Task: Look for space in Alhaurín el Grande, Spain from 1st July, 2023 to 3rd July, 2023 for 1 adult in price range Rs.5000 to Rs.15000. Place can be private room with 1  bedroom having 1 bed and 1 bathroom. Property type can be house, flat, guest house, hotel. Amenities needed are: wifi. Booking option can be shelf check-in. Required host language is English.
Action: Mouse moved to (343, 154)
Screenshot: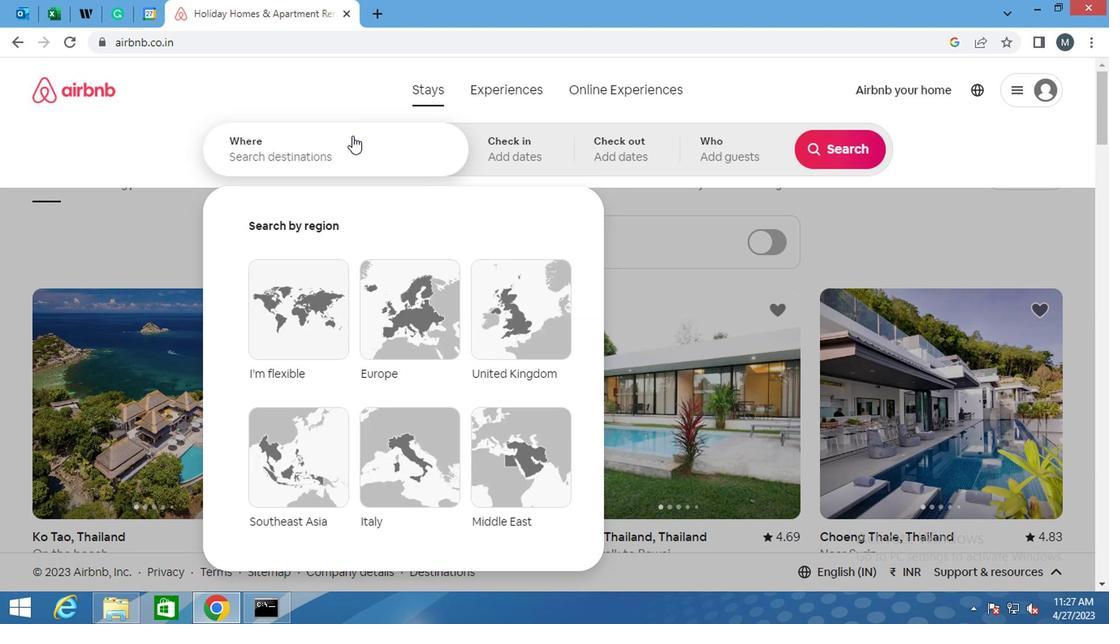
Action: Mouse pressed left at (343, 154)
Screenshot: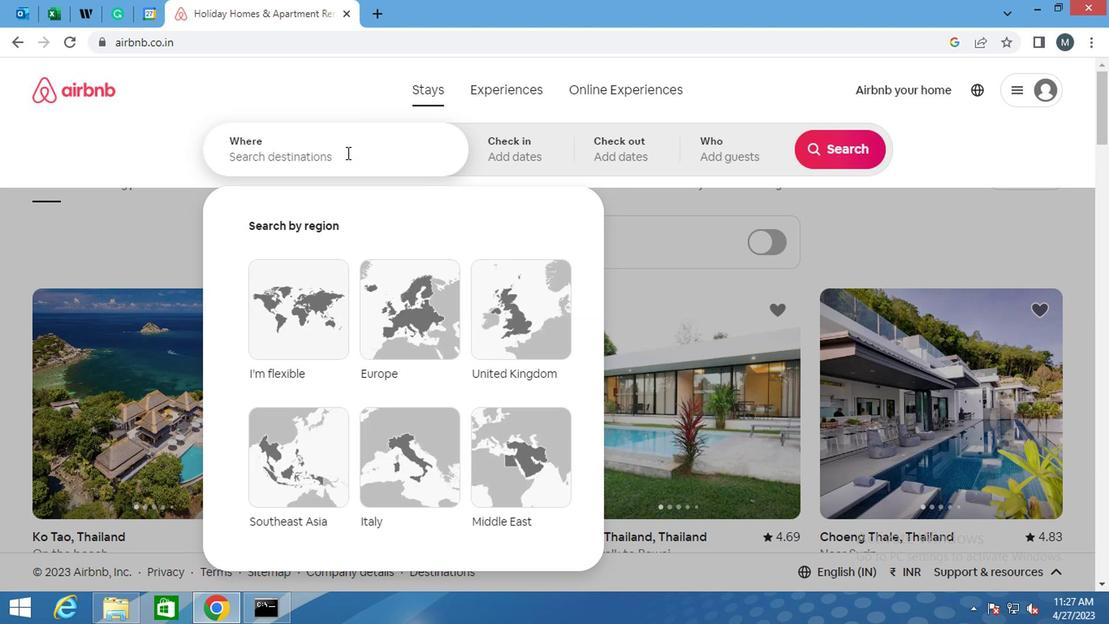 
Action: Mouse moved to (342, 154)
Screenshot: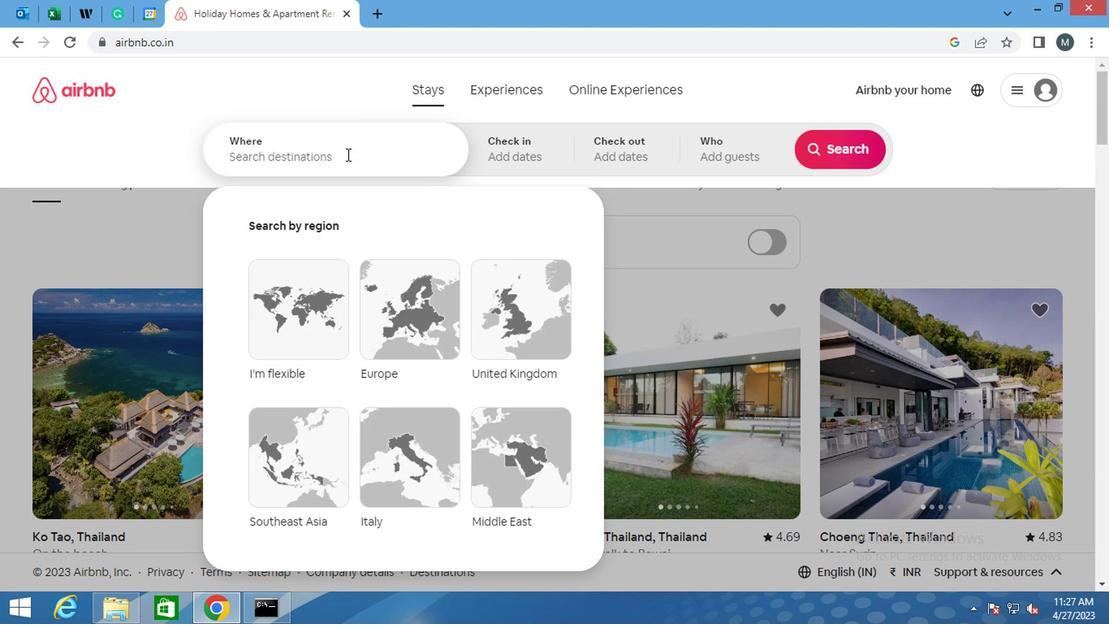 
Action: Key pressed <Key.shift>ALHAURIN<Key.space>EL<Key.space><Key.shift>GRANDE,<Key.space><Key.shift>SPAI
Screenshot: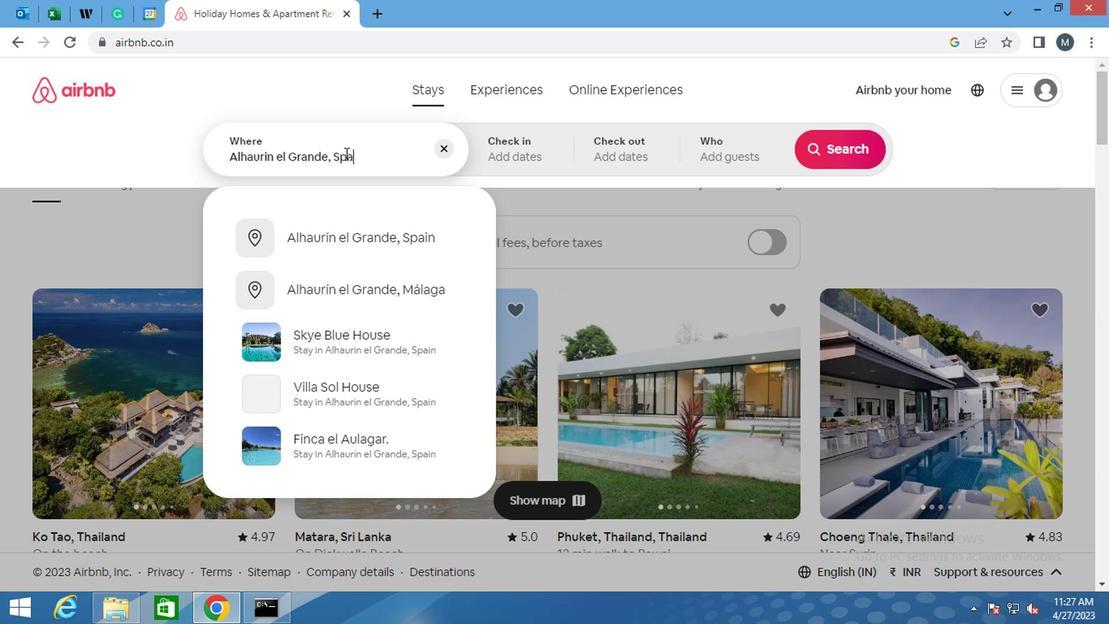 
Action: Mouse moved to (413, 235)
Screenshot: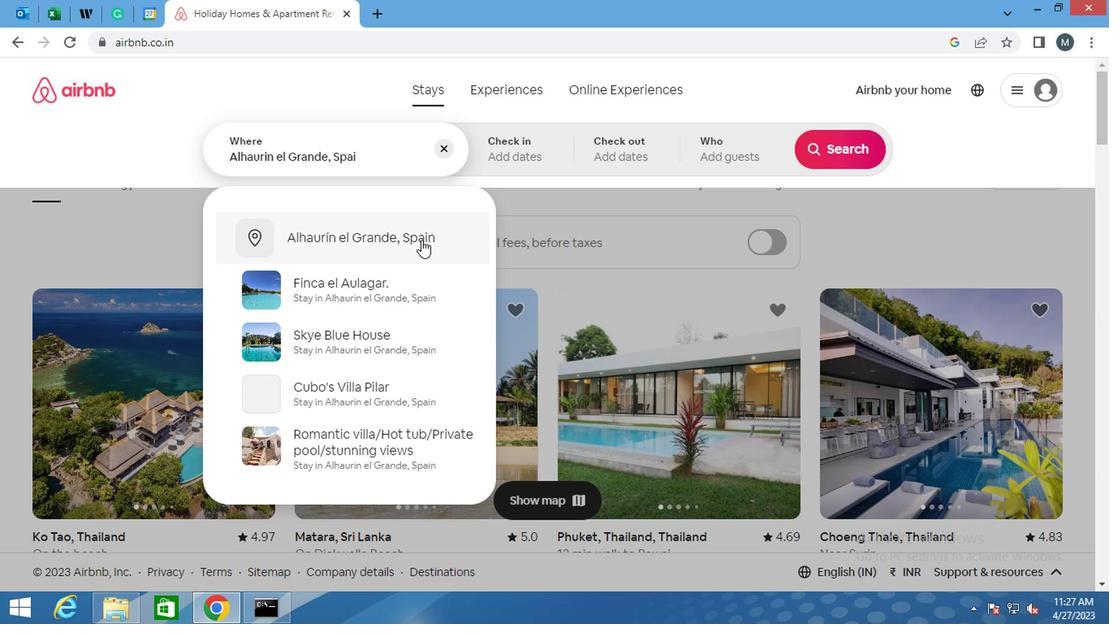 
Action: Mouse pressed left at (413, 235)
Screenshot: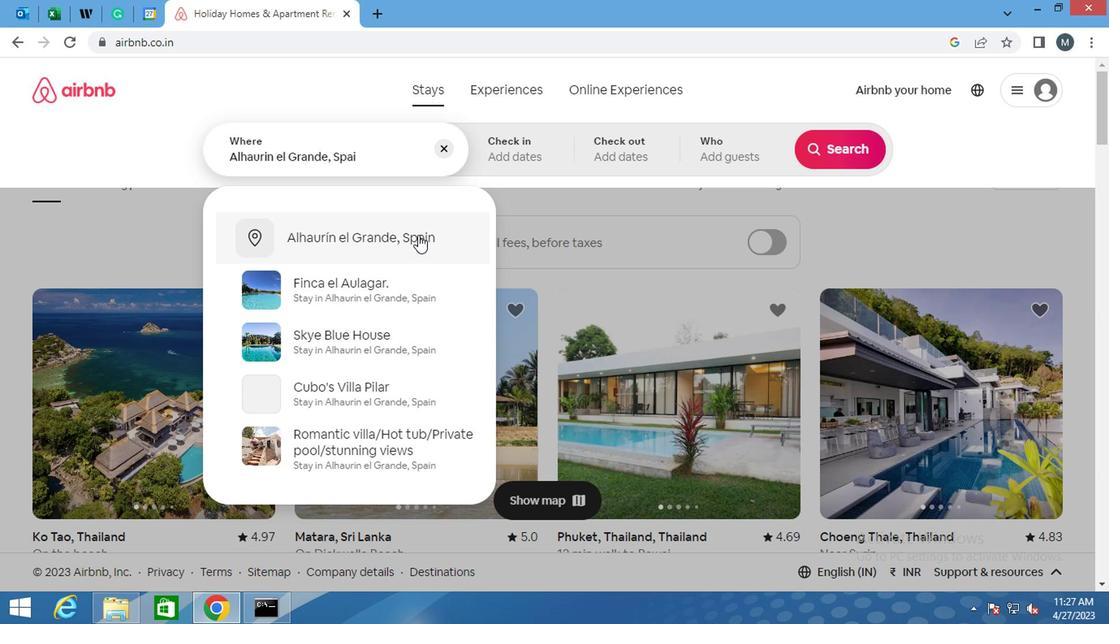 
Action: Mouse moved to (827, 284)
Screenshot: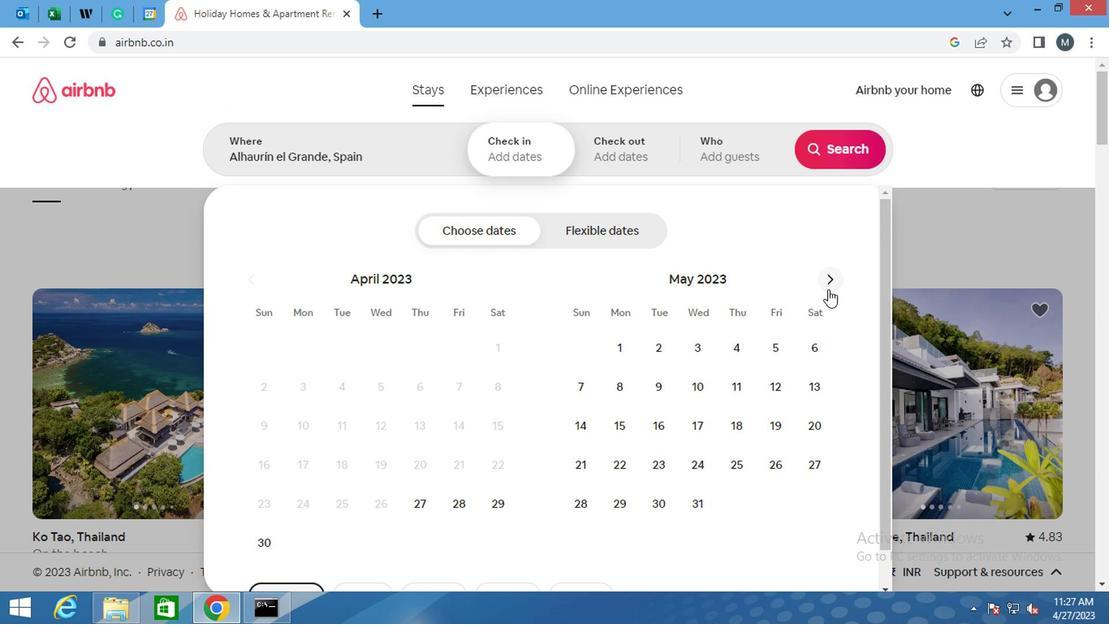 
Action: Mouse pressed left at (827, 284)
Screenshot: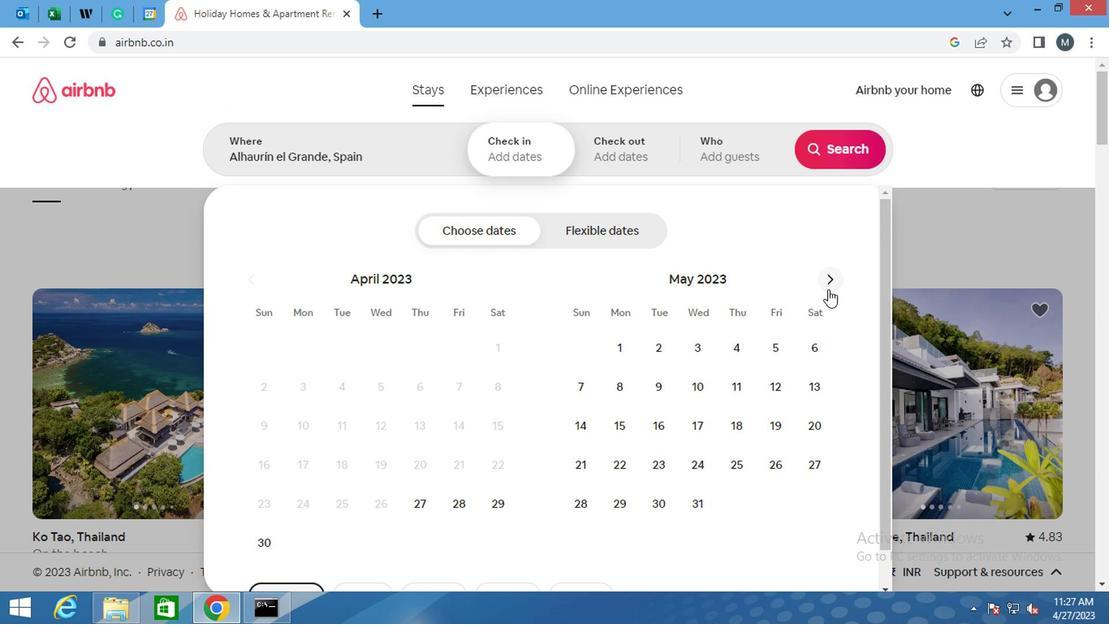 
Action: Mouse moved to (827, 283)
Screenshot: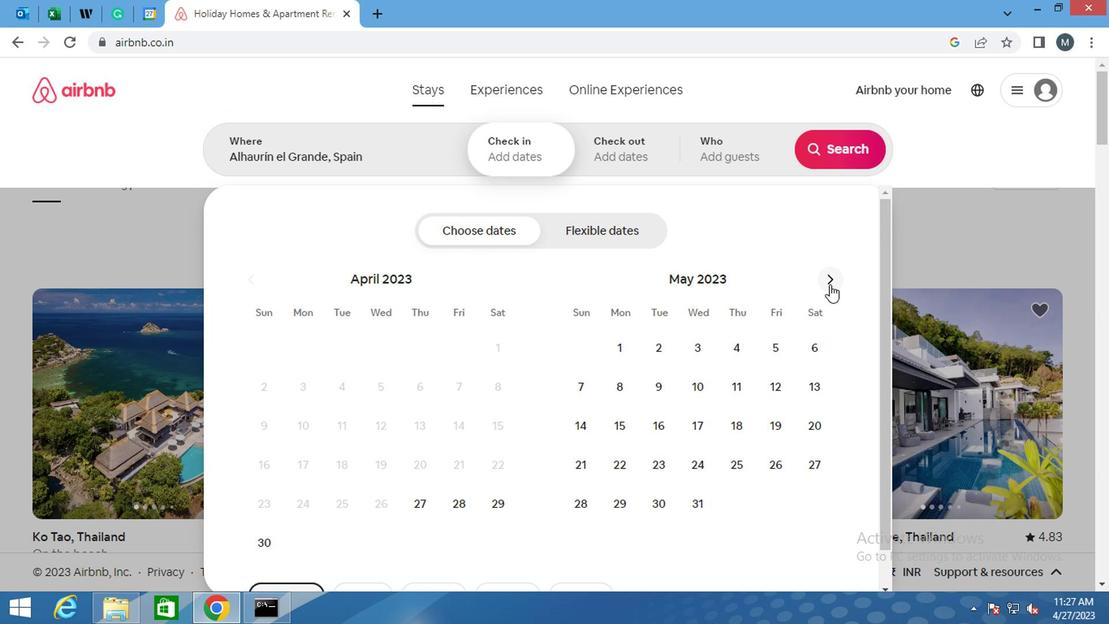 
Action: Mouse pressed left at (827, 283)
Screenshot: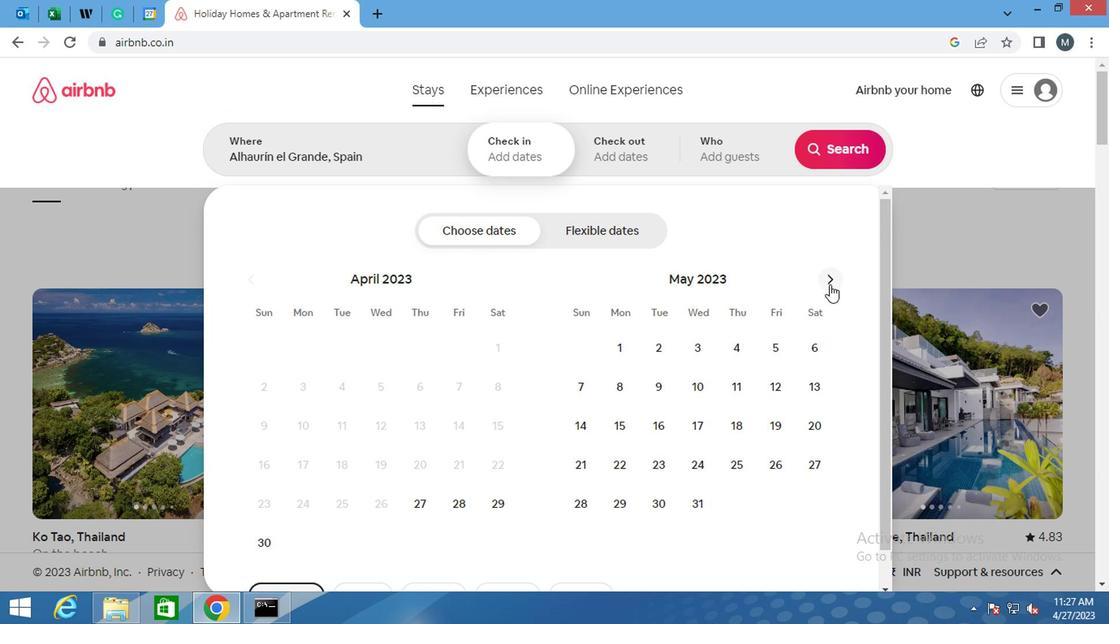 
Action: Mouse moved to (803, 350)
Screenshot: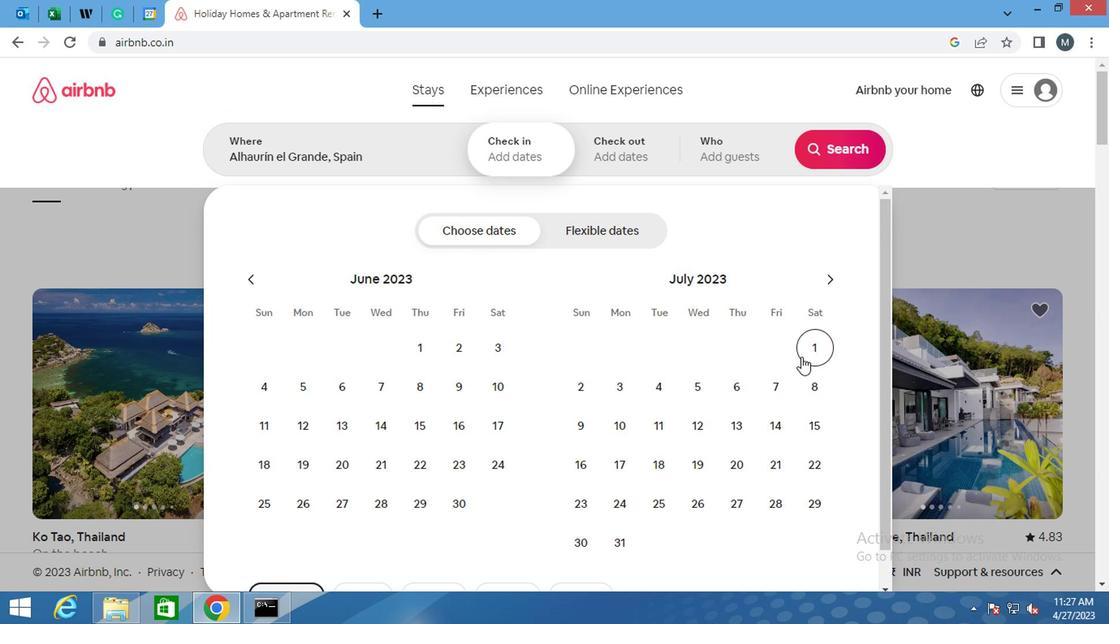 
Action: Mouse pressed left at (803, 350)
Screenshot: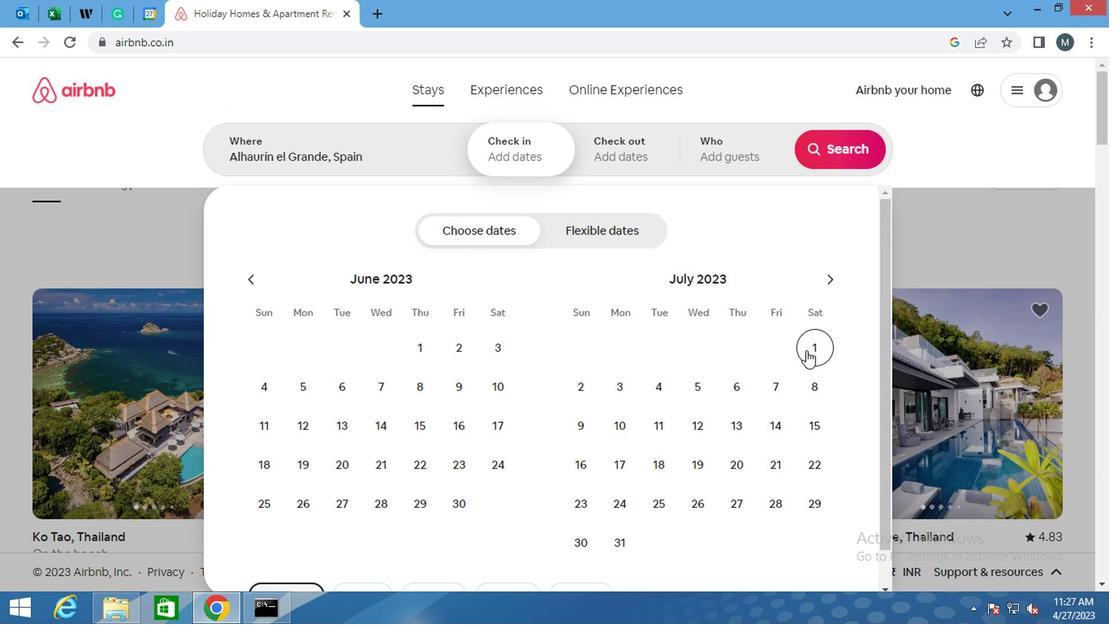 
Action: Mouse moved to (609, 387)
Screenshot: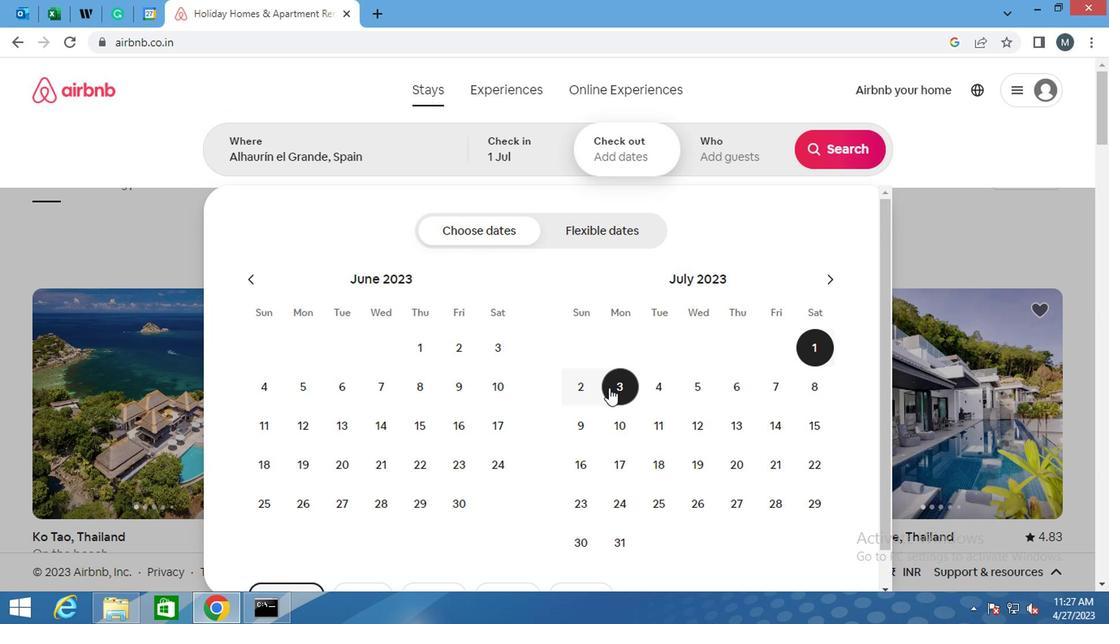 
Action: Mouse pressed left at (609, 387)
Screenshot: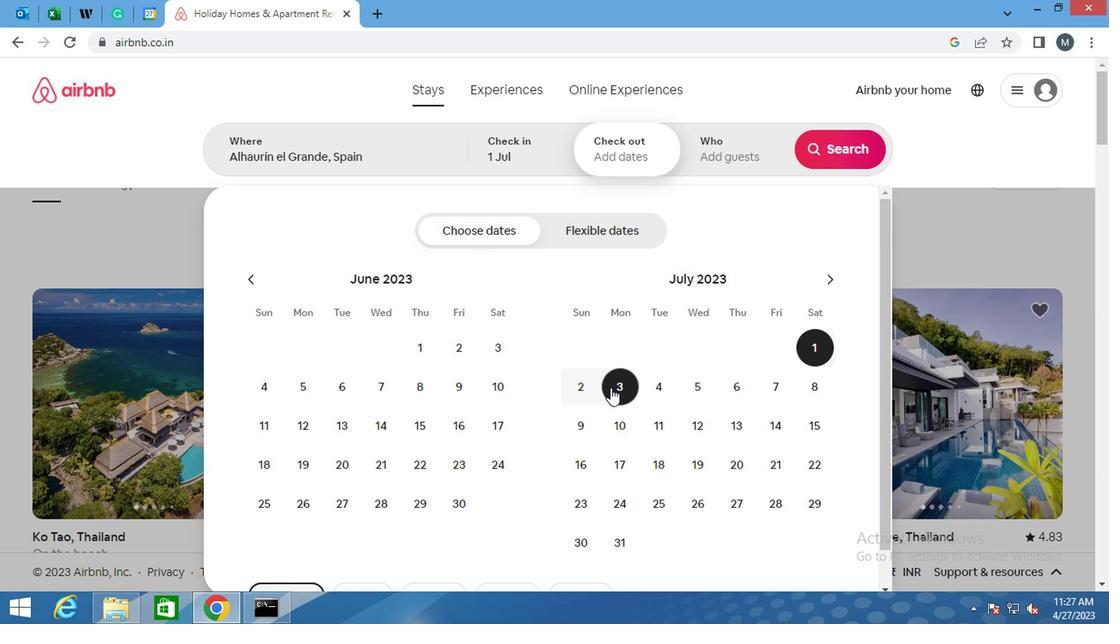 
Action: Mouse moved to (703, 141)
Screenshot: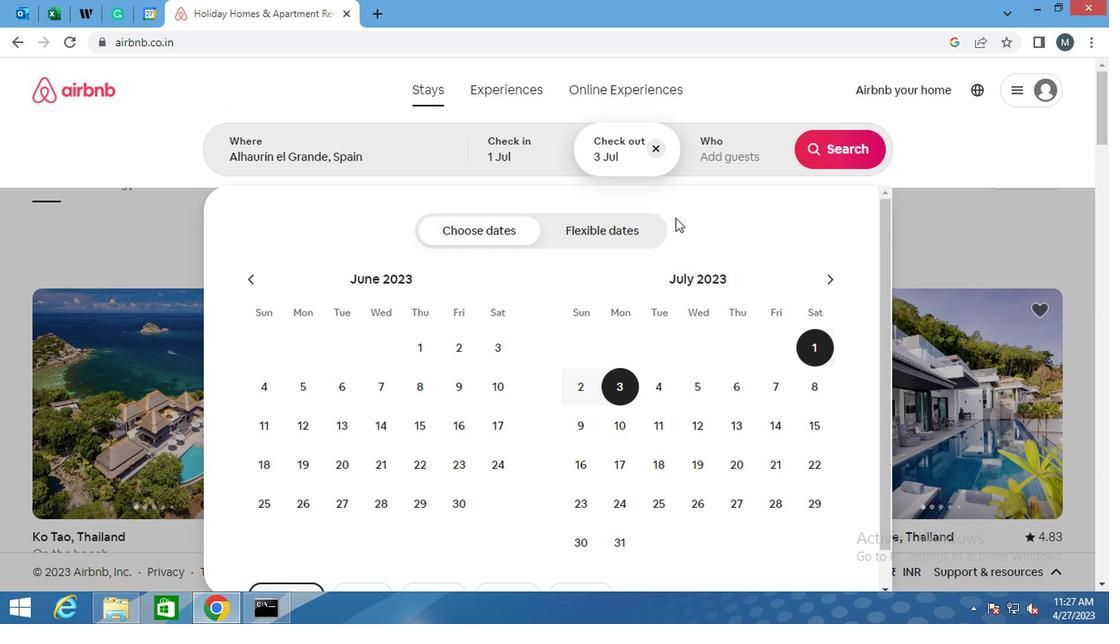 
Action: Mouse pressed left at (703, 141)
Screenshot: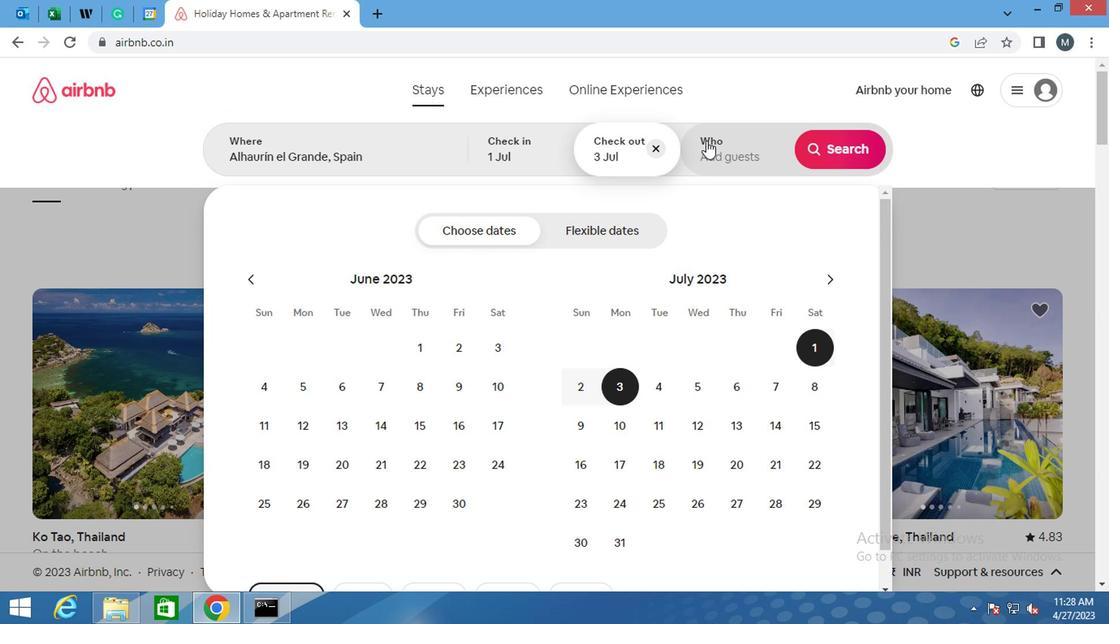 
Action: Mouse moved to (846, 242)
Screenshot: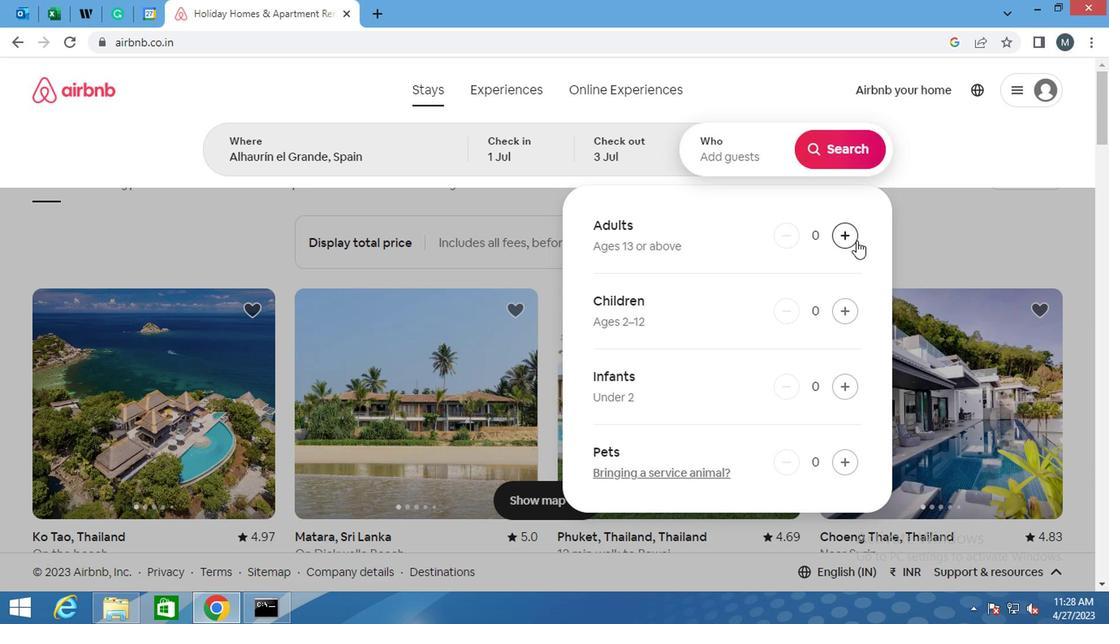 
Action: Mouse pressed left at (846, 242)
Screenshot: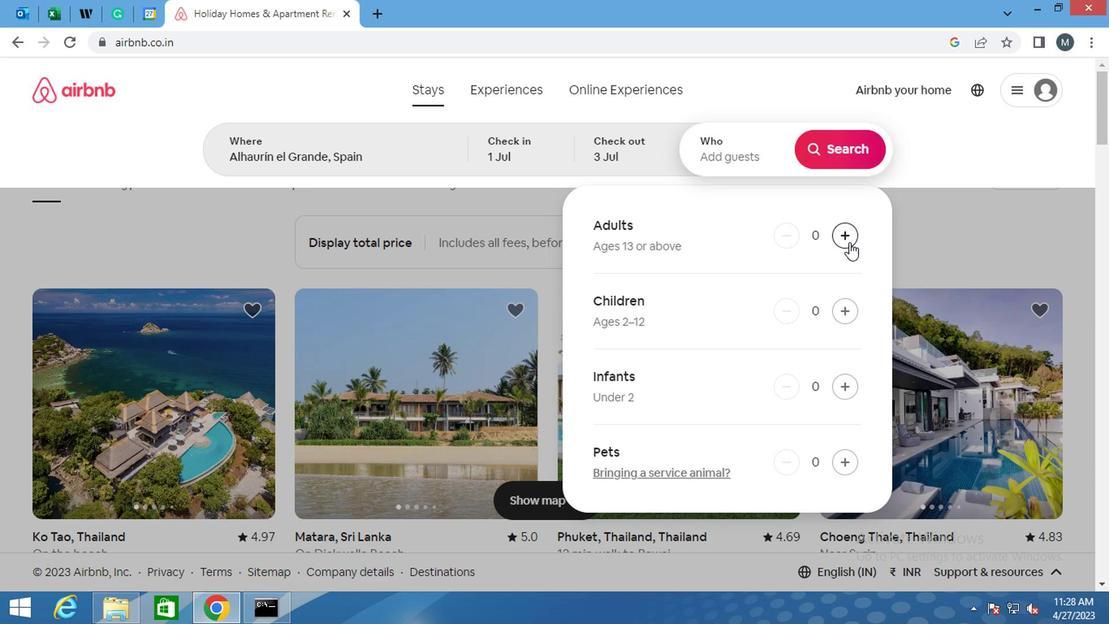 
Action: Mouse moved to (841, 147)
Screenshot: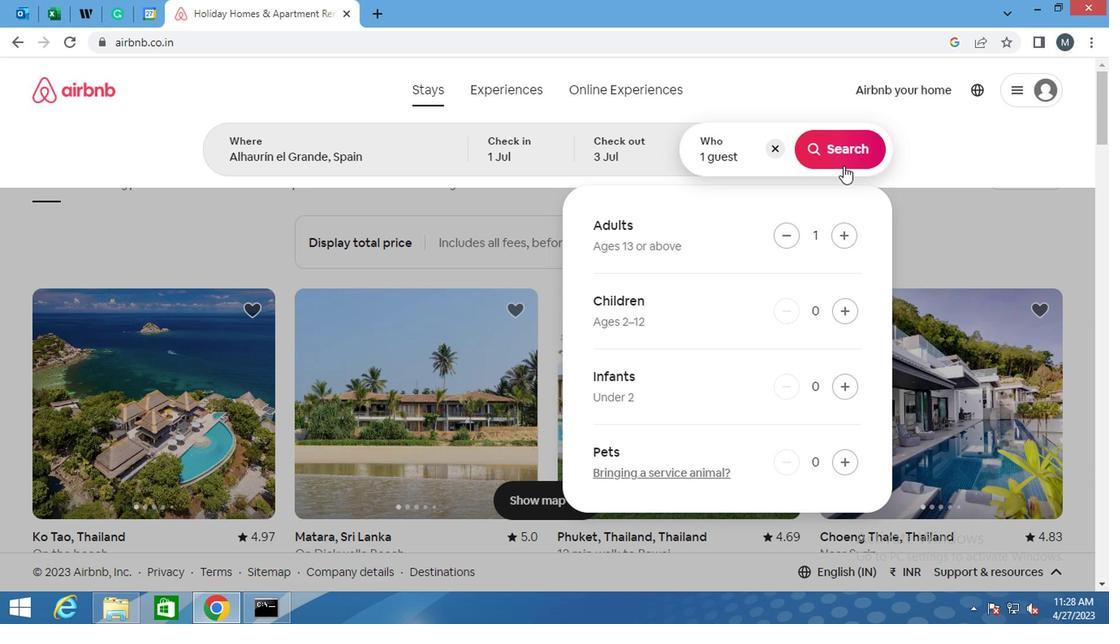 
Action: Mouse pressed left at (841, 147)
Screenshot: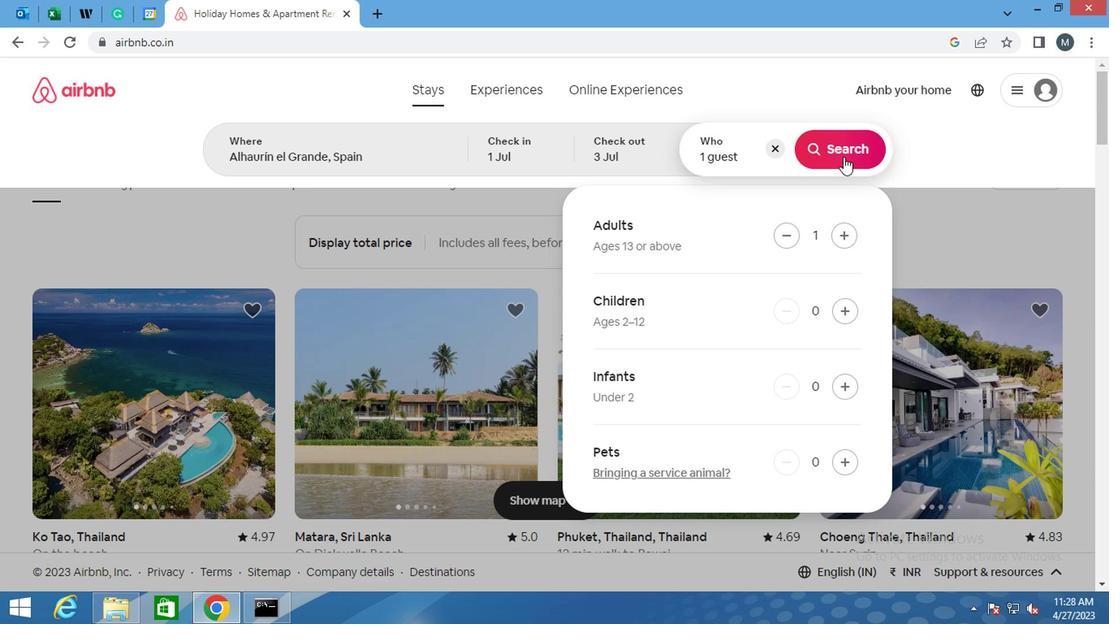 
Action: Mouse moved to (1046, 150)
Screenshot: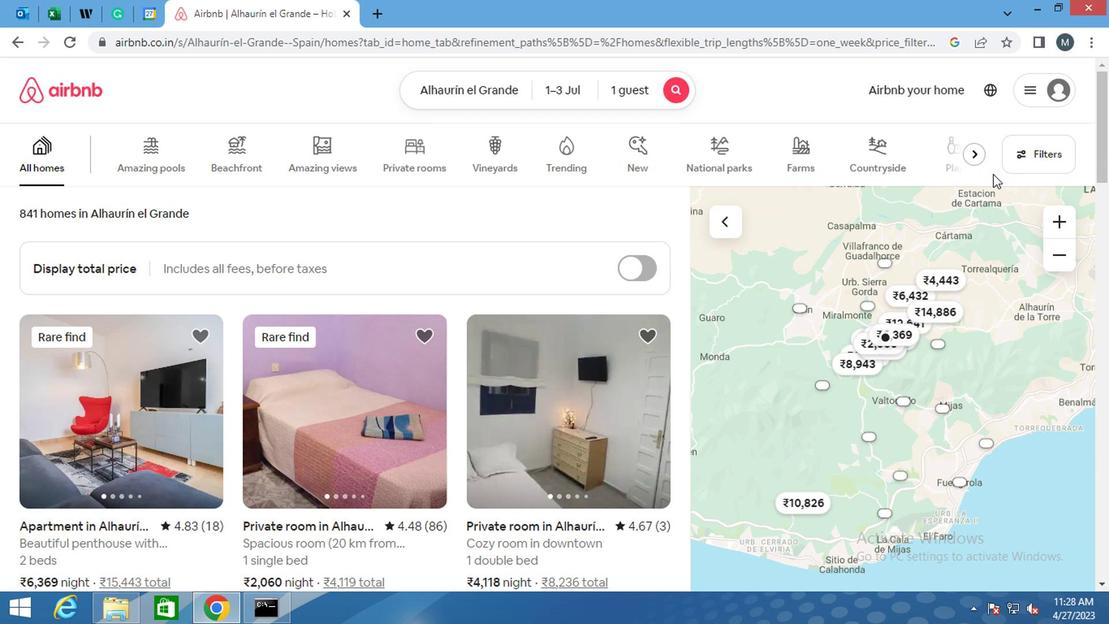 
Action: Mouse pressed left at (1046, 150)
Screenshot: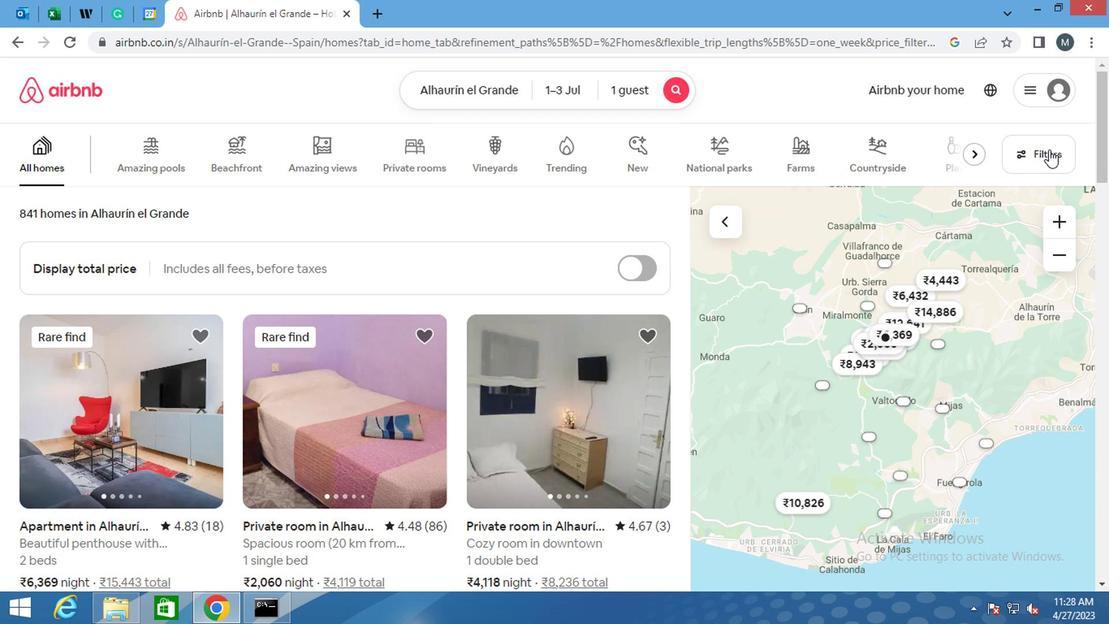 
Action: Mouse moved to (428, 361)
Screenshot: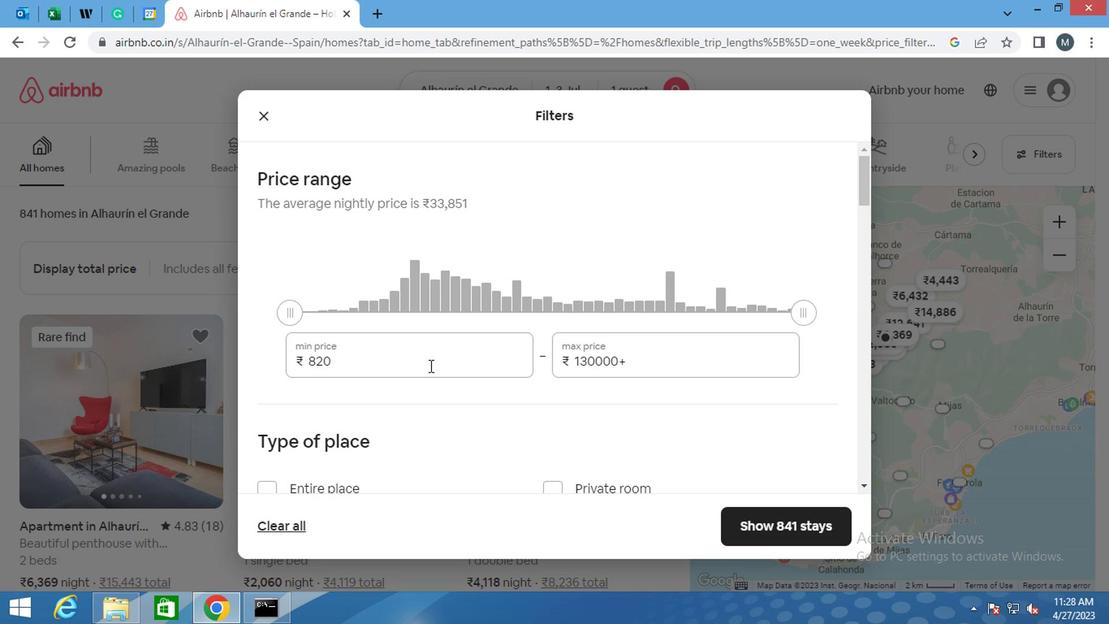 
Action: Mouse pressed left at (428, 361)
Screenshot: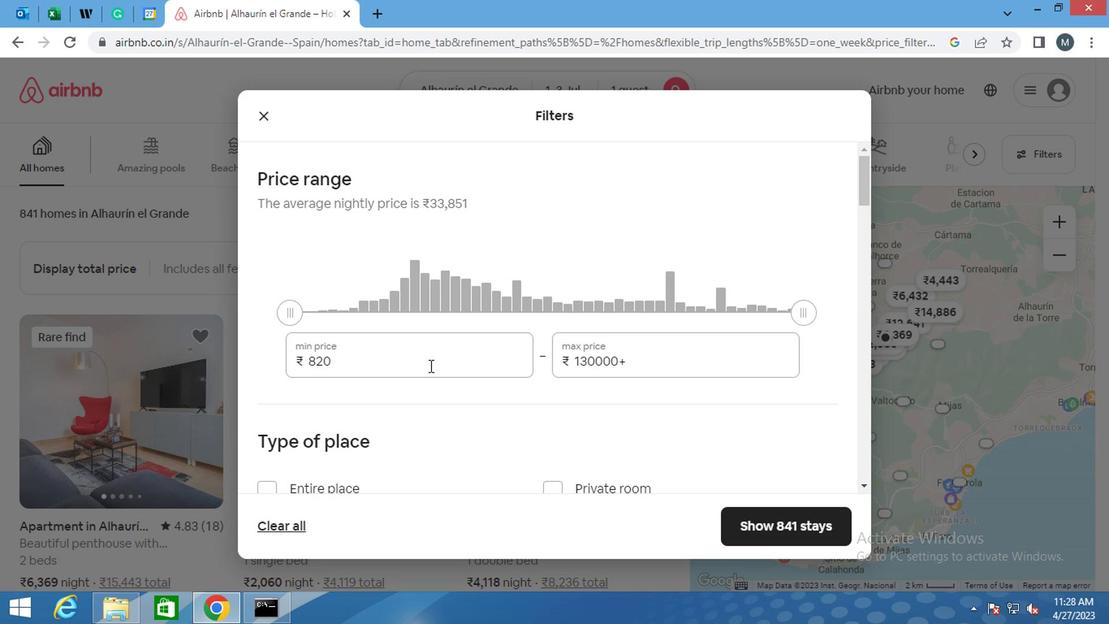 
Action: Mouse moved to (428, 357)
Screenshot: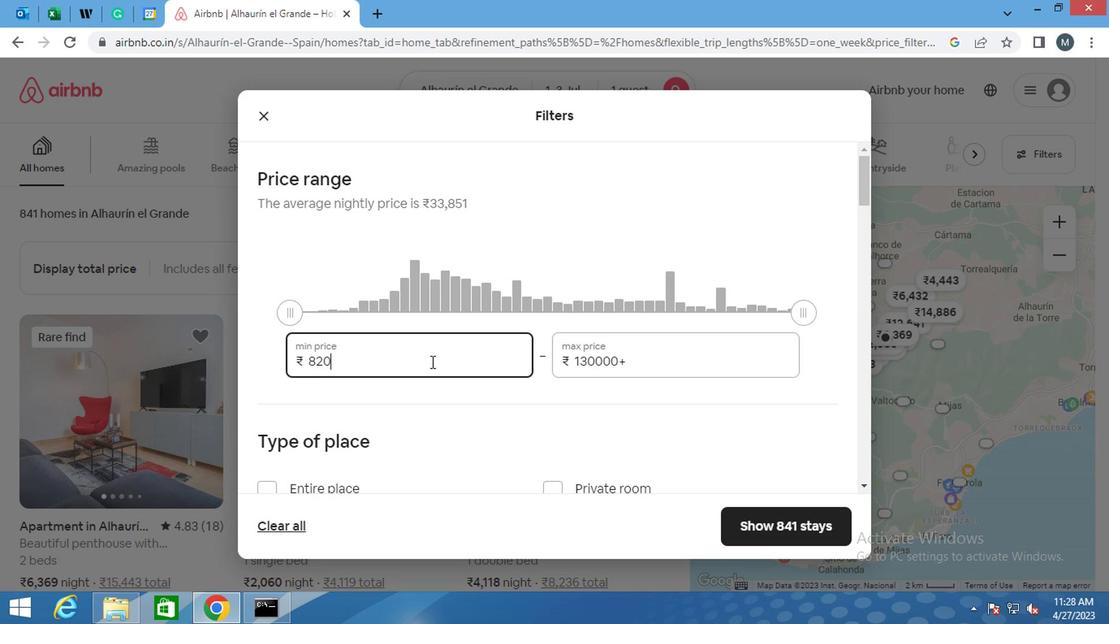 
Action: Key pressed <Key.backspace><Key.backspace><Key.backspace>5000
Screenshot: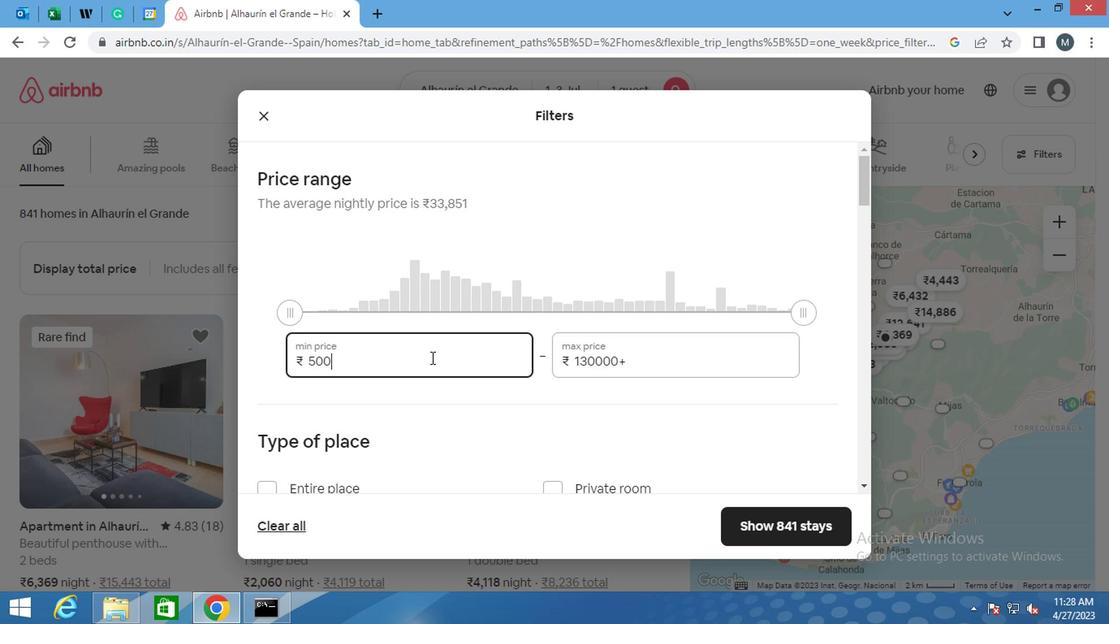 
Action: Mouse moved to (635, 359)
Screenshot: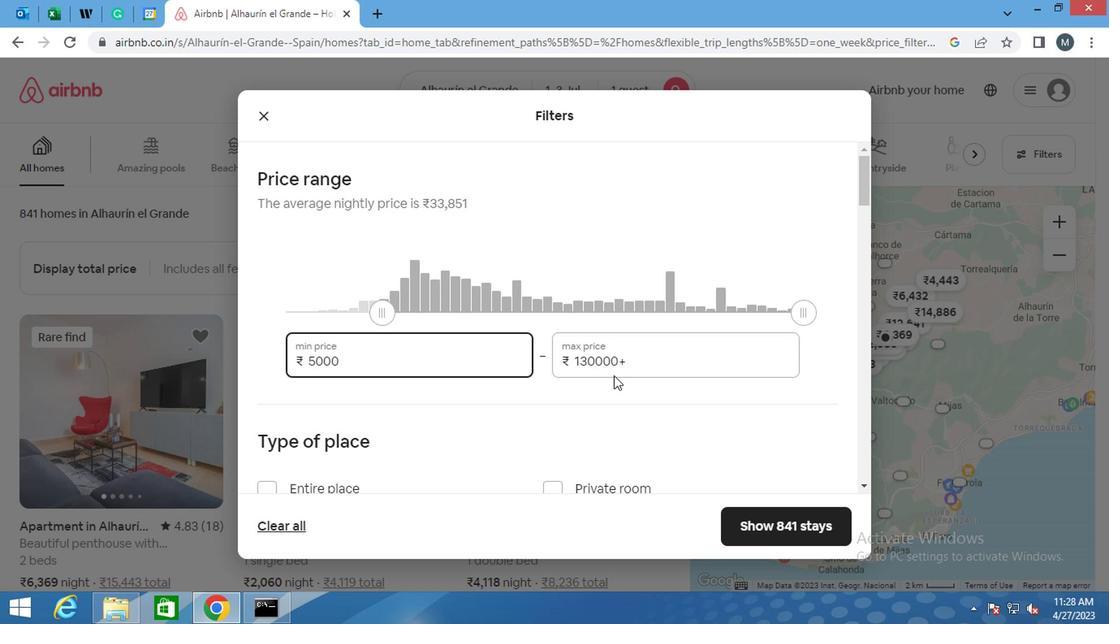 
Action: Mouse pressed left at (635, 359)
Screenshot: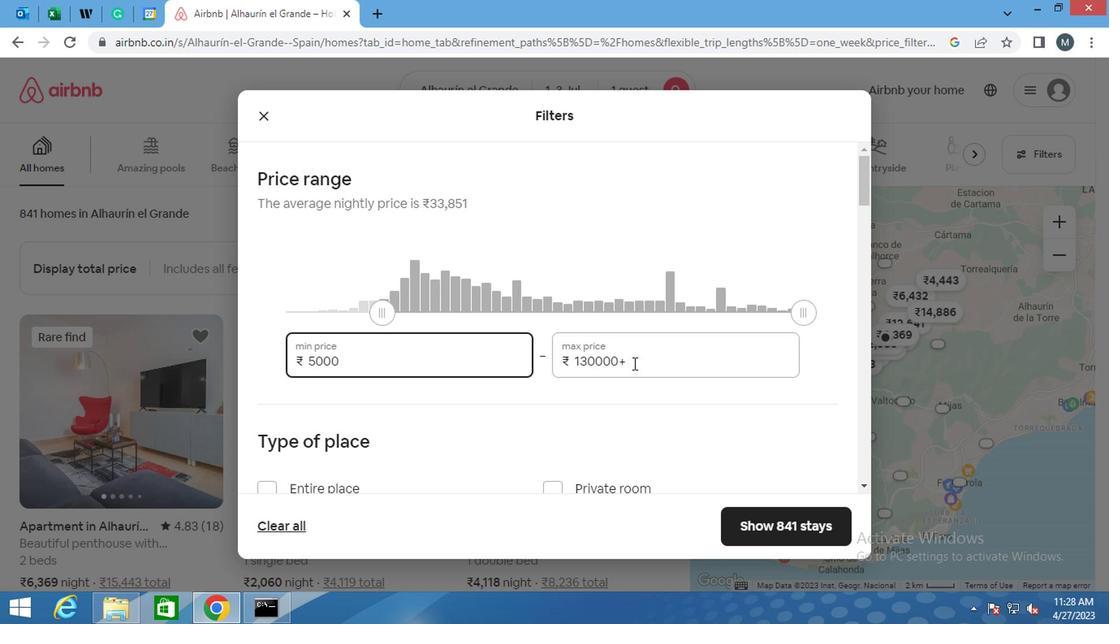 
Action: Key pressed <Key.backspace>
Screenshot: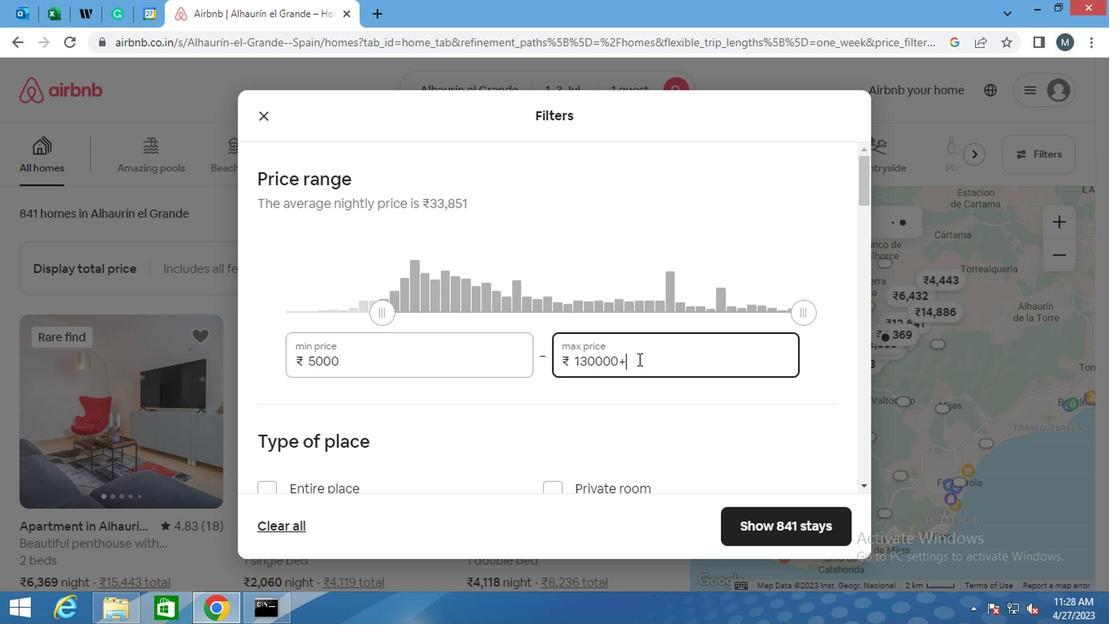 
Action: Mouse moved to (635, 359)
Screenshot: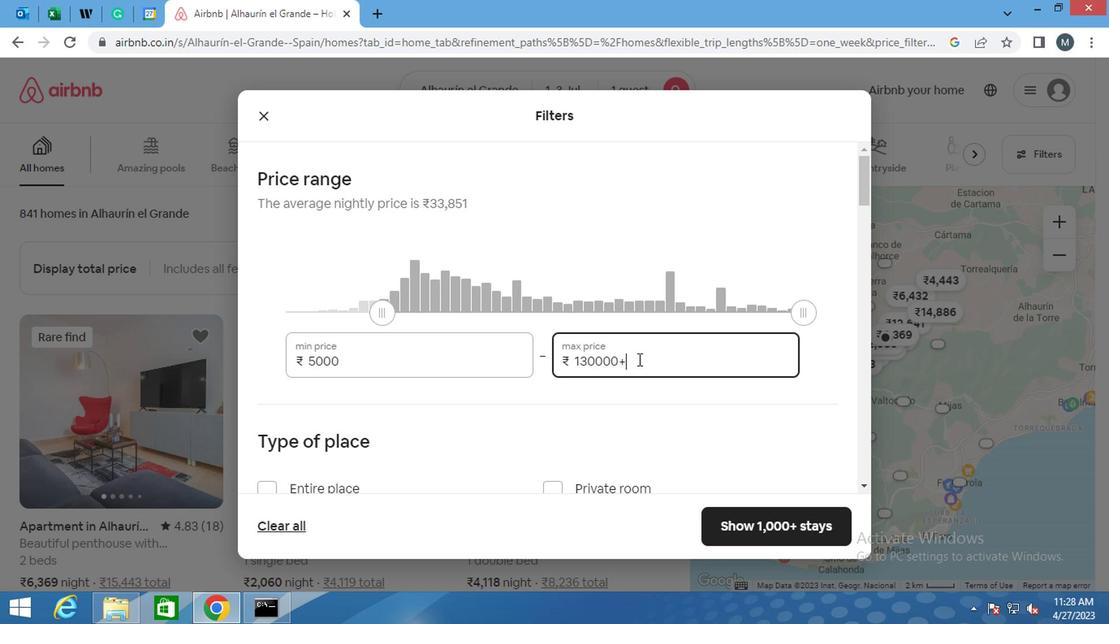 
Action: Key pressed <Key.backspace><Key.backspace><Key.backspace><Key.backspace><Key.backspace><Key.backspace><Key.backspace><Key.backspace>
Screenshot: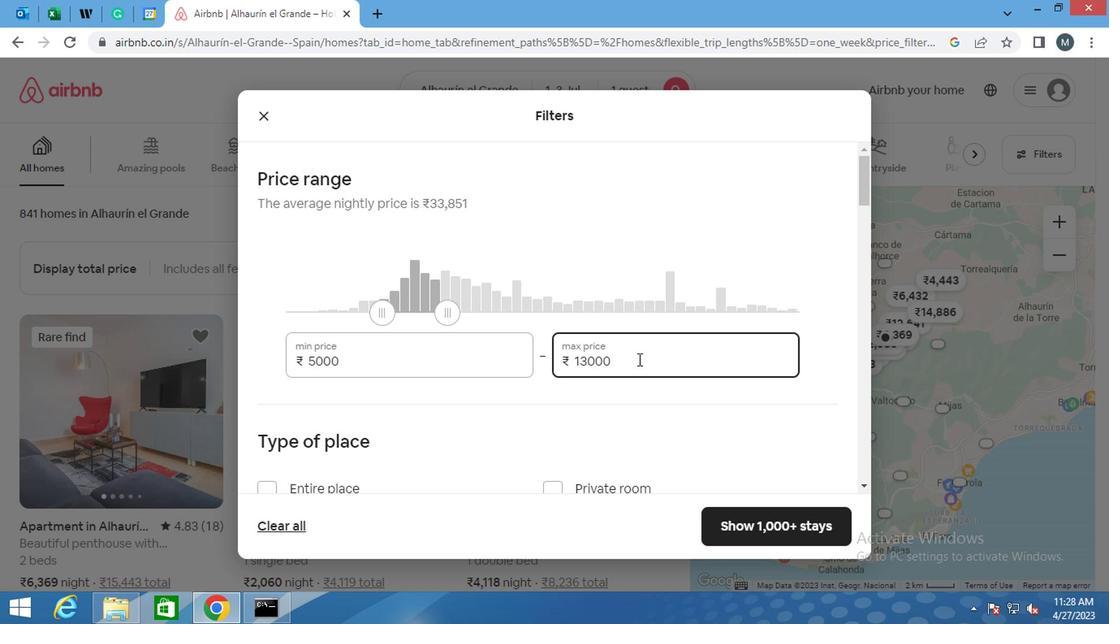 
Action: Mouse moved to (627, 359)
Screenshot: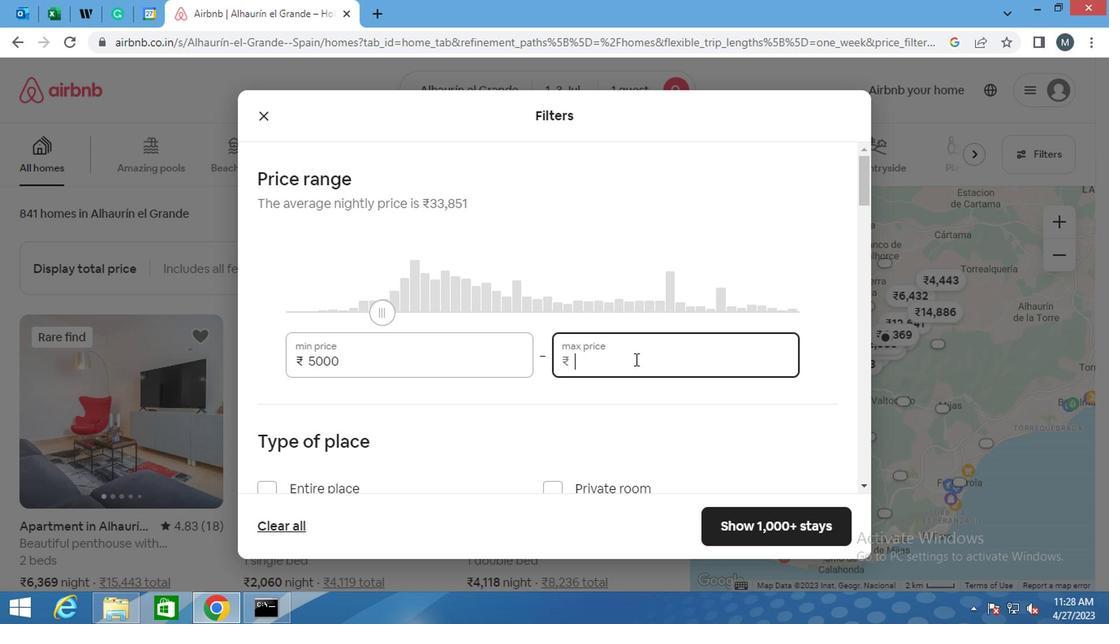 
Action: Key pressed 1
Screenshot: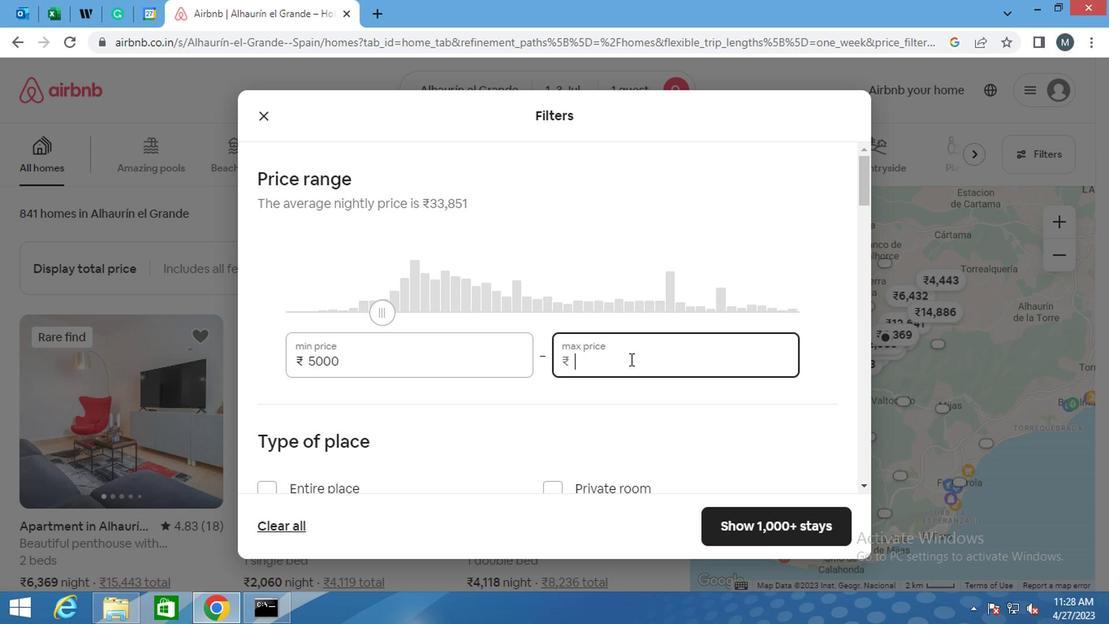 
Action: Mouse moved to (619, 361)
Screenshot: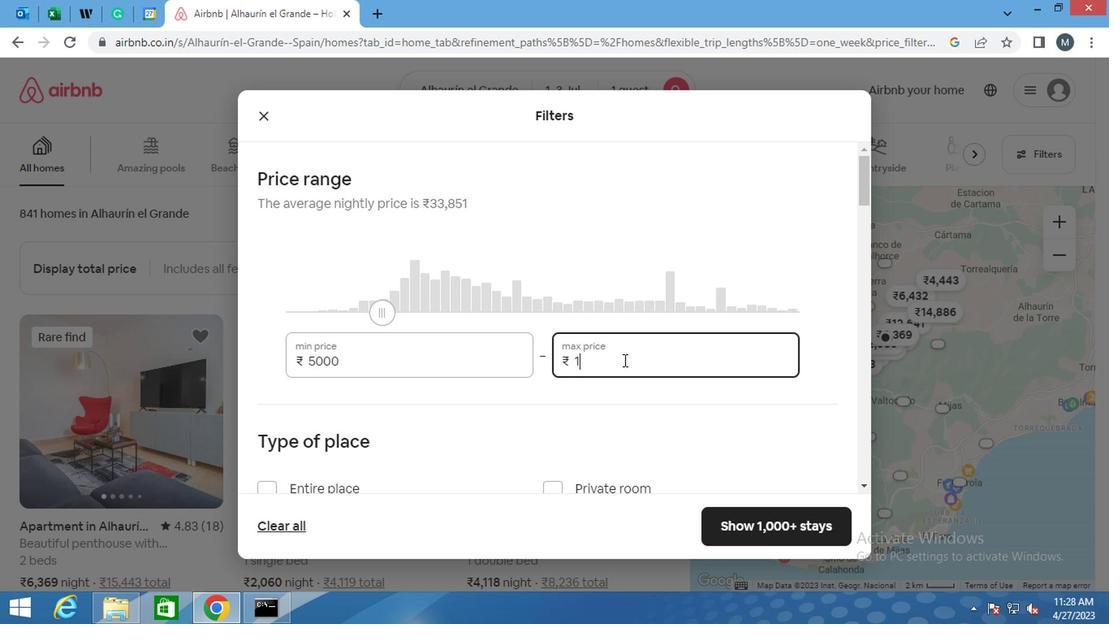 
Action: Key pressed 5
Screenshot: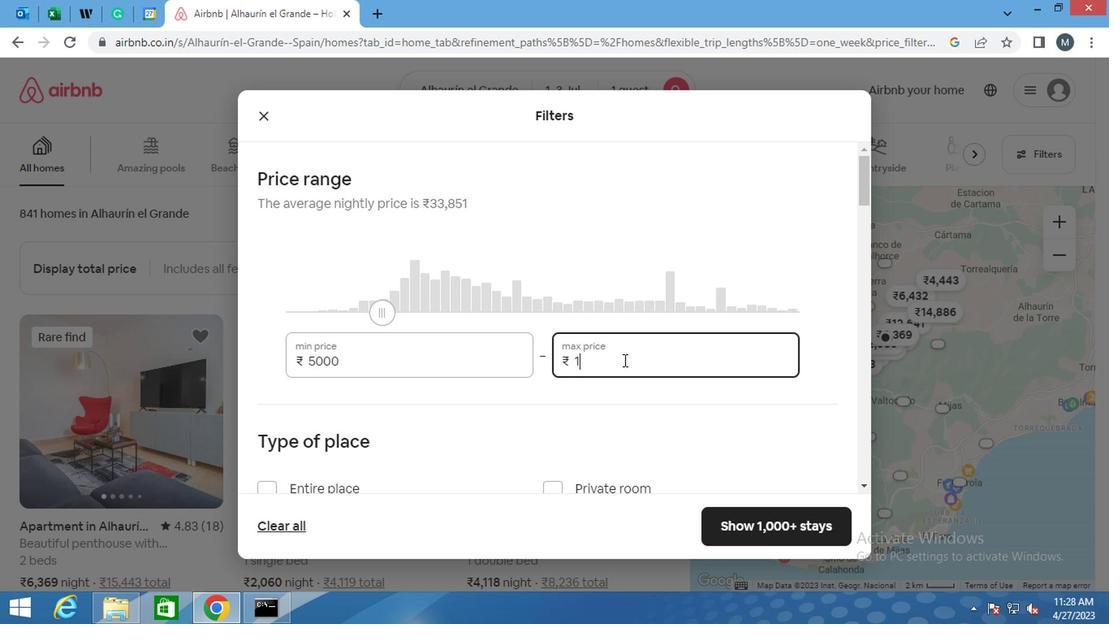 
Action: Mouse moved to (618, 361)
Screenshot: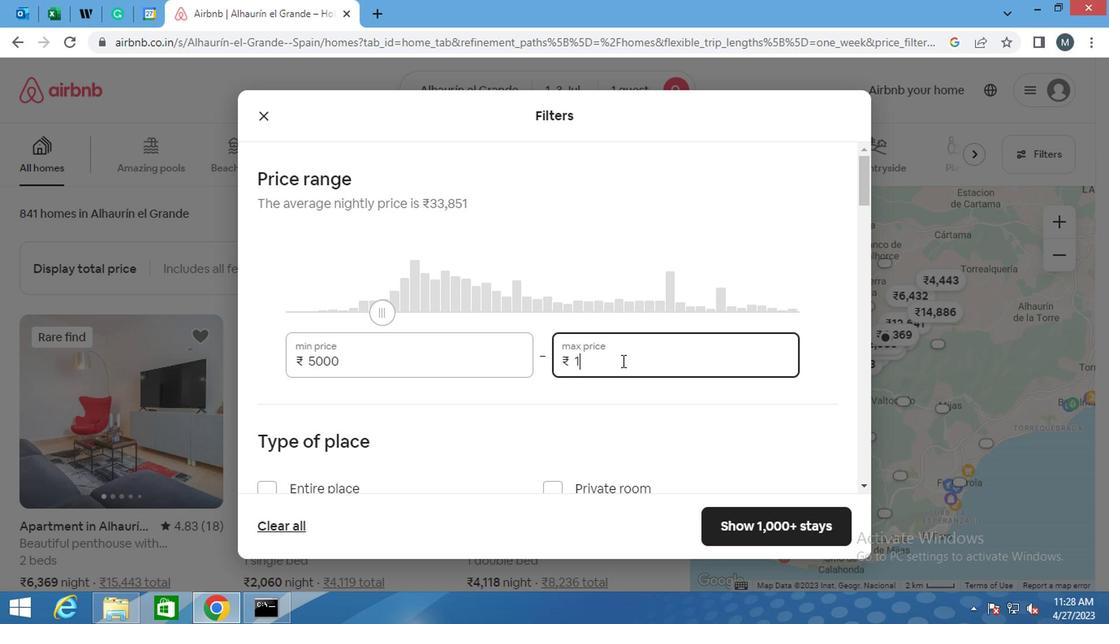 
Action: Key pressed 000
Screenshot: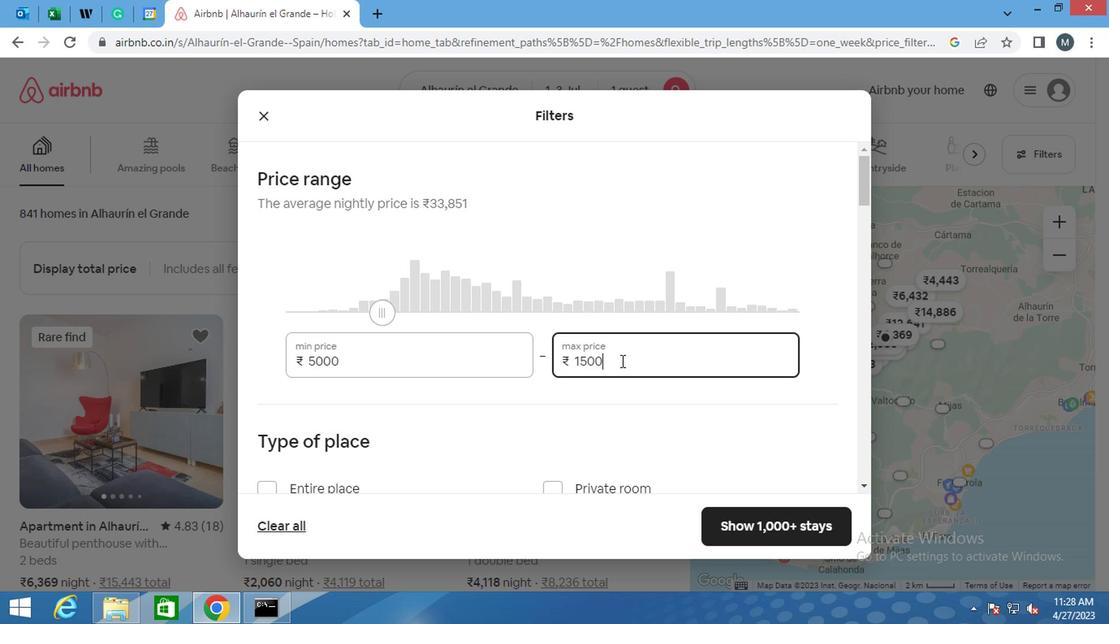 
Action: Mouse moved to (483, 373)
Screenshot: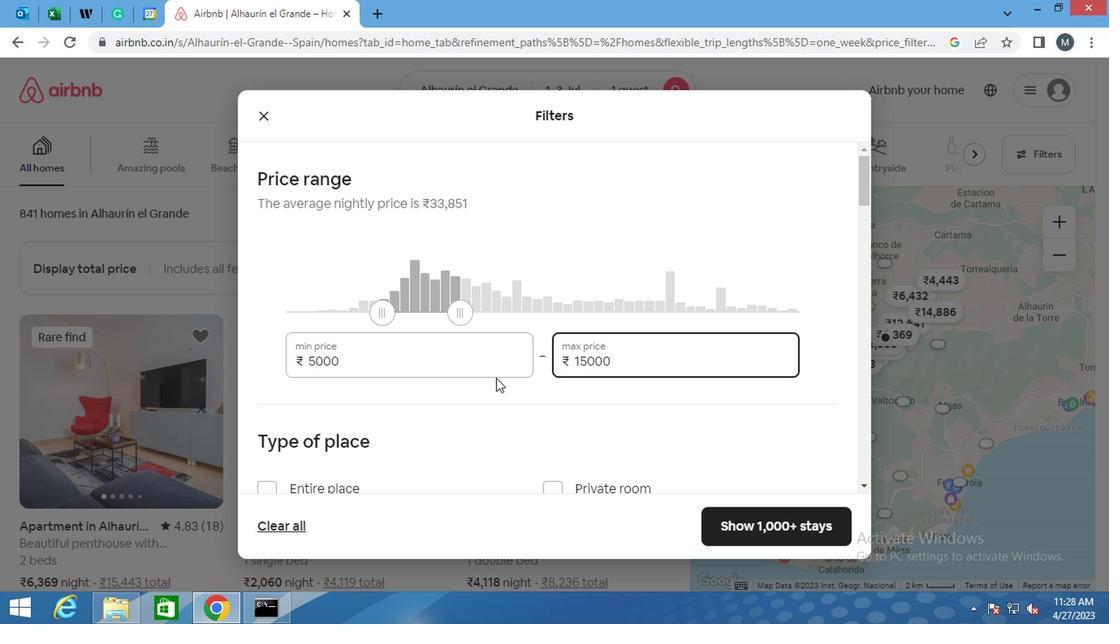 
Action: Mouse scrolled (483, 372) with delta (0, -1)
Screenshot: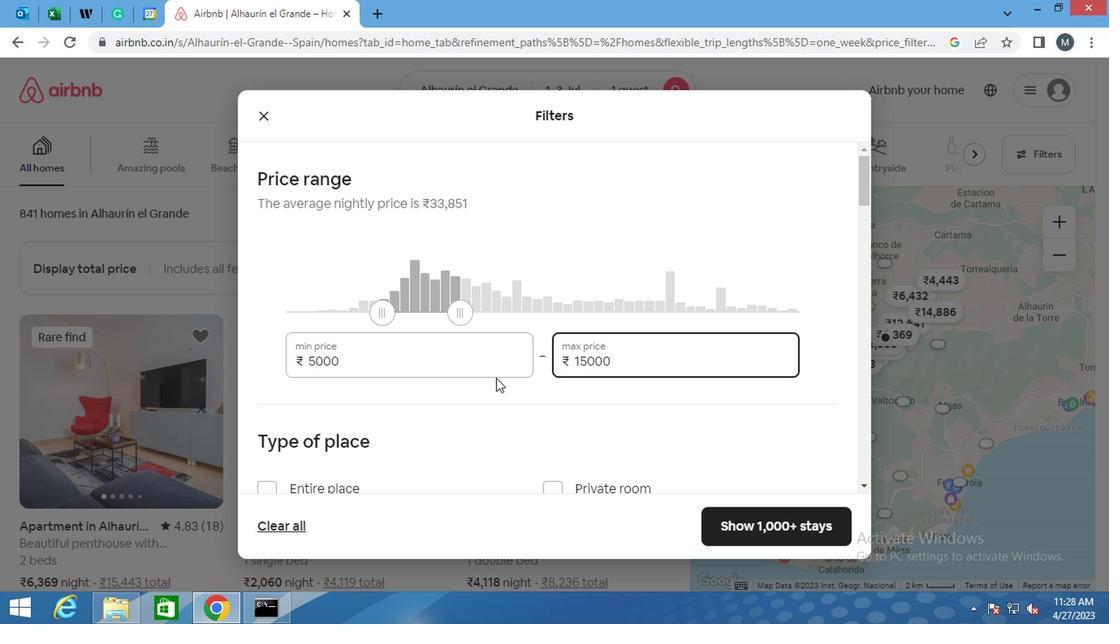 
Action: Mouse moved to (405, 324)
Screenshot: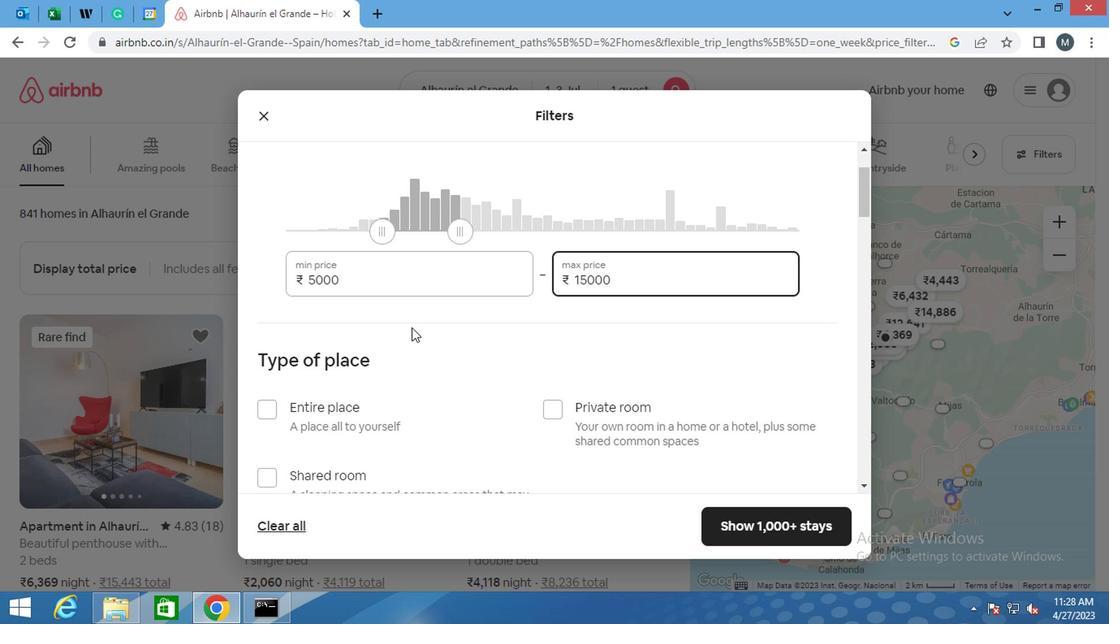 
Action: Mouse scrolled (405, 323) with delta (0, -1)
Screenshot: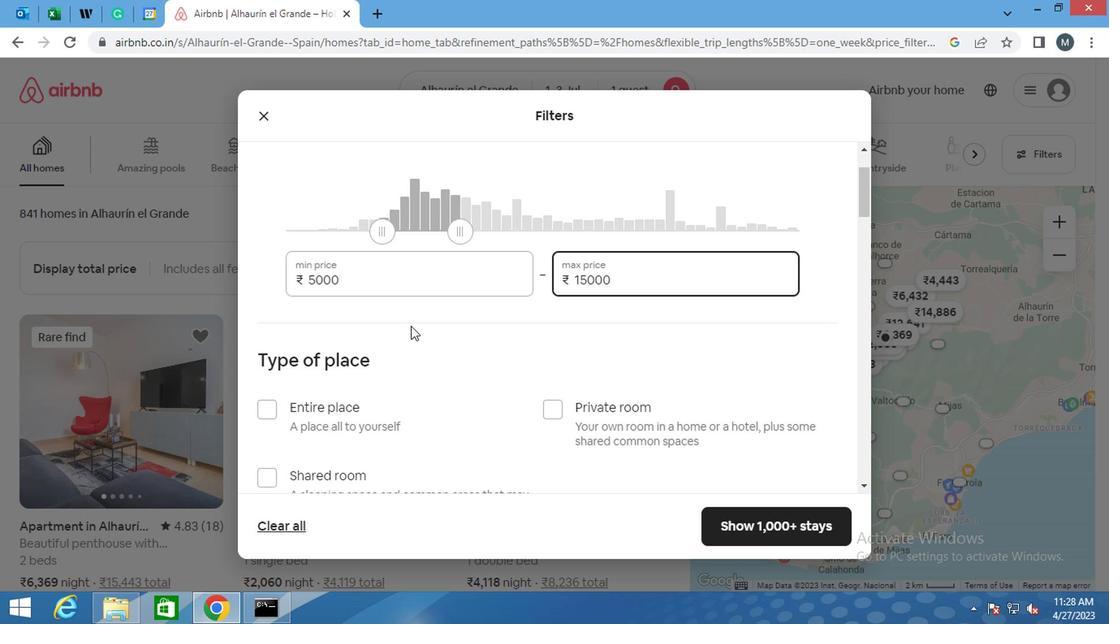 
Action: Mouse moved to (363, 341)
Screenshot: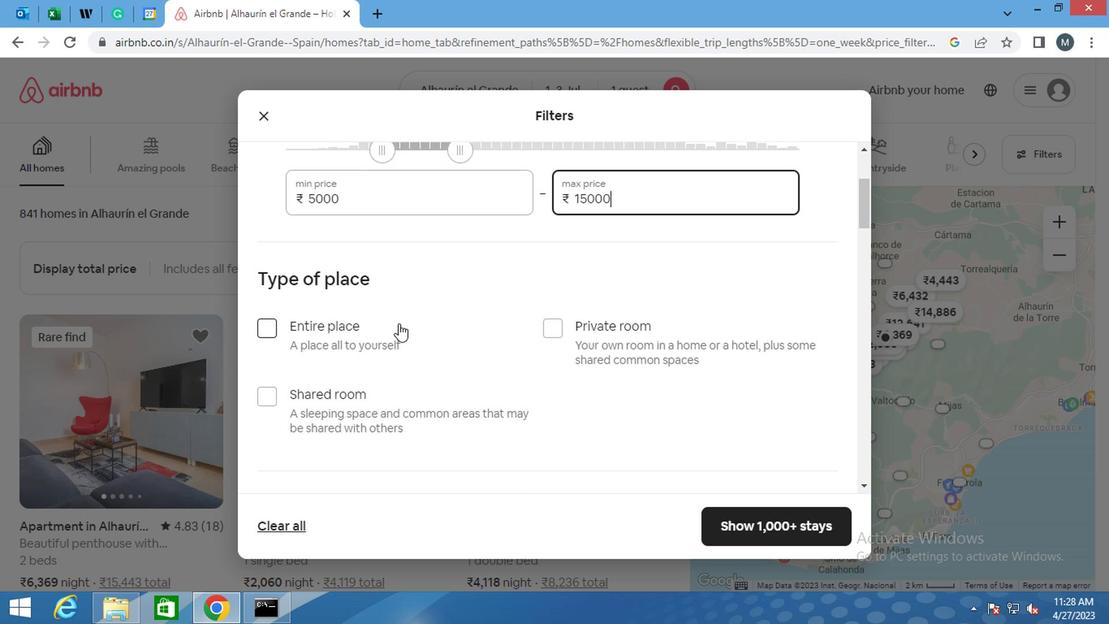 
Action: Mouse scrolled (363, 341) with delta (0, 0)
Screenshot: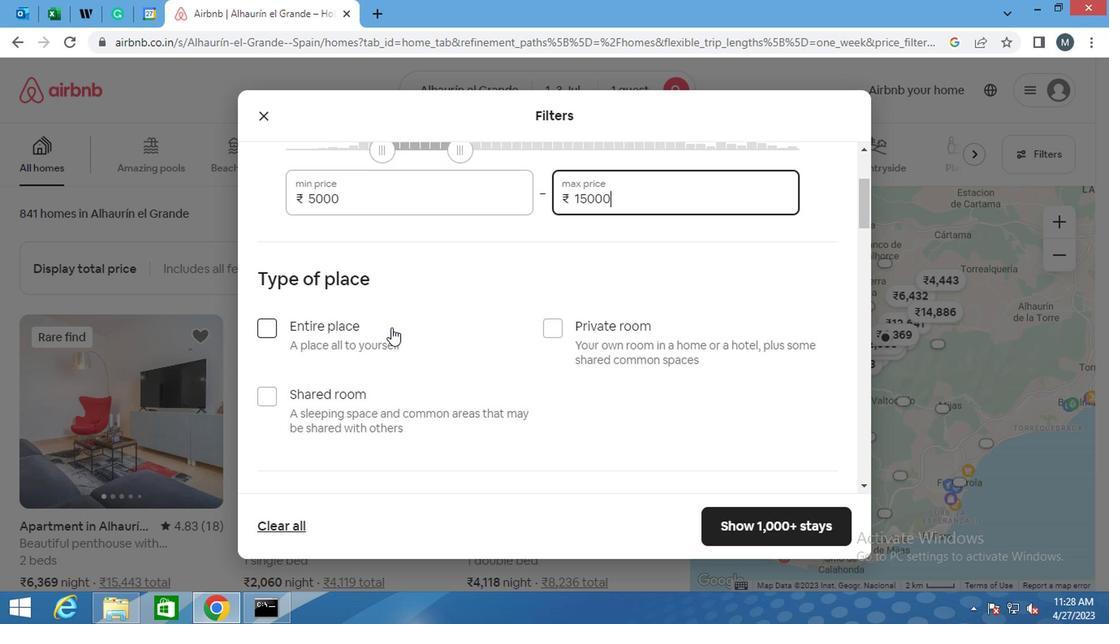 
Action: Mouse scrolled (363, 341) with delta (0, 0)
Screenshot: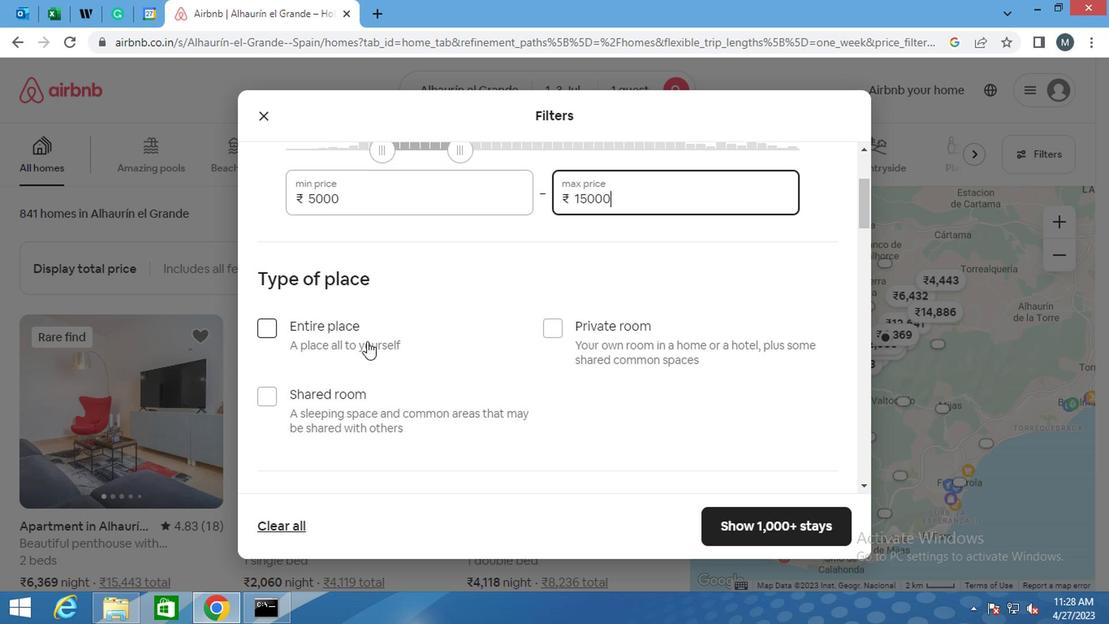 
Action: Mouse moved to (546, 168)
Screenshot: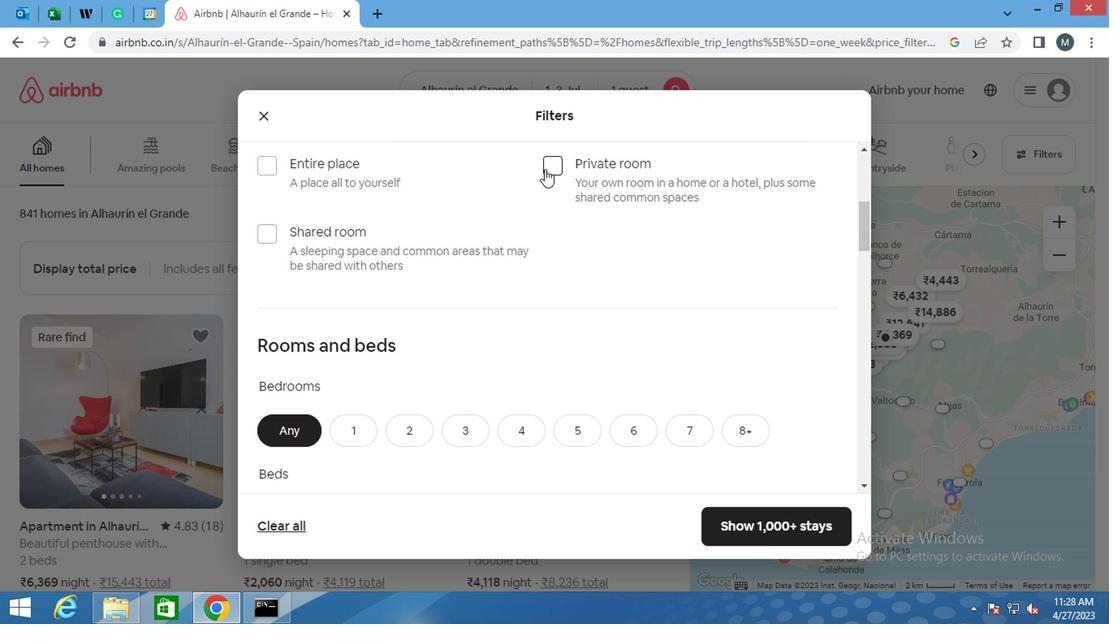 
Action: Mouse pressed left at (546, 168)
Screenshot: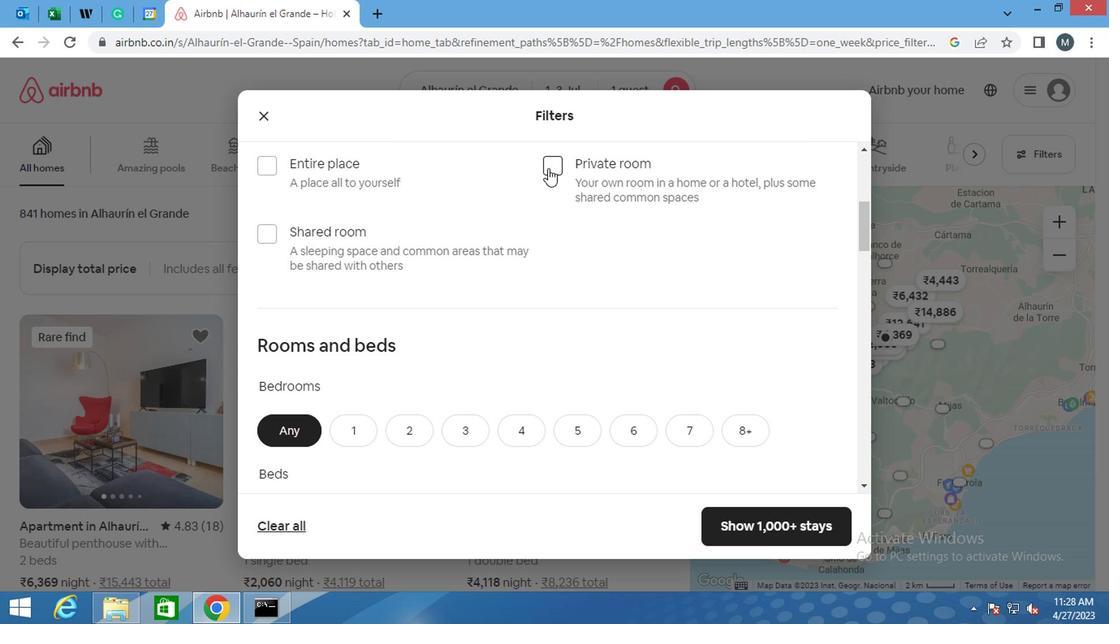 
Action: Mouse moved to (317, 257)
Screenshot: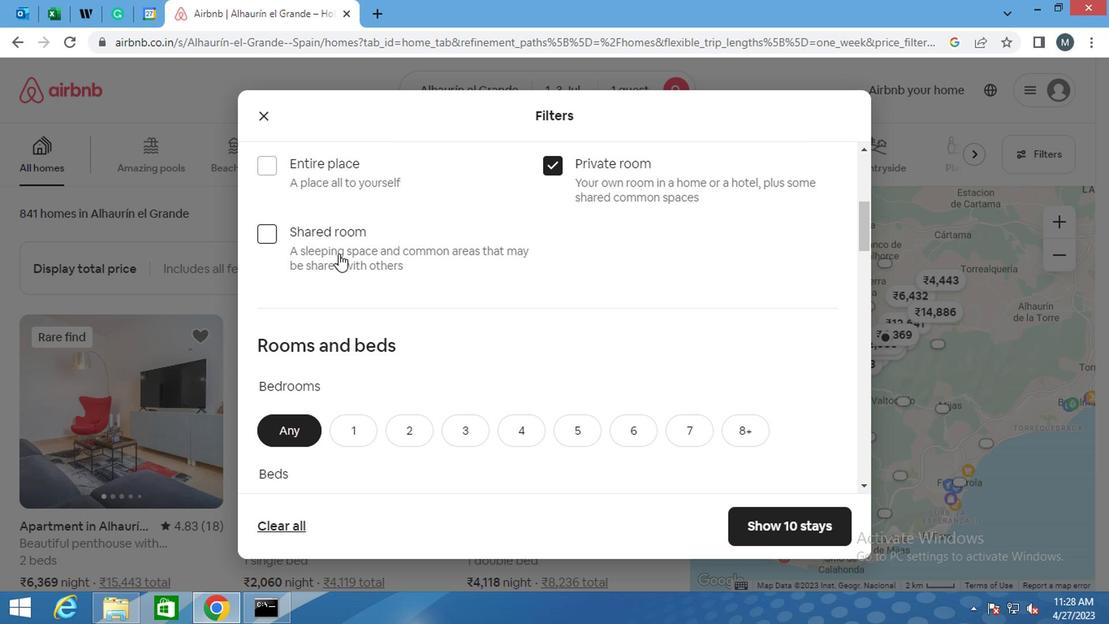 
Action: Mouse scrolled (317, 256) with delta (0, 0)
Screenshot: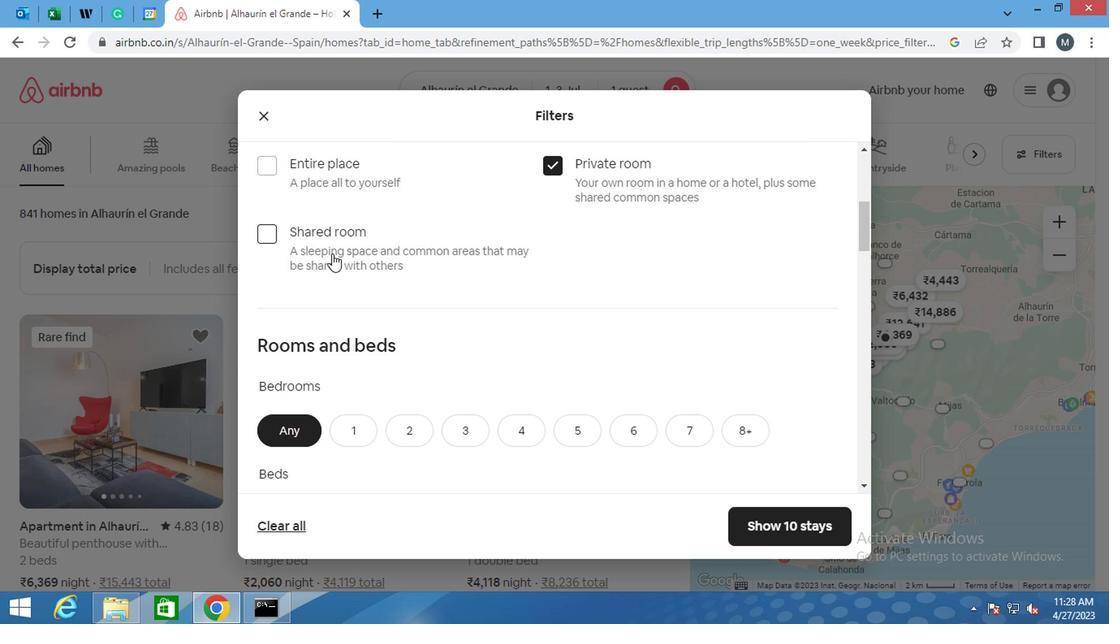 
Action: Mouse moved to (315, 258)
Screenshot: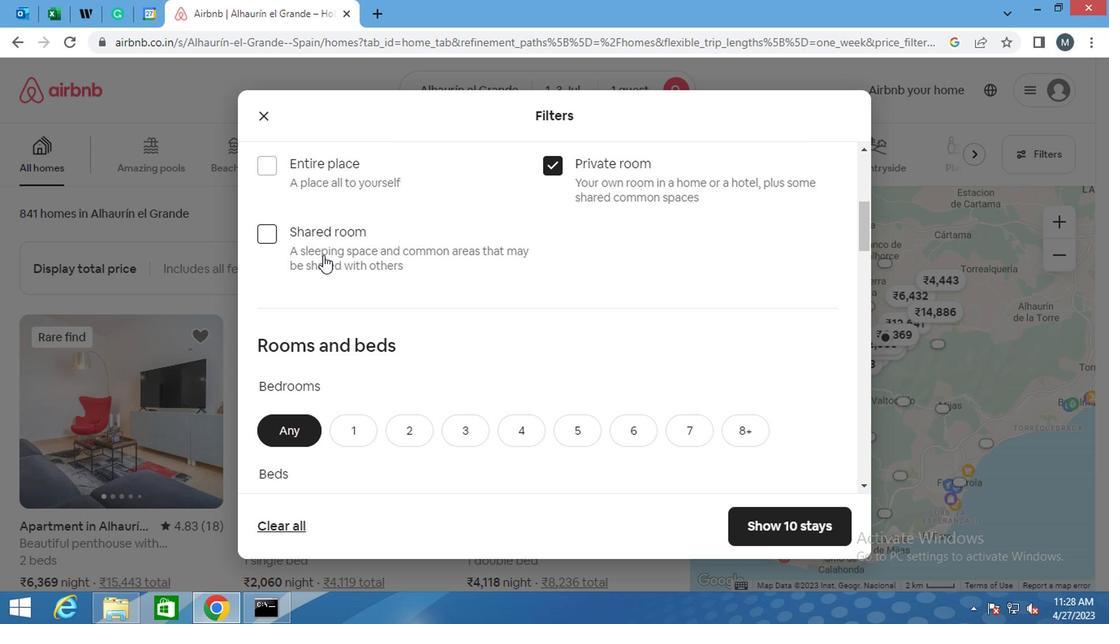 
Action: Mouse scrolled (315, 258) with delta (0, 0)
Screenshot: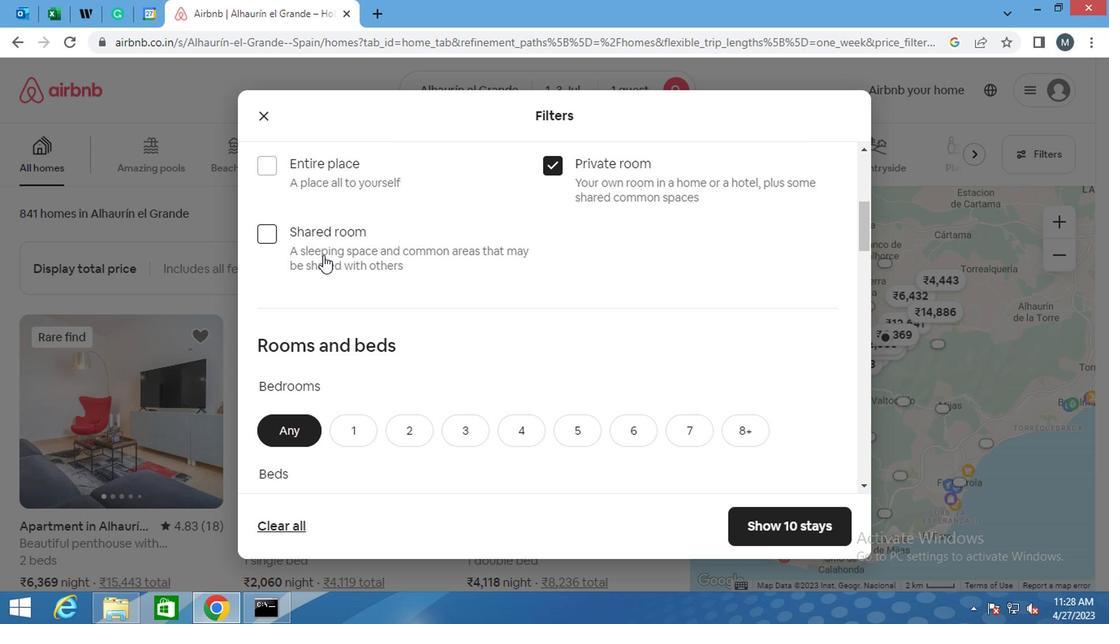 
Action: Mouse moved to (300, 263)
Screenshot: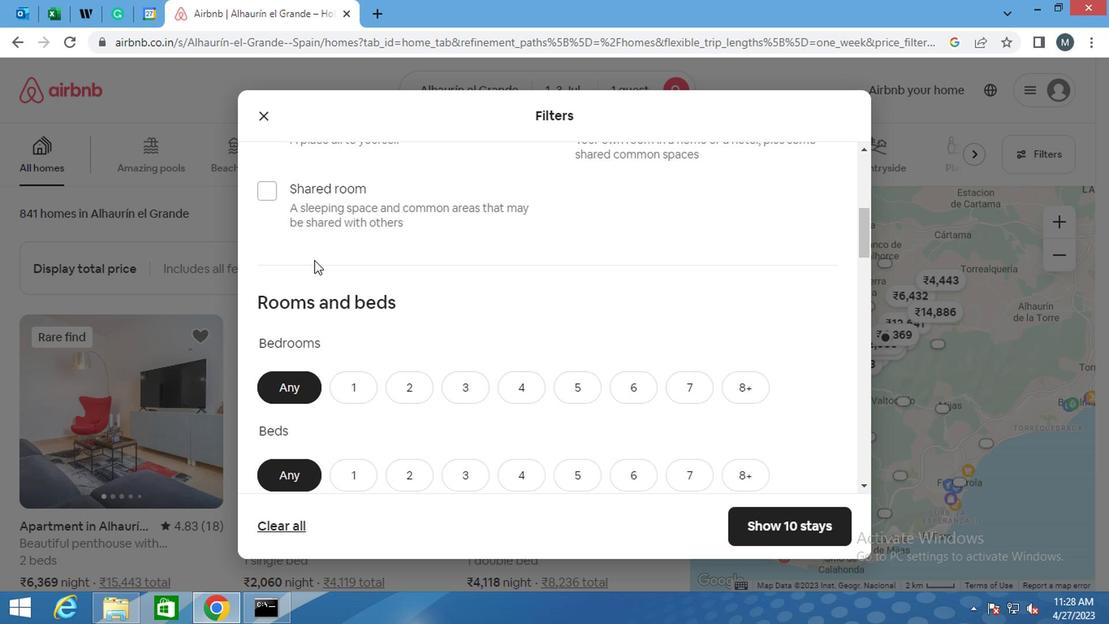 
Action: Mouse scrolled (300, 263) with delta (0, 0)
Screenshot: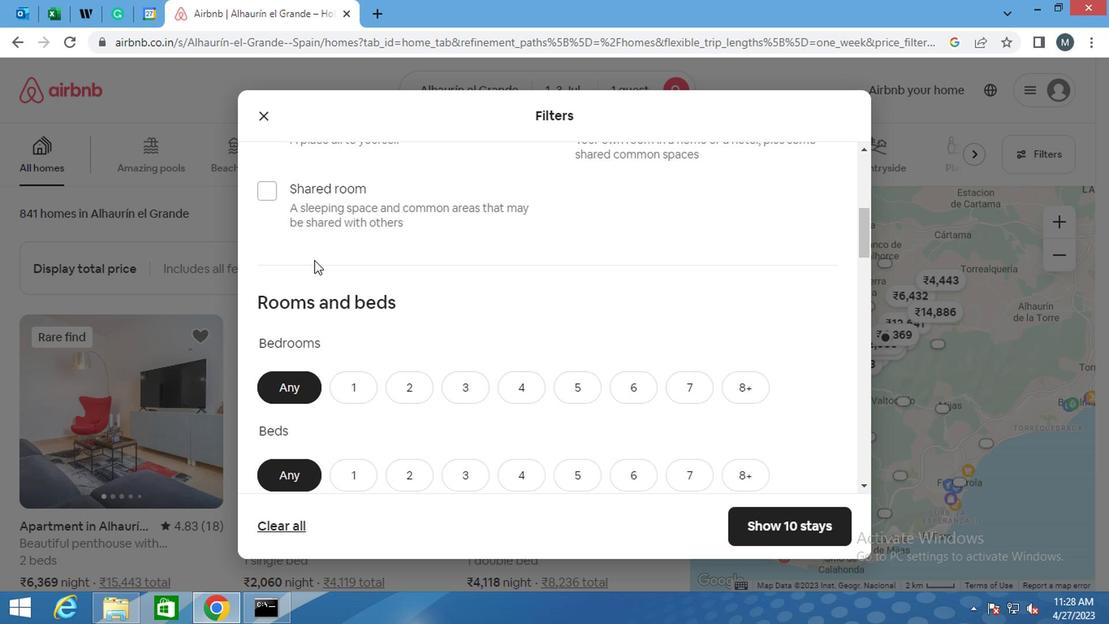 
Action: Mouse moved to (356, 188)
Screenshot: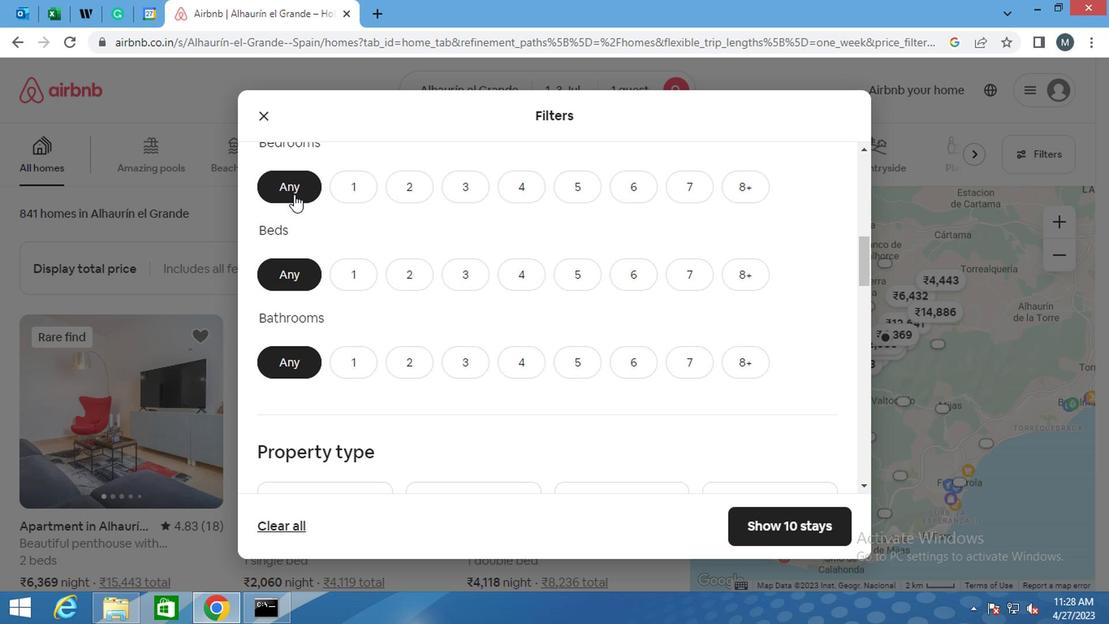 
Action: Mouse pressed left at (356, 188)
Screenshot: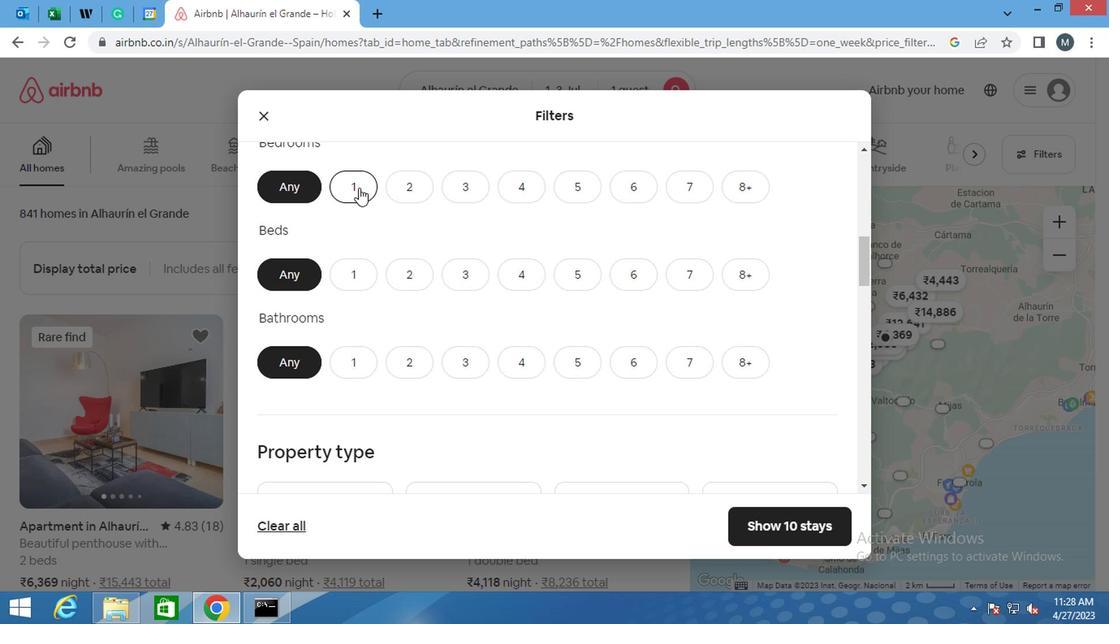 
Action: Mouse moved to (346, 287)
Screenshot: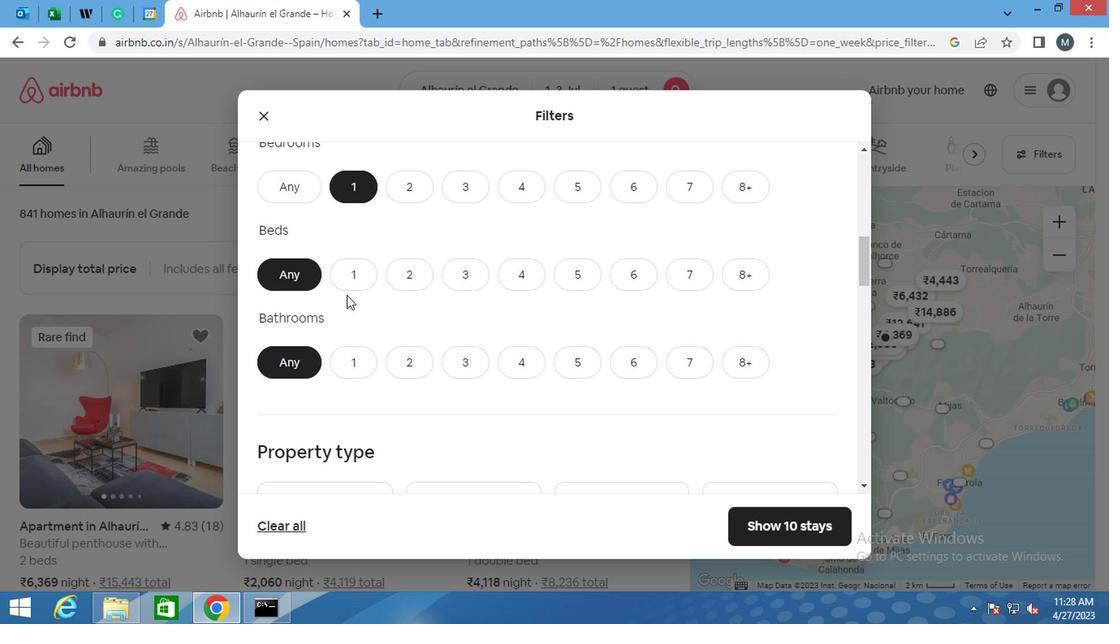 
Action: Mouse pressed left at (346, 287)
Screenshot: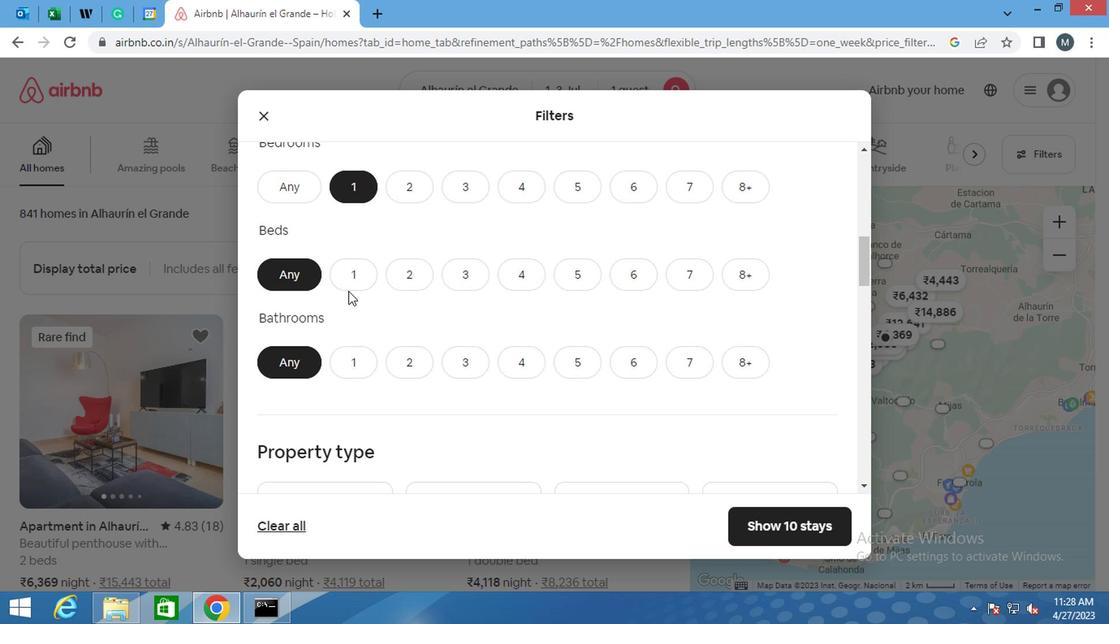 
Action: Mouse moved to (357, 361)
Screenshot: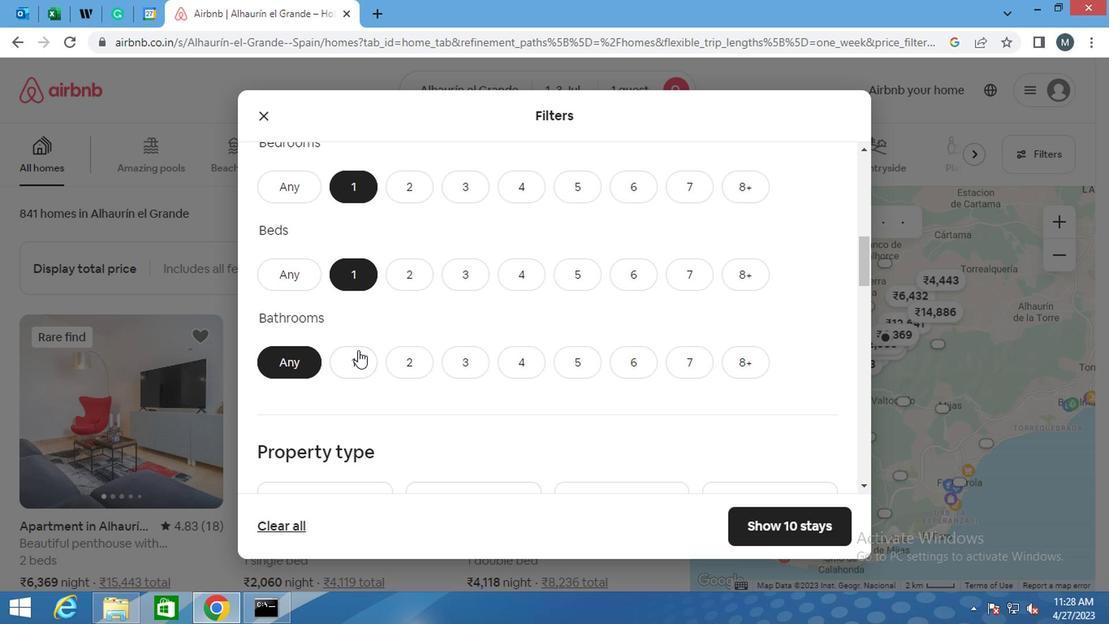 
Action: Mouse pressed left at (357, 361)
Screenshot: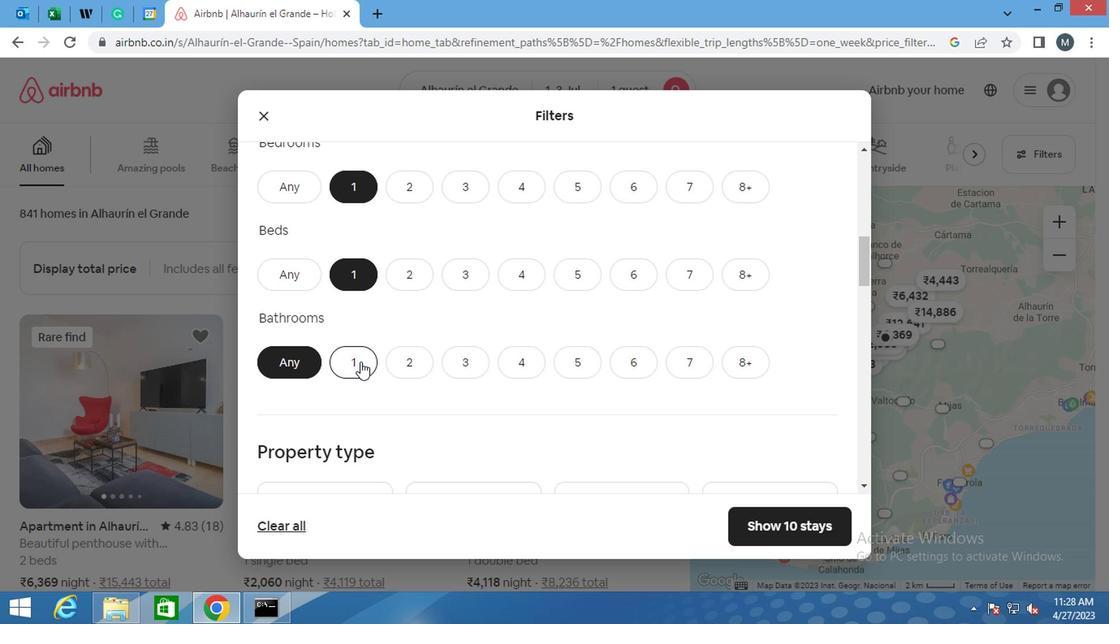 
Action: Mouse moved to (317, 283)
Screenshot: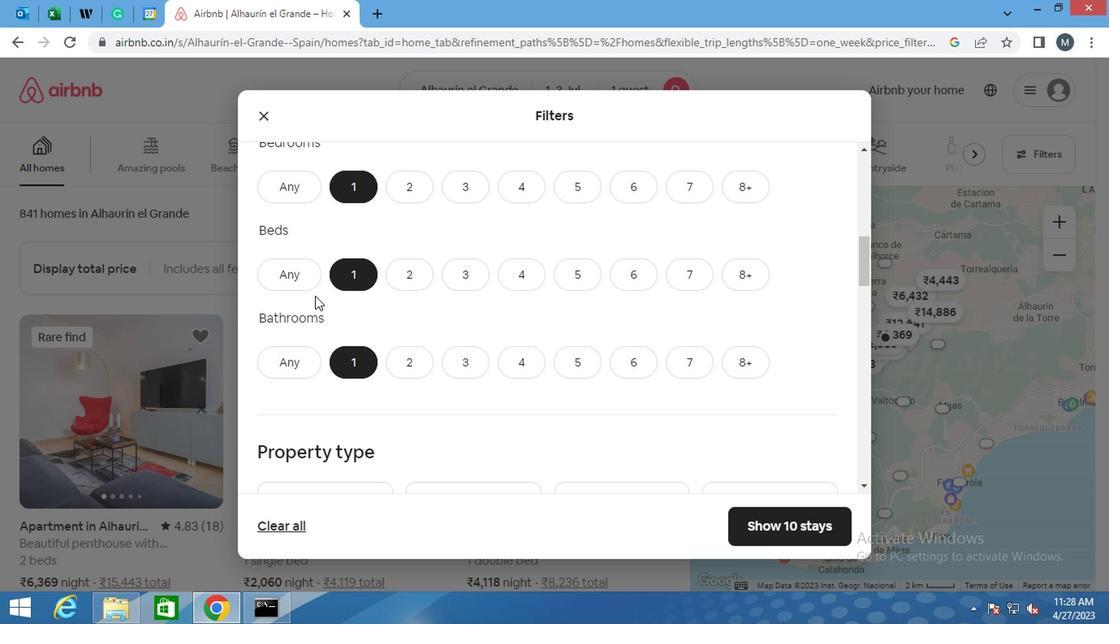 
Action: Mouse scrolled (317, 282) with delta (0, 0)
Screenshot: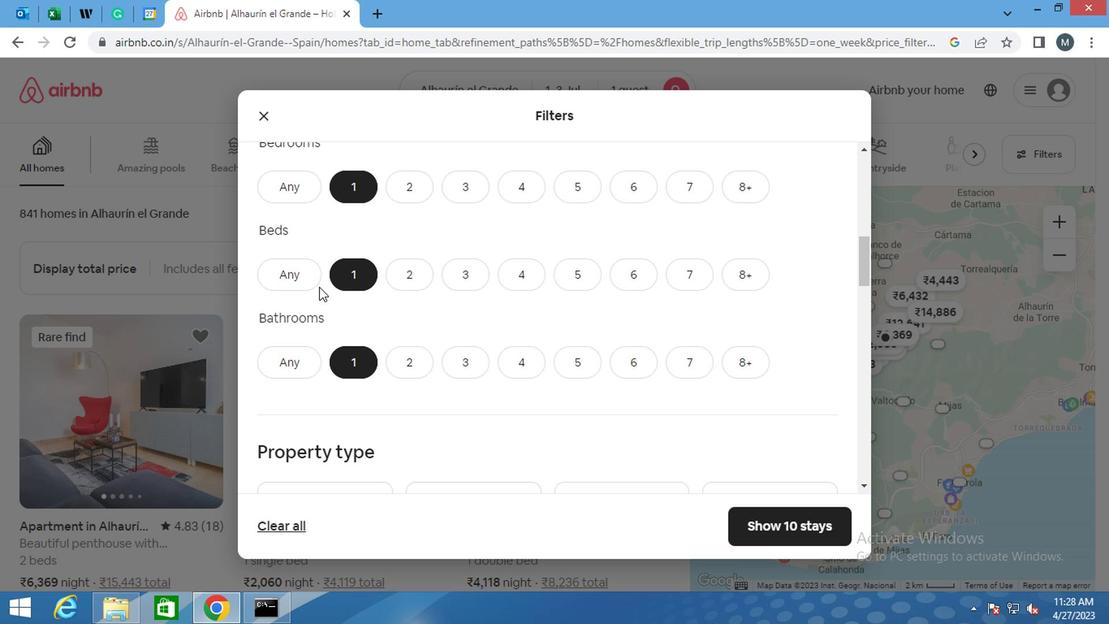 
Action: Mouse scrolled (317, 282) with delta (0, 0)
Screenshot: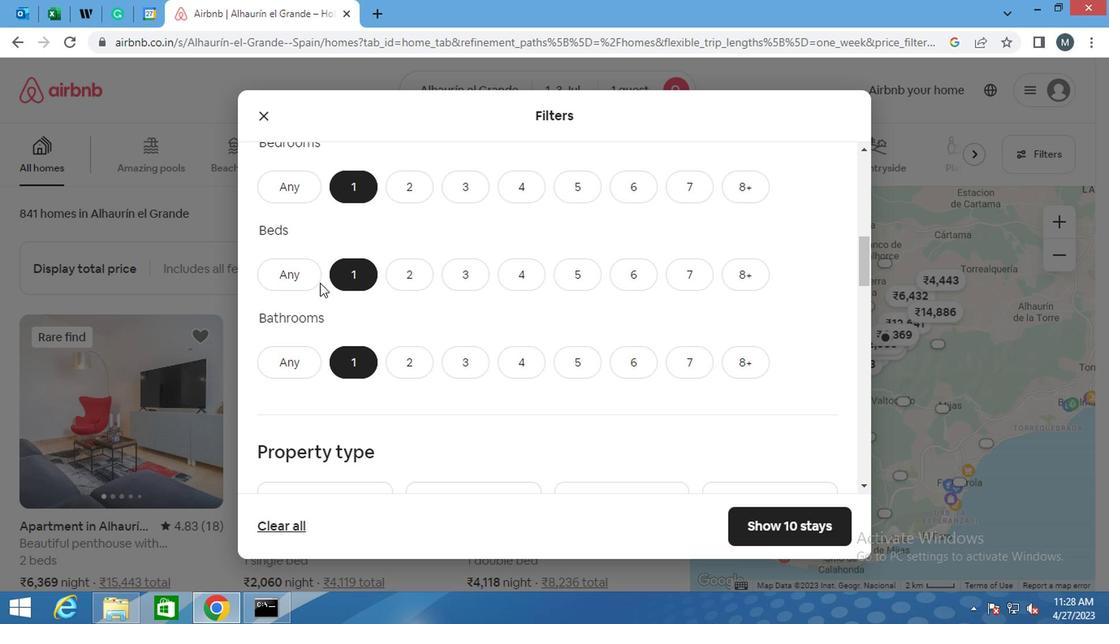 
Action: Mouse scrolled (317, 282) with delta (0, 0)
Screenshot: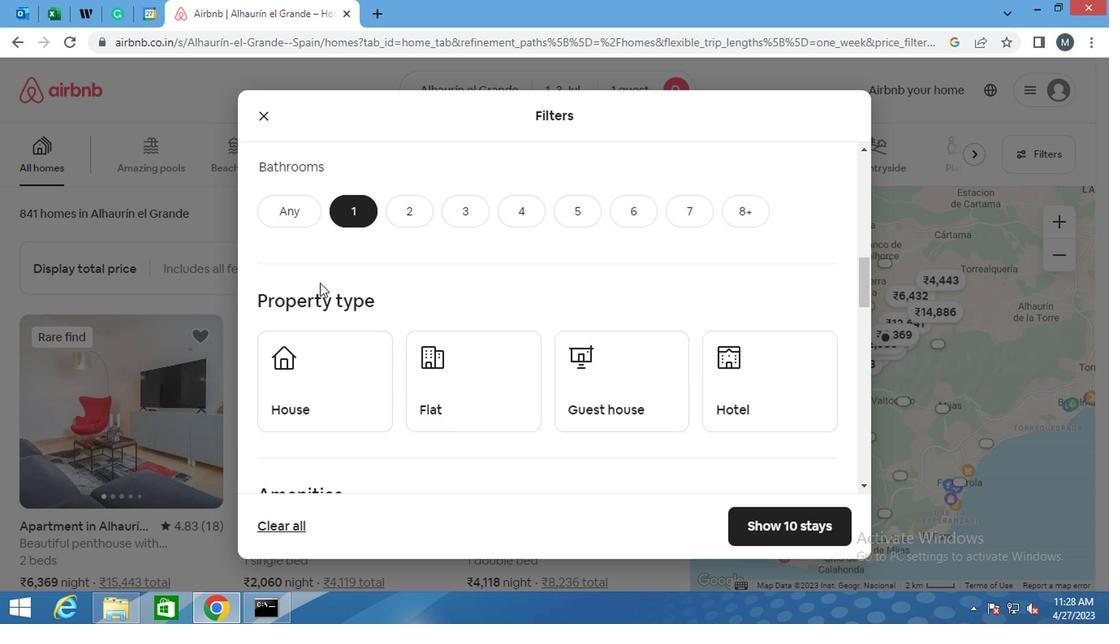 
Action: Mouse moved to (319, 266)
Screenshot: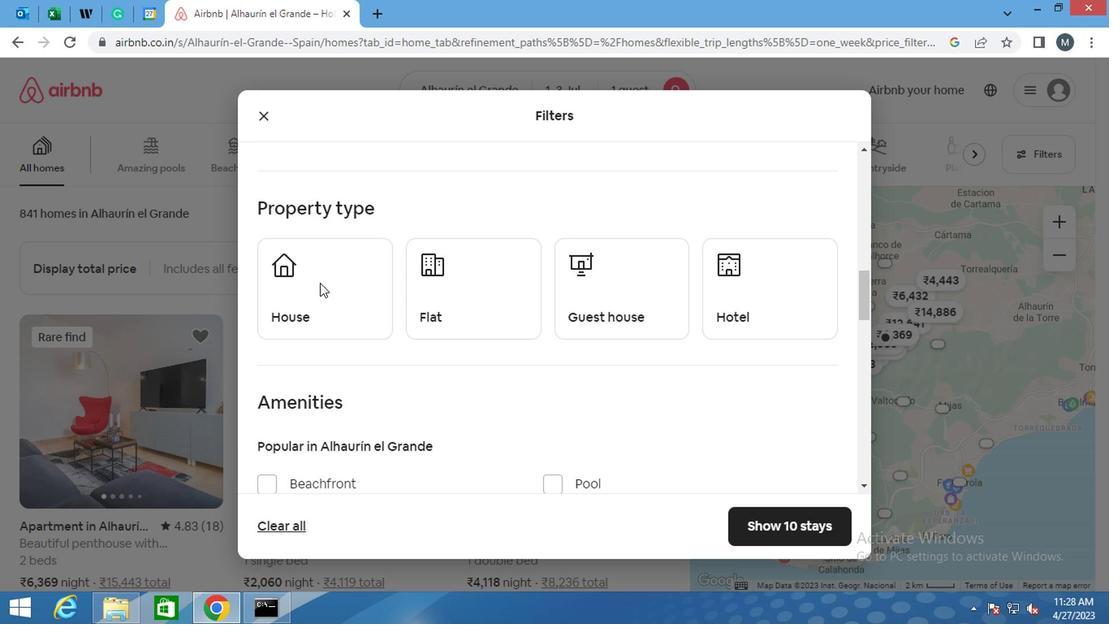 
Action: Mouse pressed left at (319, 266)
Screenshot: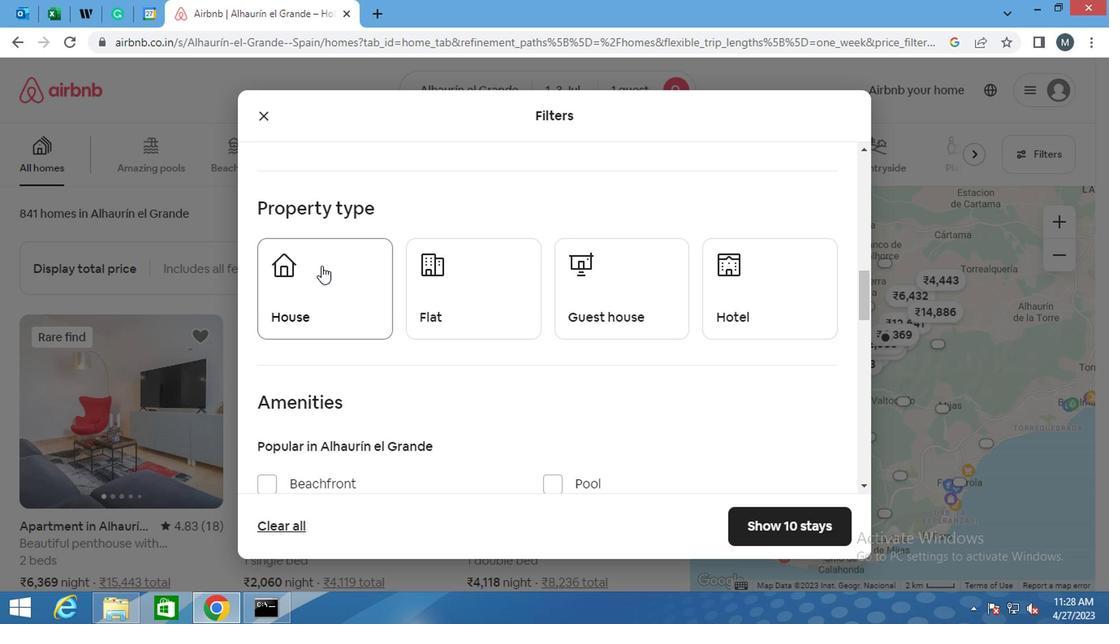 
Action: Mouse moved to (454, 294)
Screenshot: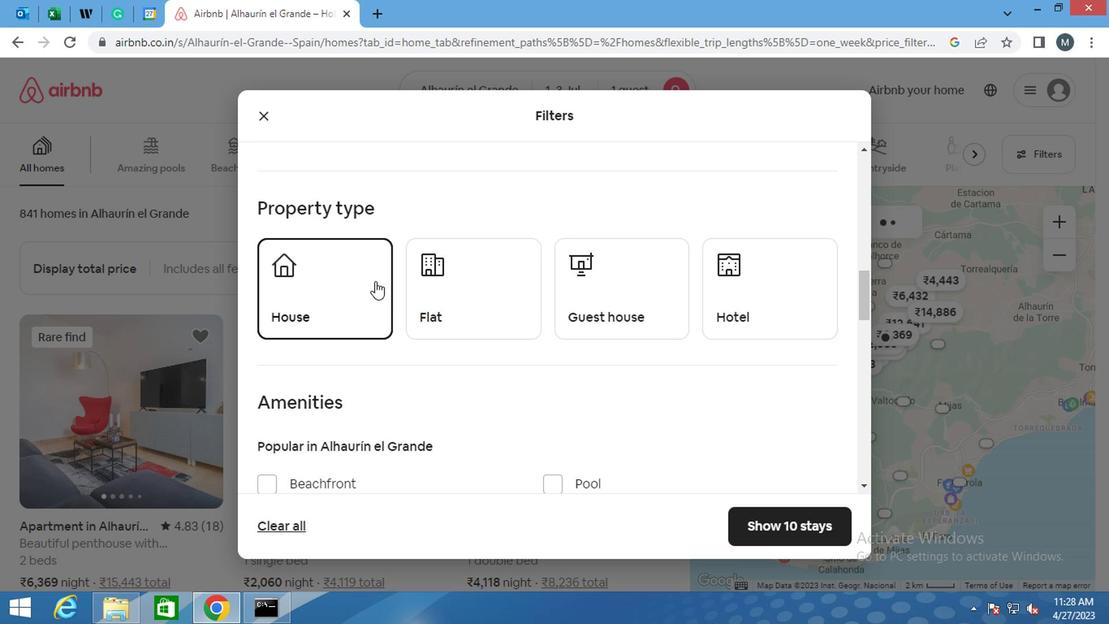 
Action: Mouse pressed left at (454, 294)
Screenshot: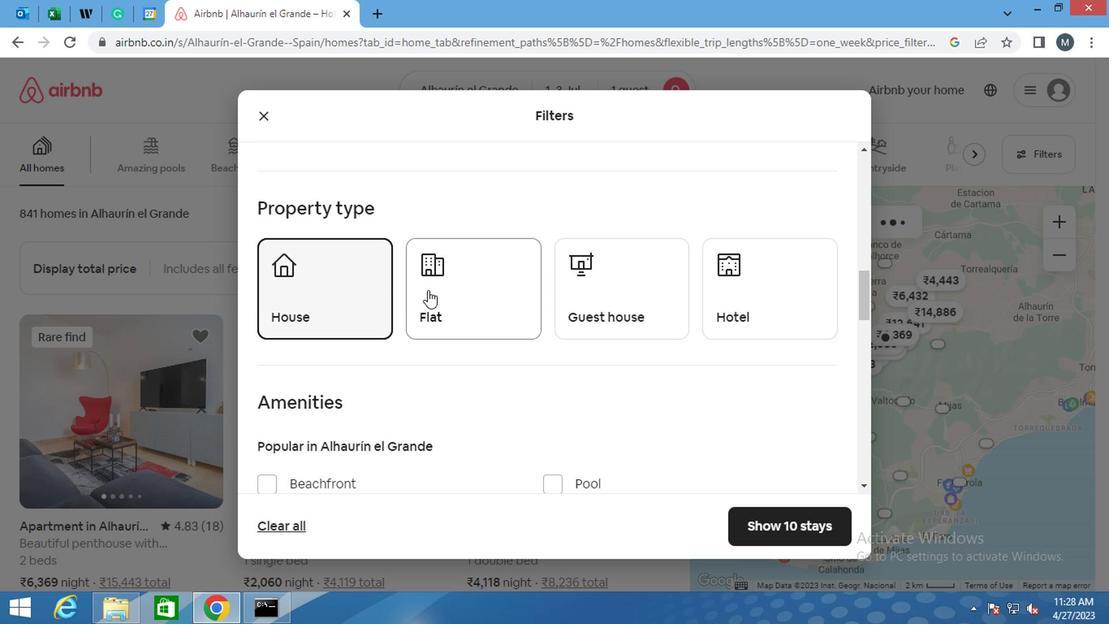 
Action: Mouse moved to (626, 293)
Screenshot: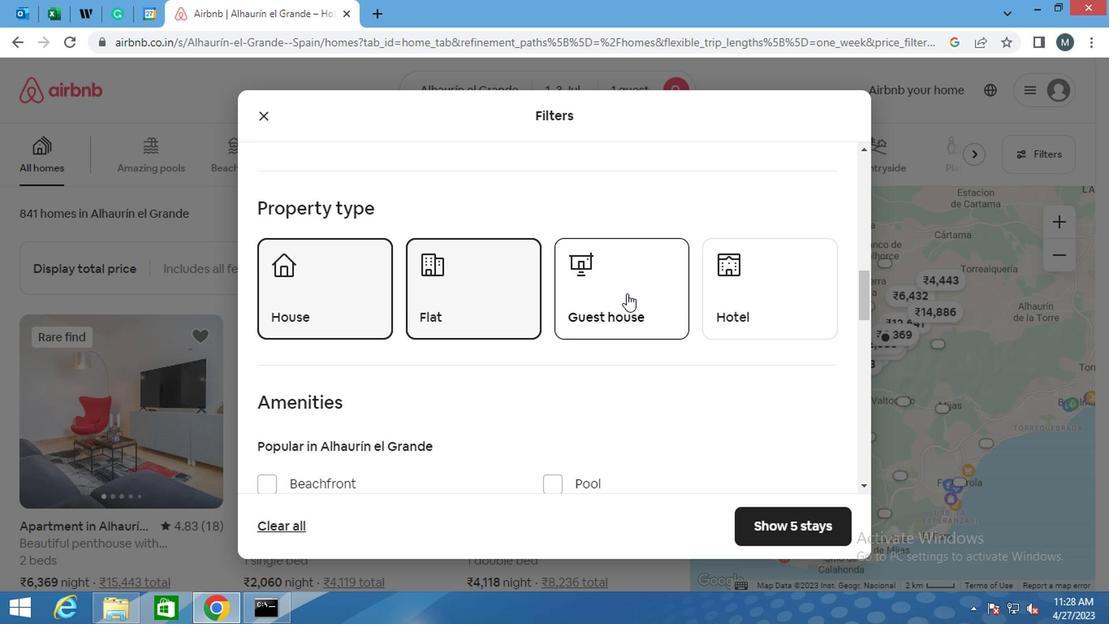 
Action: Mouse pressed left at (626, 293)
Screenshot: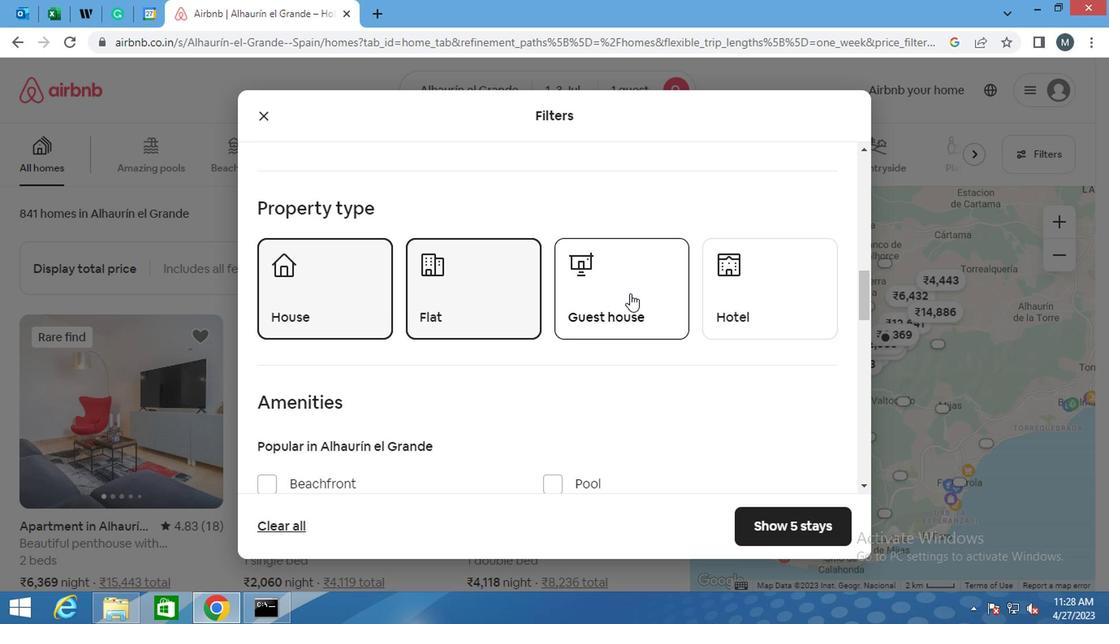 
Action: Mouse moved to (753, 283)
Screenshot: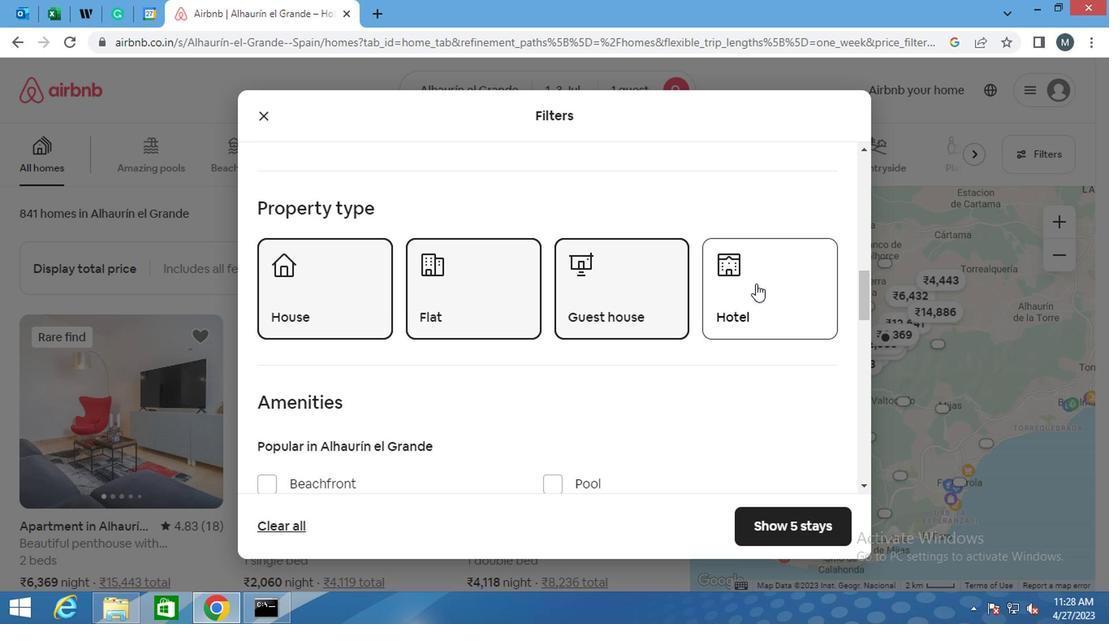 
Action: Mouse pressed left at (753, 283)
Screenshot: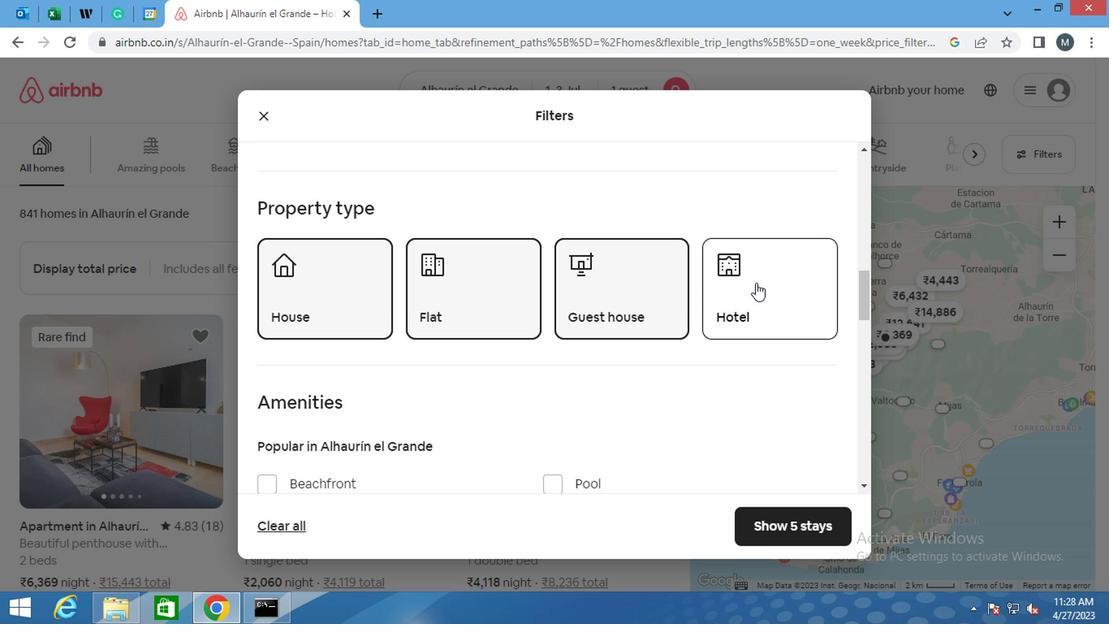 
Action: Mouse moved to (419, 301)
Screenshot: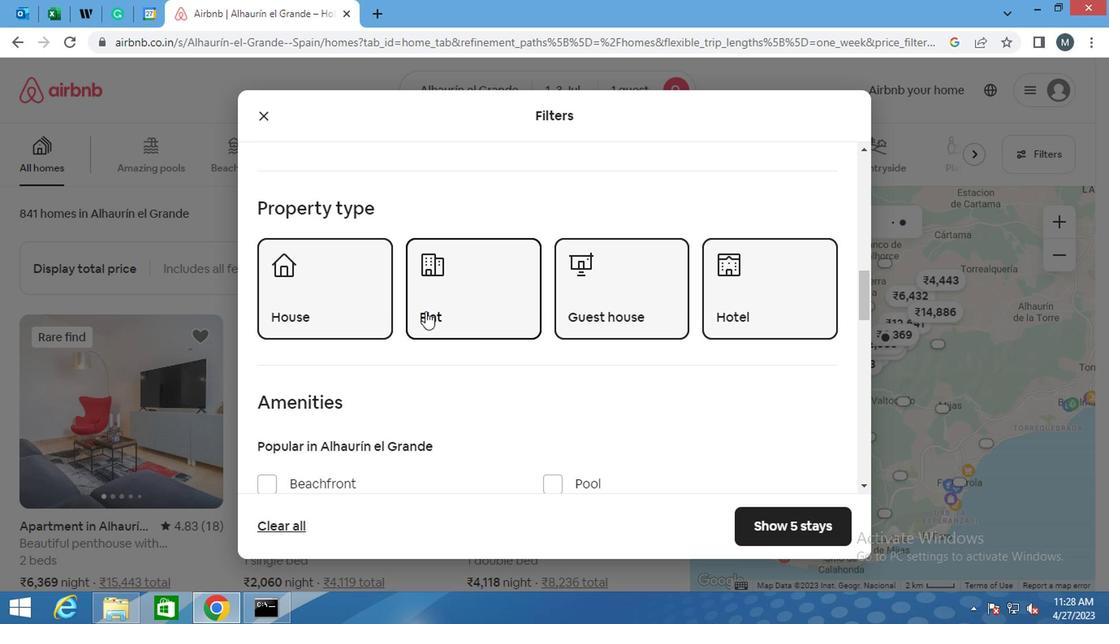 
Action: Mouse scrolled (419, 301) with delta (0, 0)
Screenshot: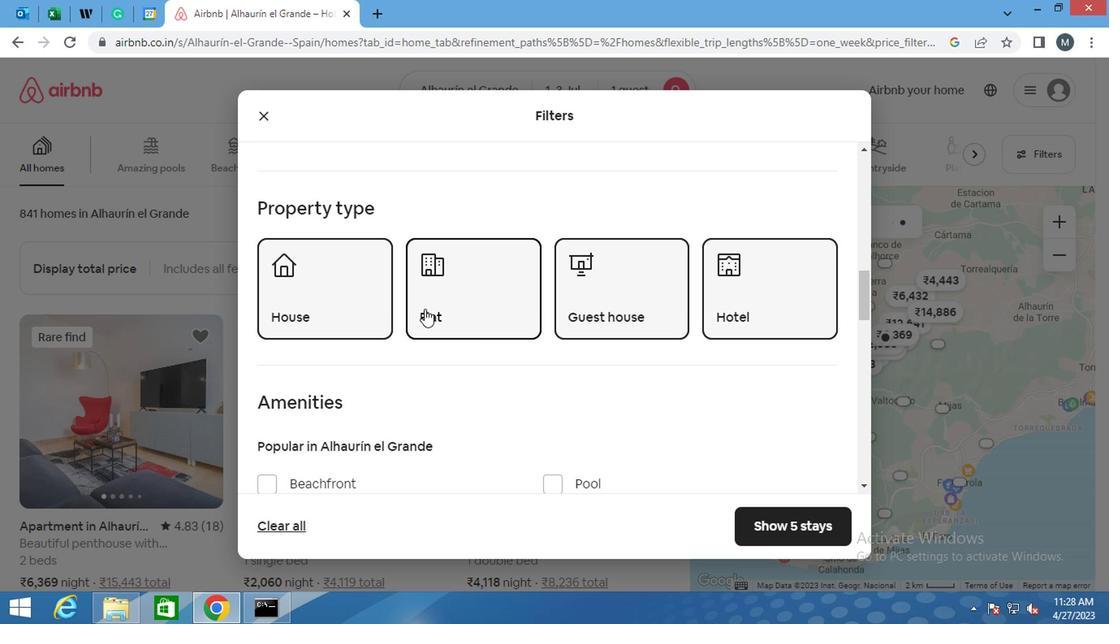 
Action: Mouse scrolled (419, 301) with delta (0, 0)
Screenshot: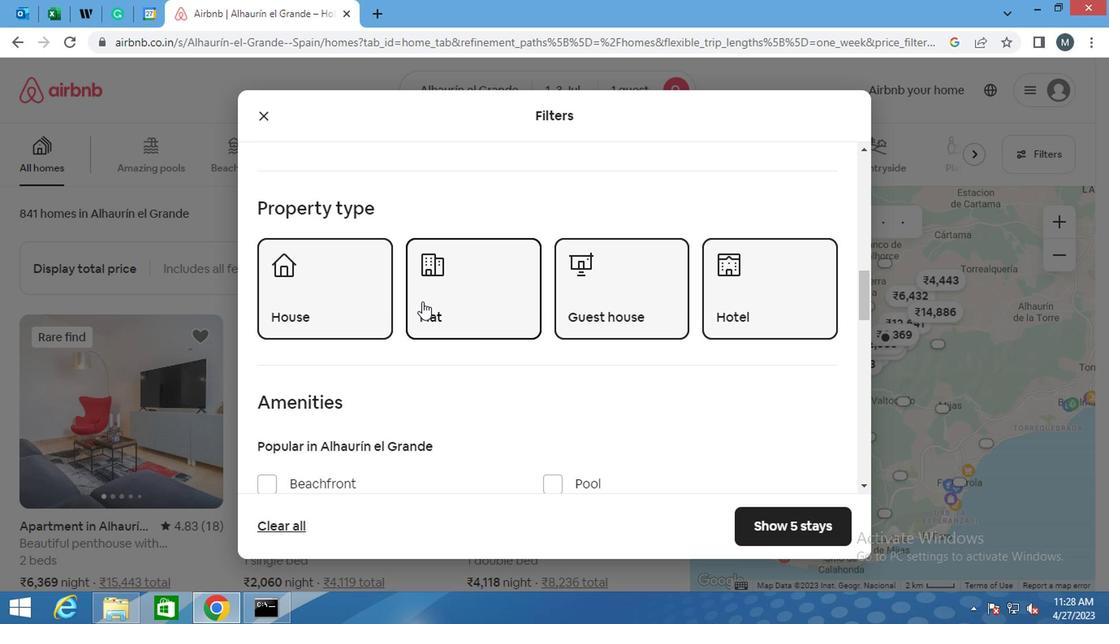
Action: Mouse moved to (412, 299)
Screenshot: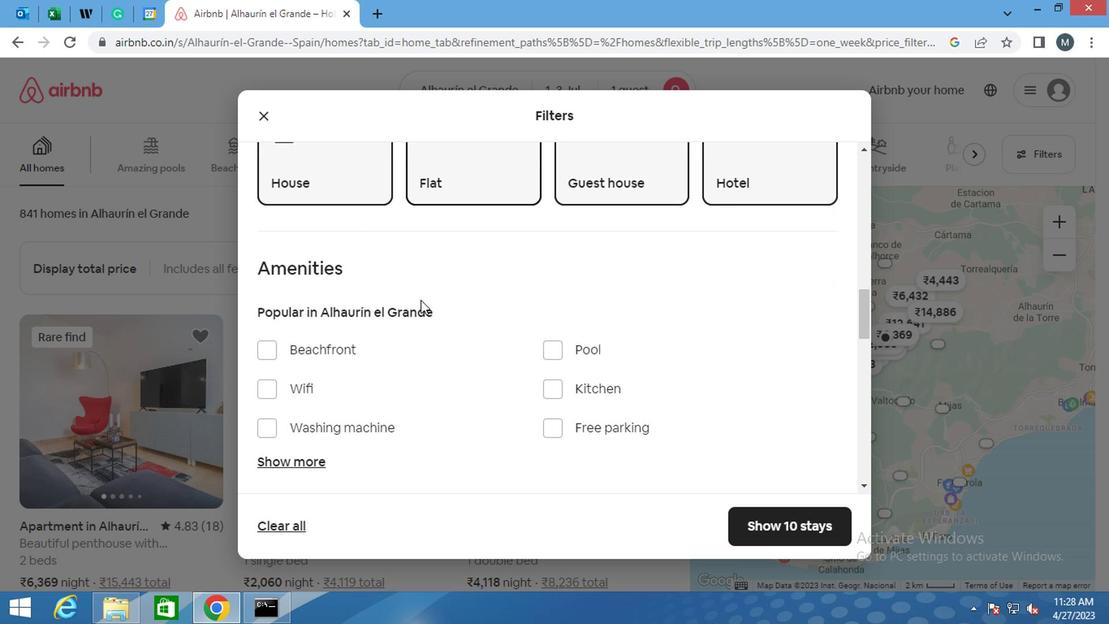 
Action: Mouse scrolled (412, 298) with delta (0, 0)
Screenshot: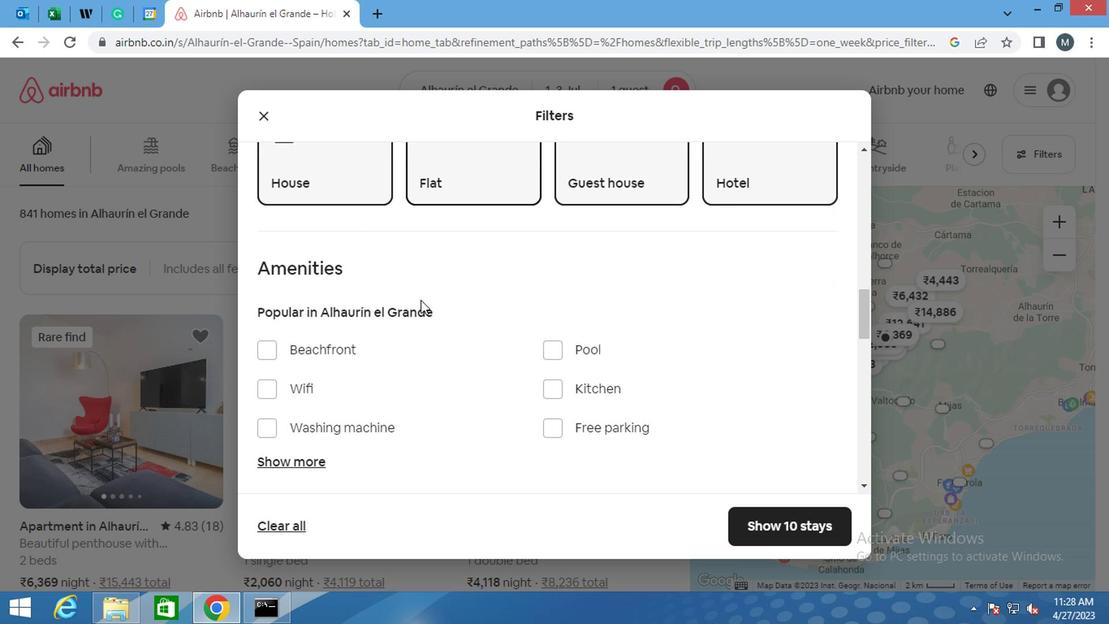 
Action: Mouse moved to (265, 280)
Screenshot: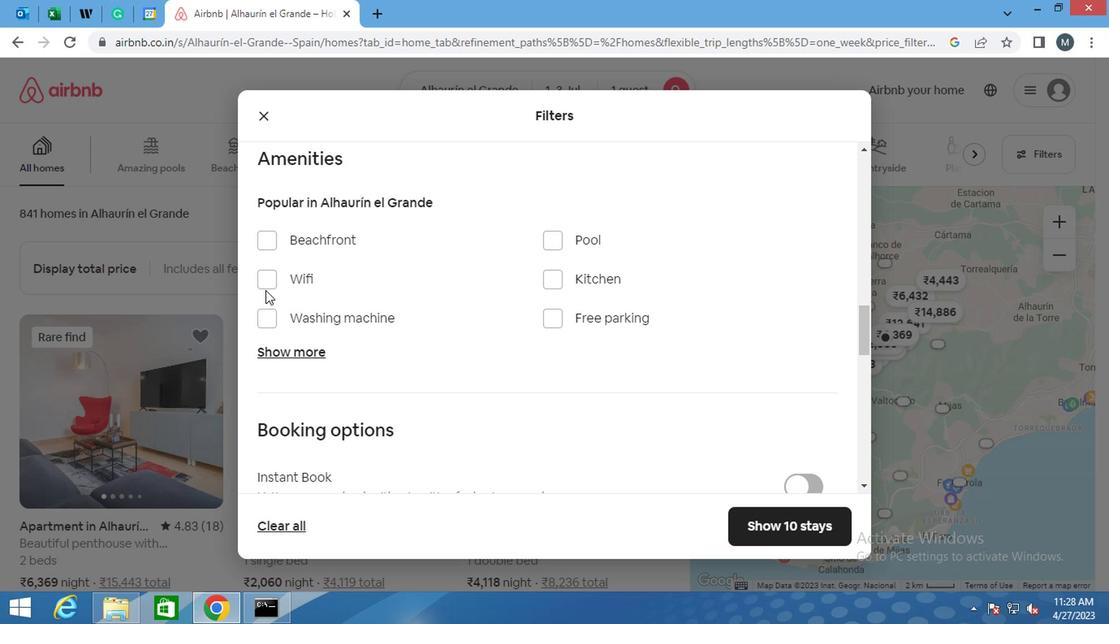 
Action: Mouse pressed left at (265, 280)
Screenshot: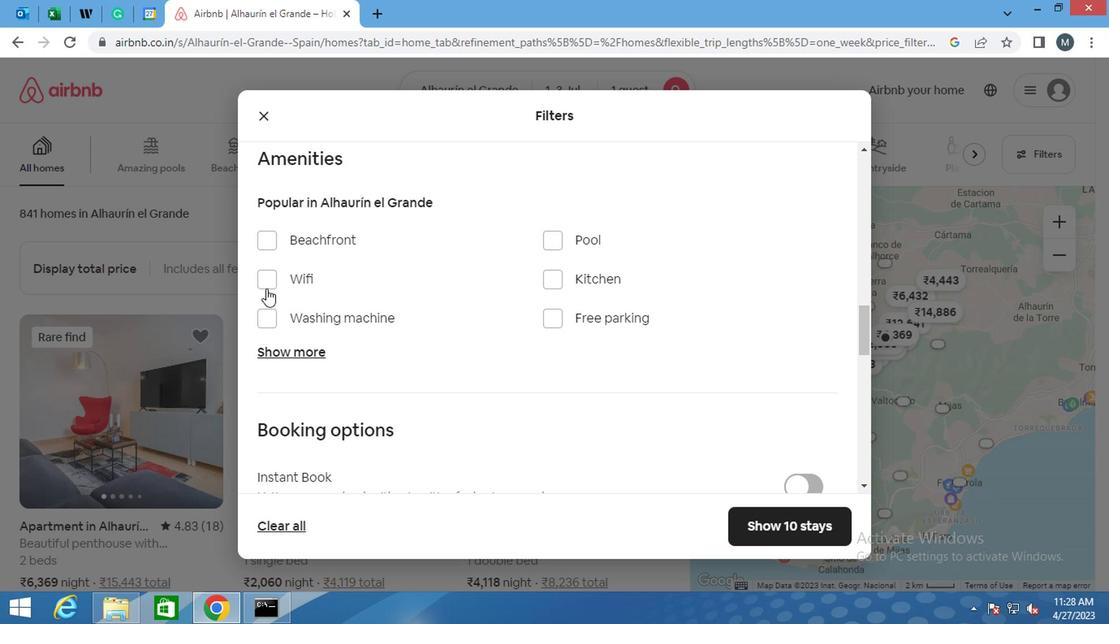 
Action: Mouse moved to (369, 320)
Screenshot: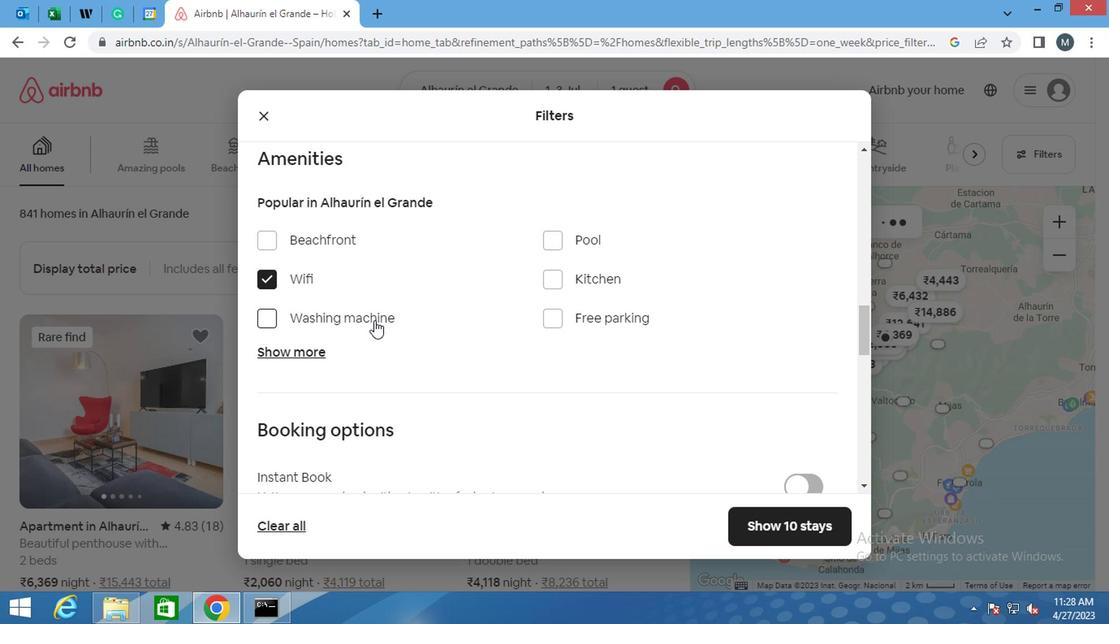 
Action: Mouse scrolled (369, 319) with delta (0, -1)
Screenshot: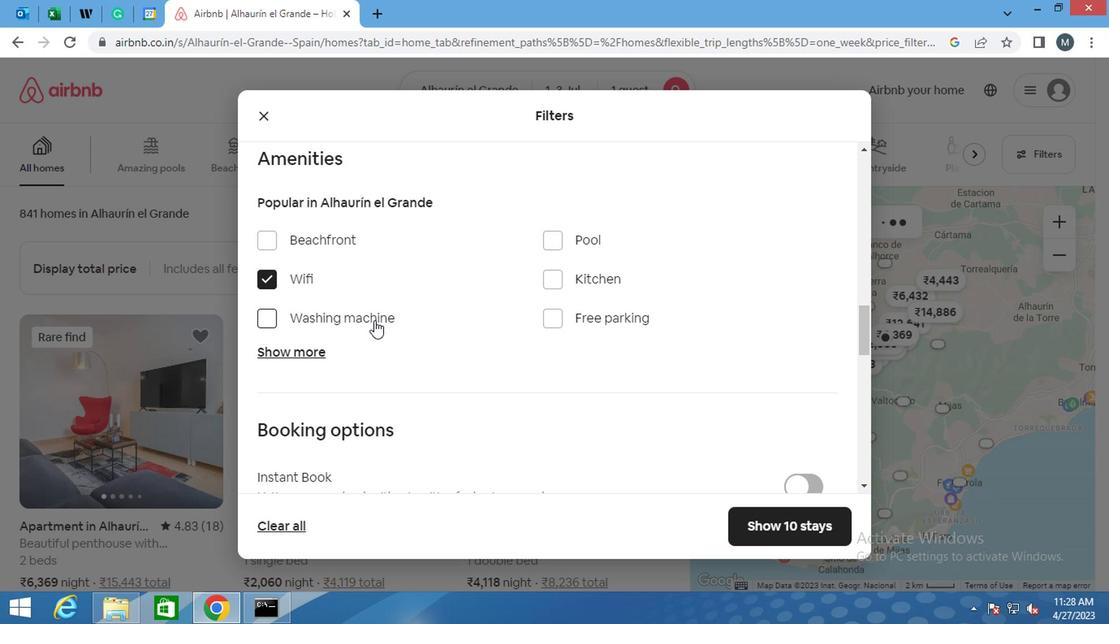 
Action: Mouse moved to (367, 315)
Screenshot: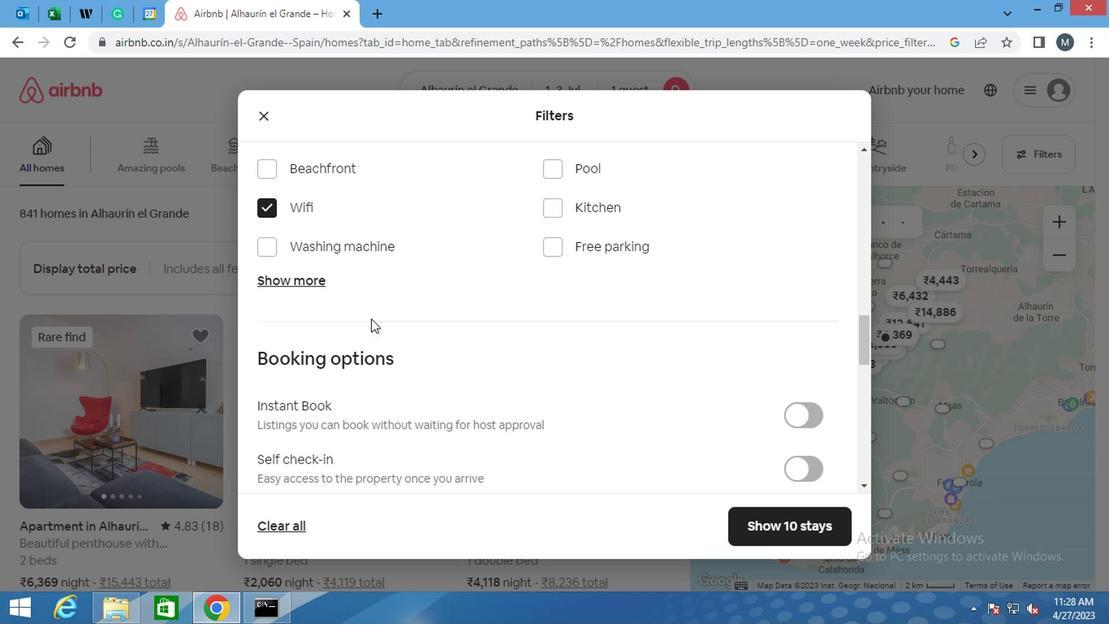 
Action: Mouse scrolled (367, 315) with delta (0, 0)
Screenshot: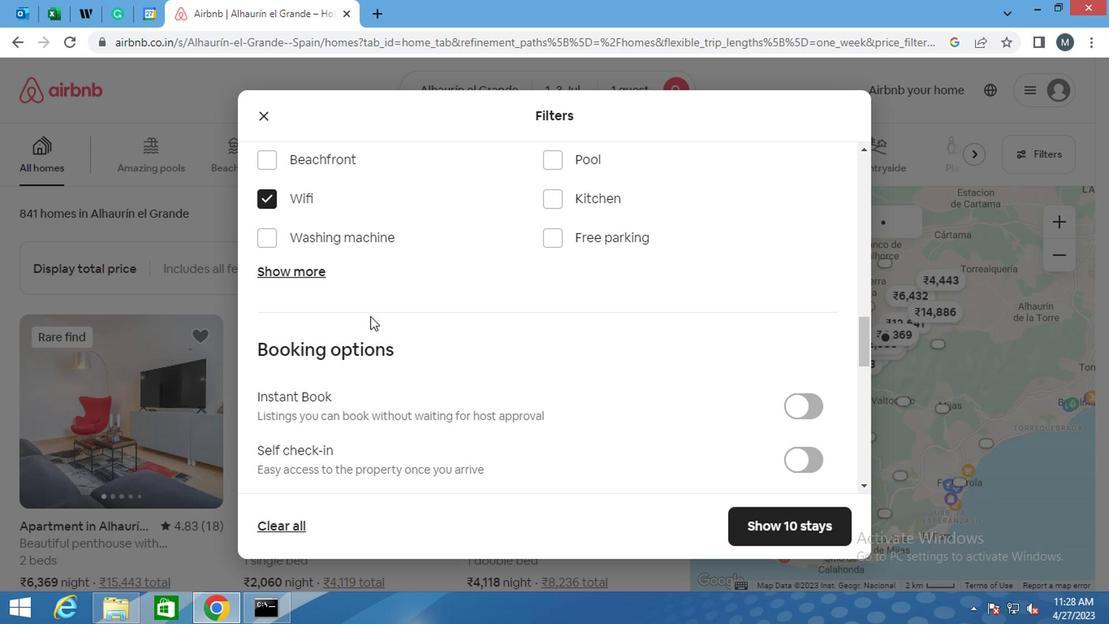 
Action: Mouse moved to (371, 304)
Screenshot: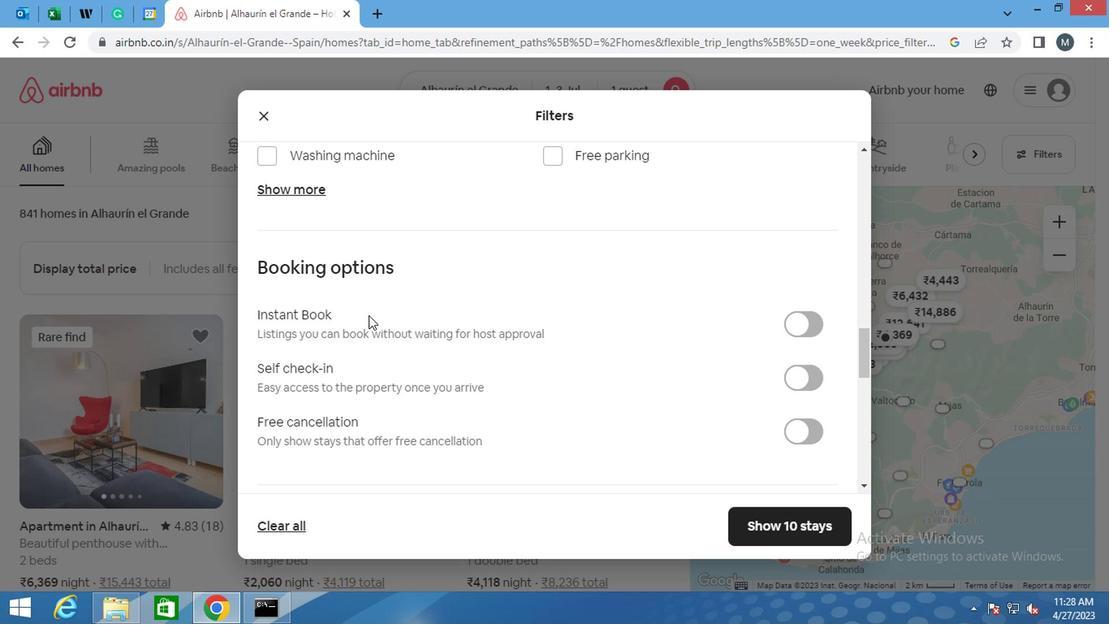
Action: Mouse scrolled (371, 303) with delta (0, -1)
Screenshot: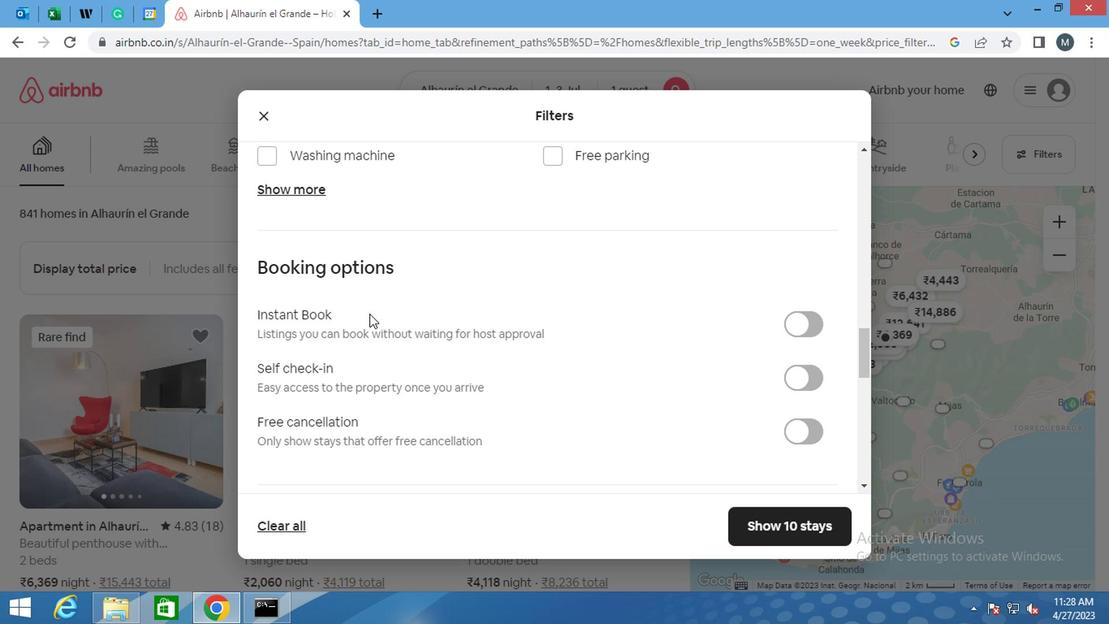 
Action: Mouse moved to (807, 304)
Screenshot: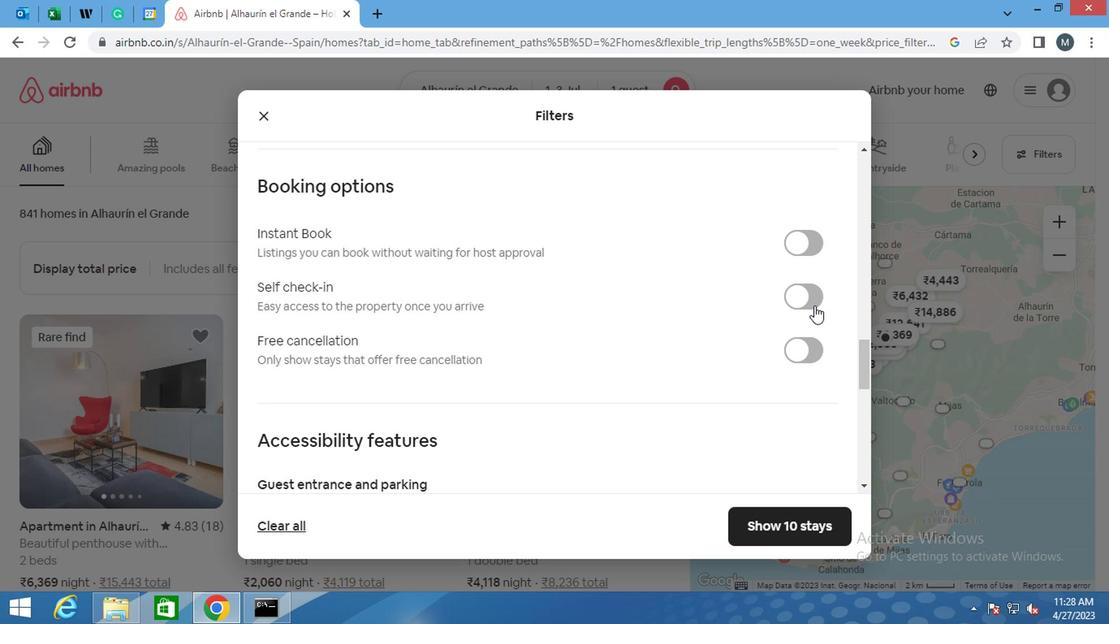
Action: Mouse pressed left at (807, 304)
Screenshot: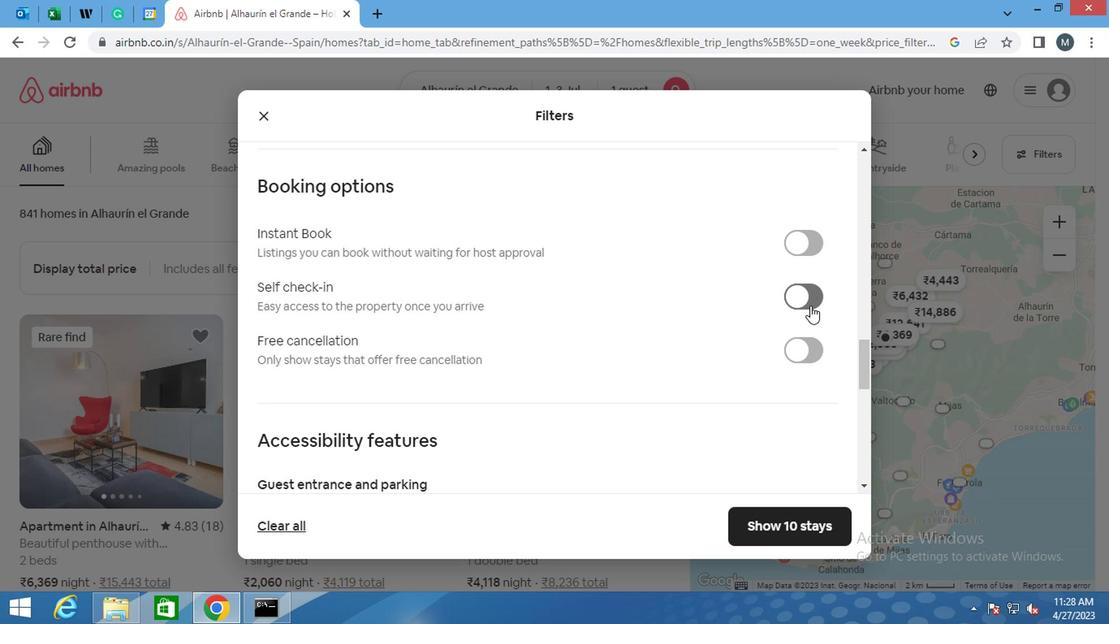 
Action: Mouse moved to (518, 321)
Screenshot: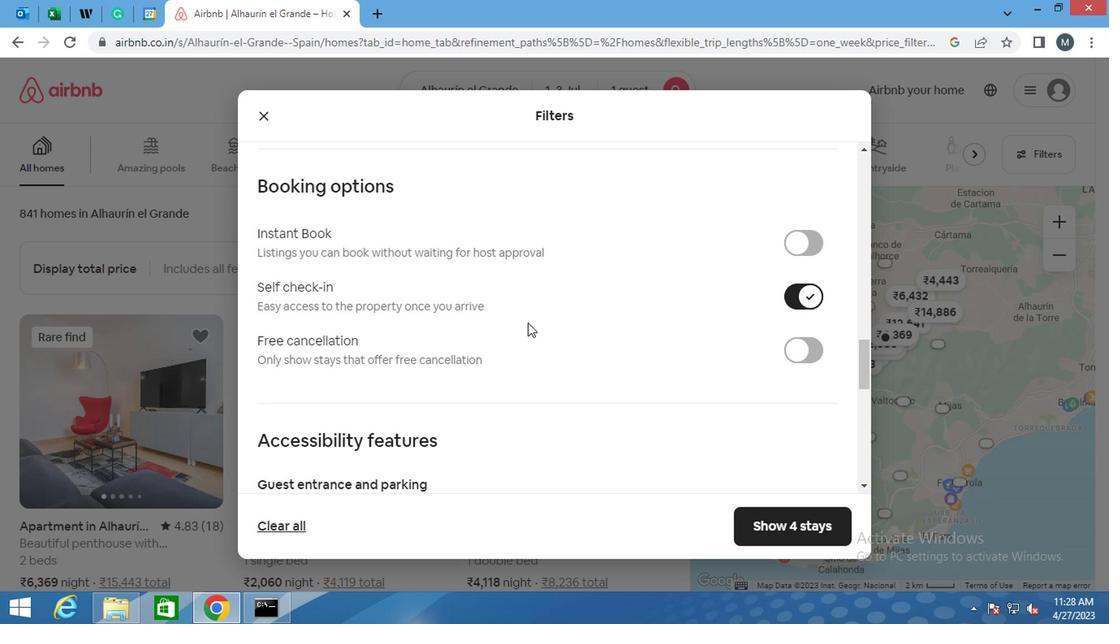 
Action: Mouse scrolled (518, 320) with delta (0, 0)
Screenshot: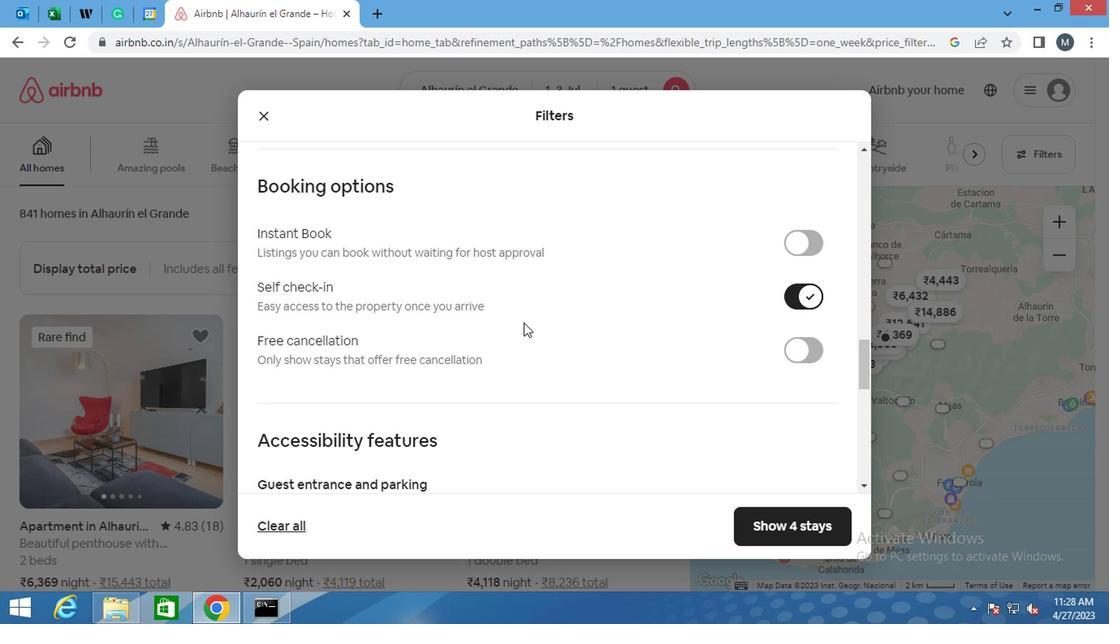 
Action: Mouse moved to (383, 337)
Screenshot: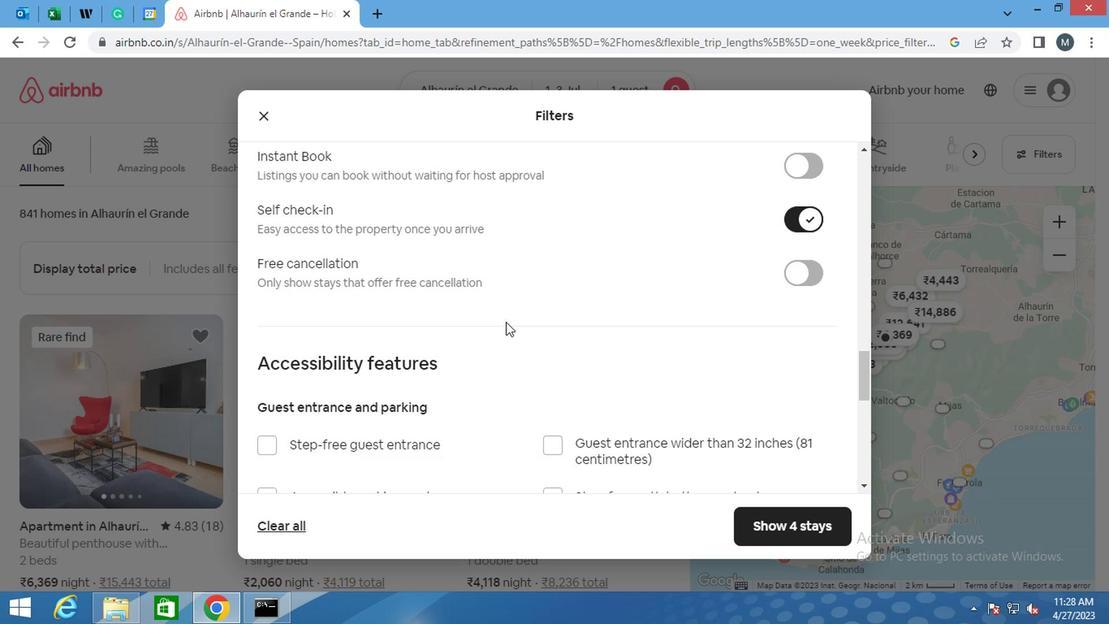 
Action: Mouse scrolled (383, 337) with delta (0, 0)
Screenshot: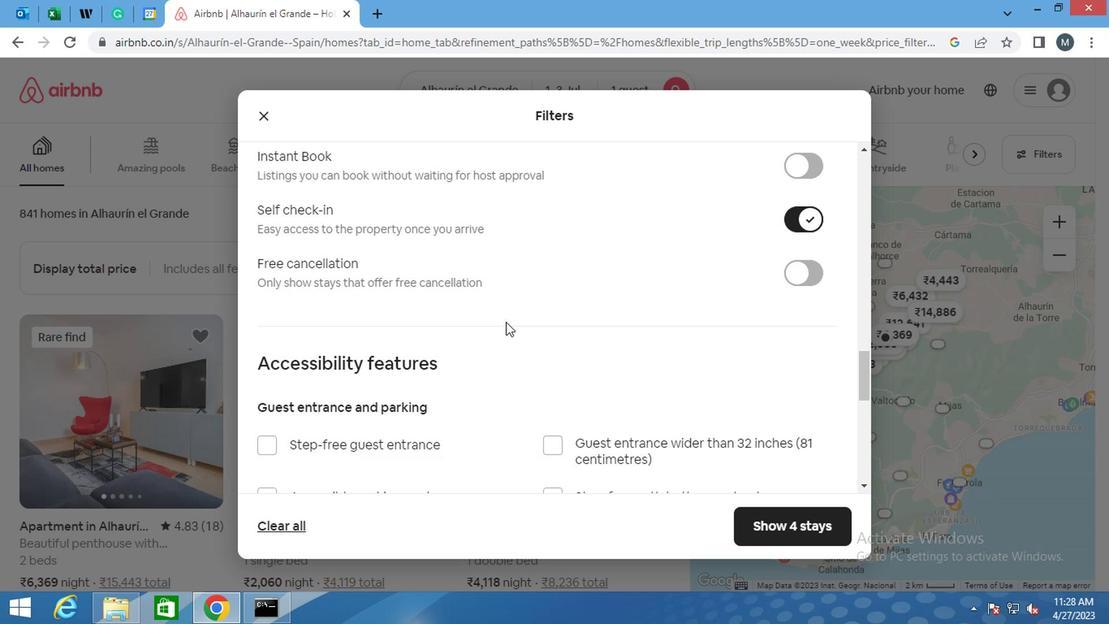 
Action: Mouse moved to (378, 341)
Screenshot: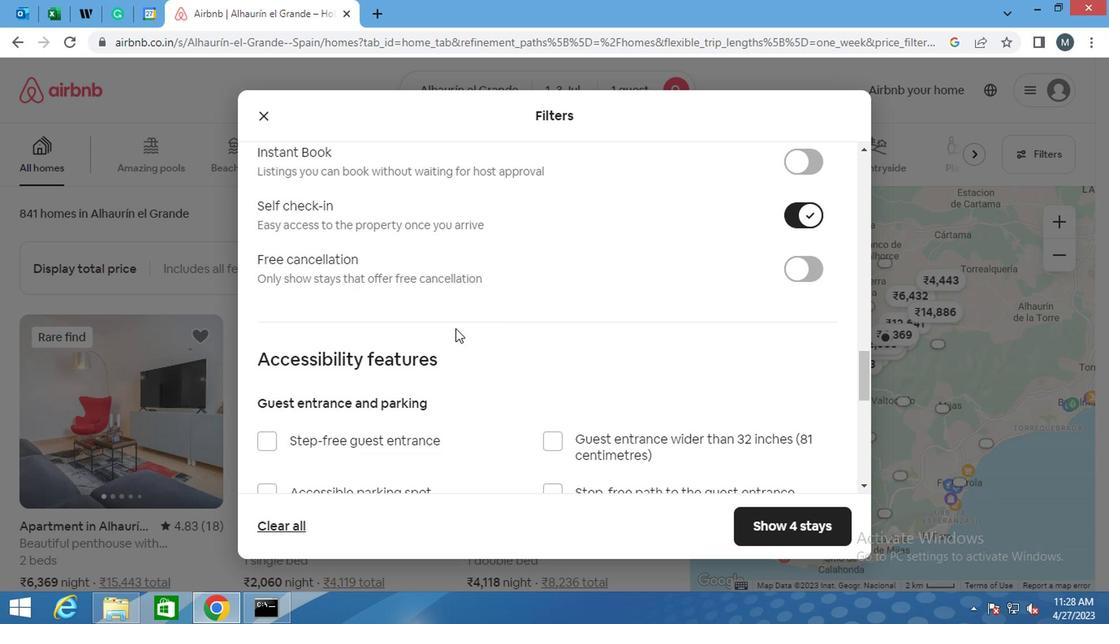 
Action: Mouse scrolled (378, 339) with delta (0, -1)
Screenshot: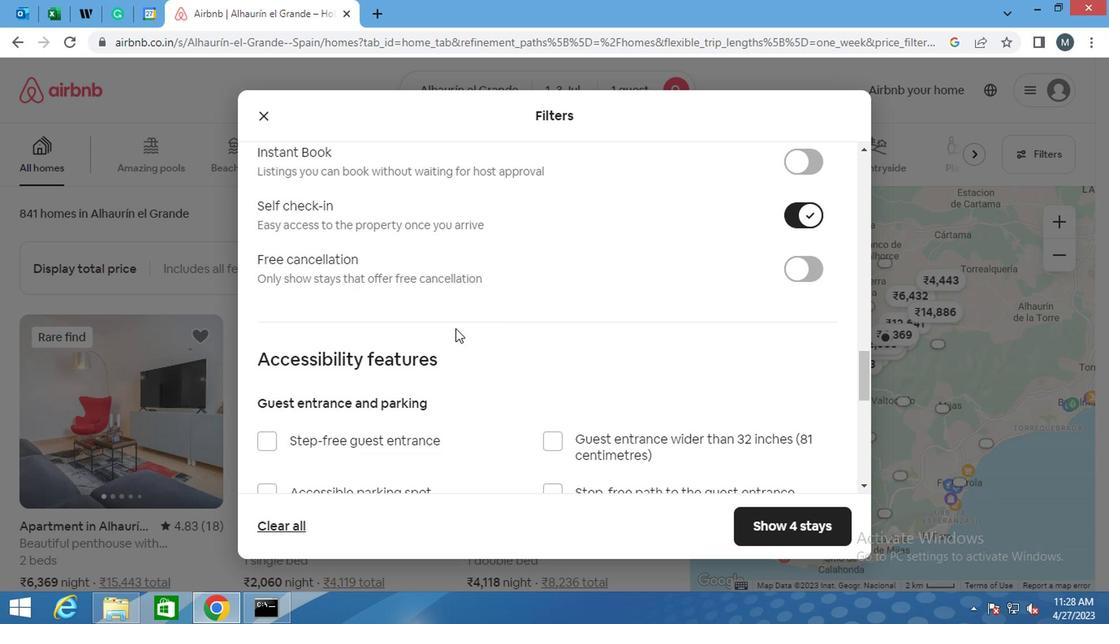 
Action: Mouse moved to (377, 342)
Screenshot: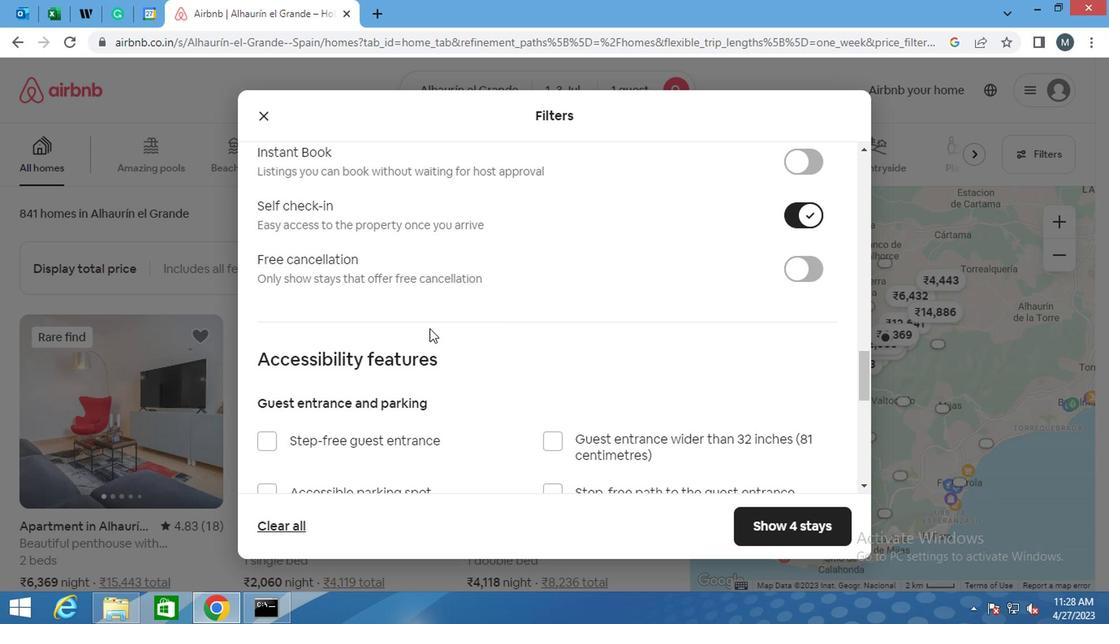 
Action: Mouse scrolled (377, 341) with delta (0, 0)
Screenshot: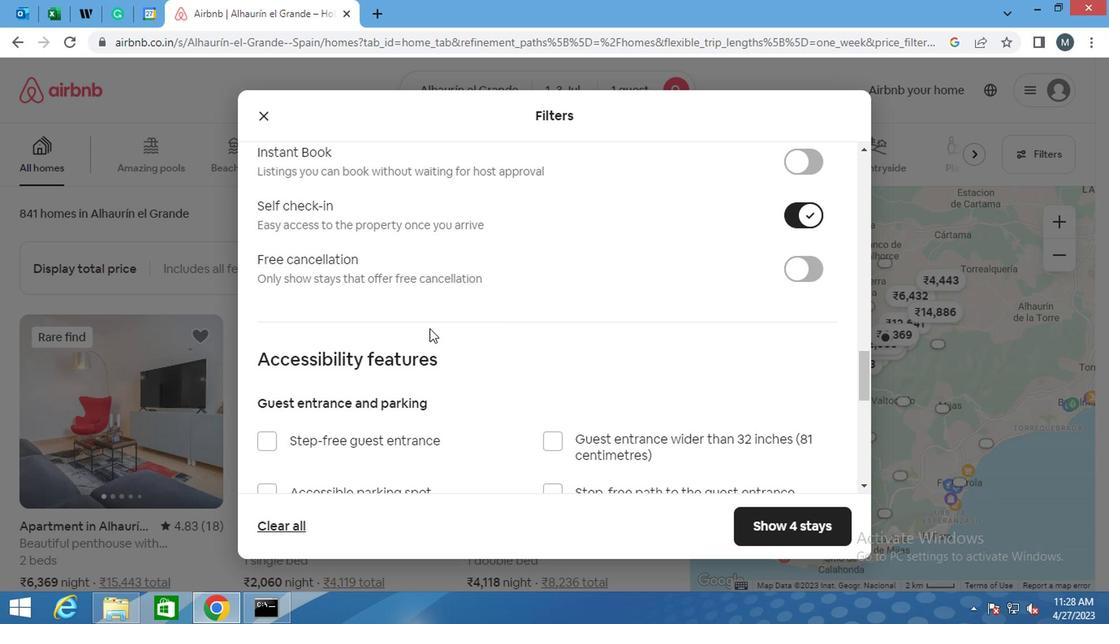 
Action: Mouse moved to (365, 348)
Screenshot: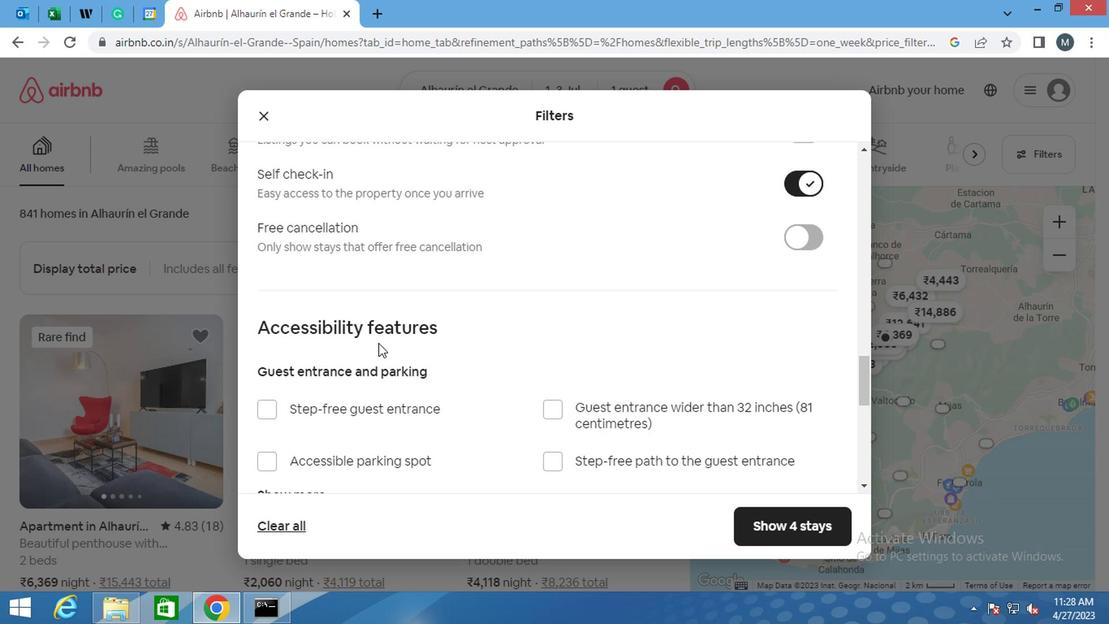 
Action: Mouse scrolled (365, 347) with delta (0, 0)
Screenshot: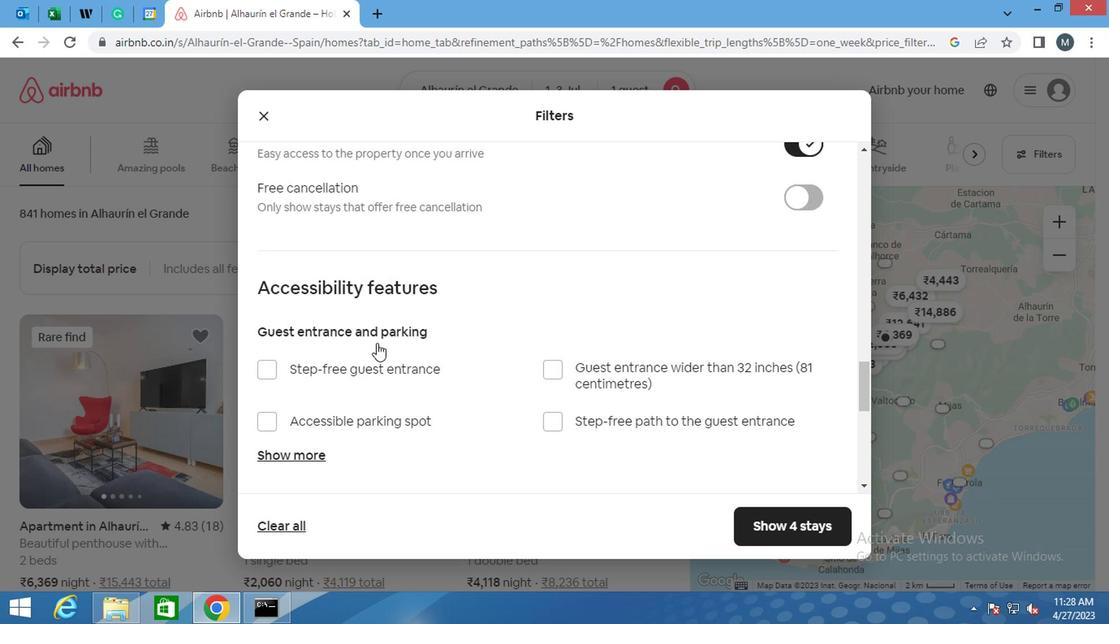 
Action: Mouse moved to (365, 349)
Screenshot: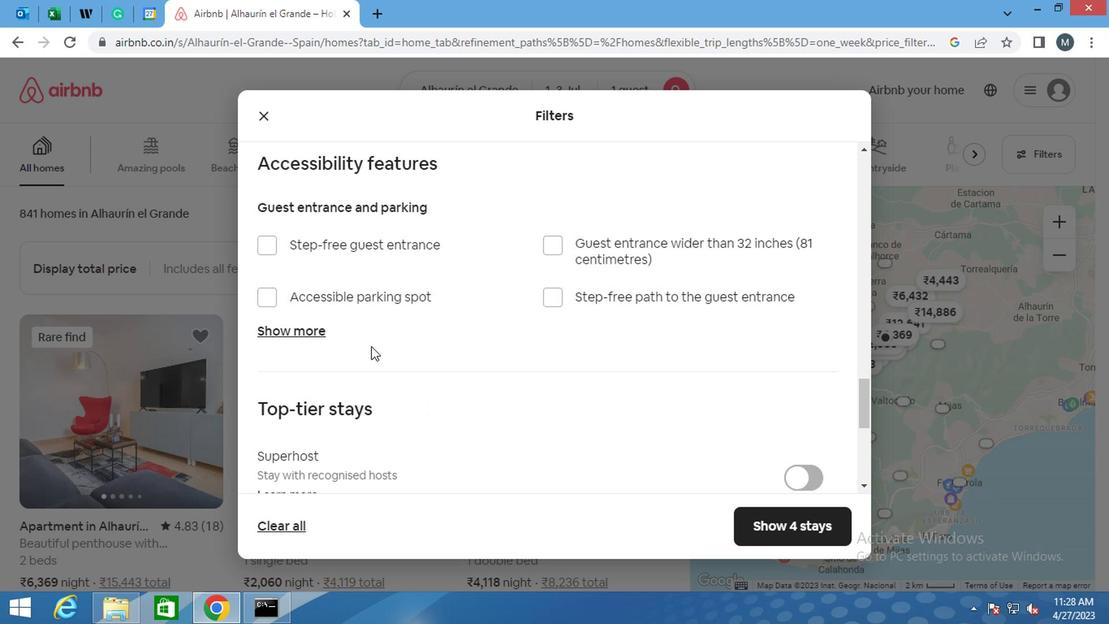 
Action: Mouse scrolled (365, 348) with delta (0, -1)
Screenshot: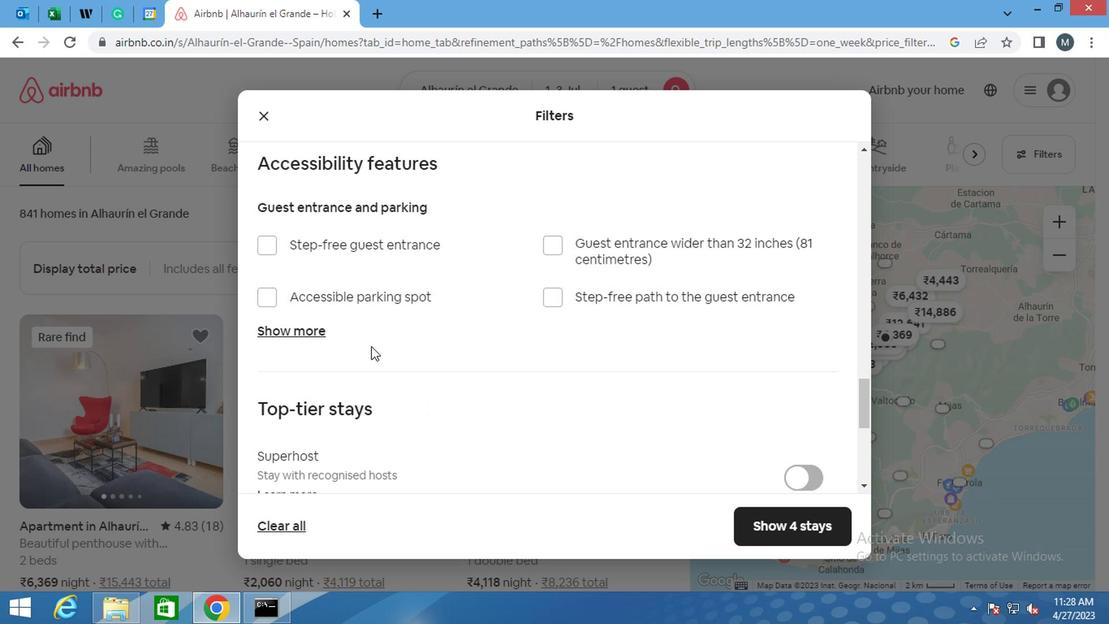
Action: Mouse moved to (269, 373)
Screenshot: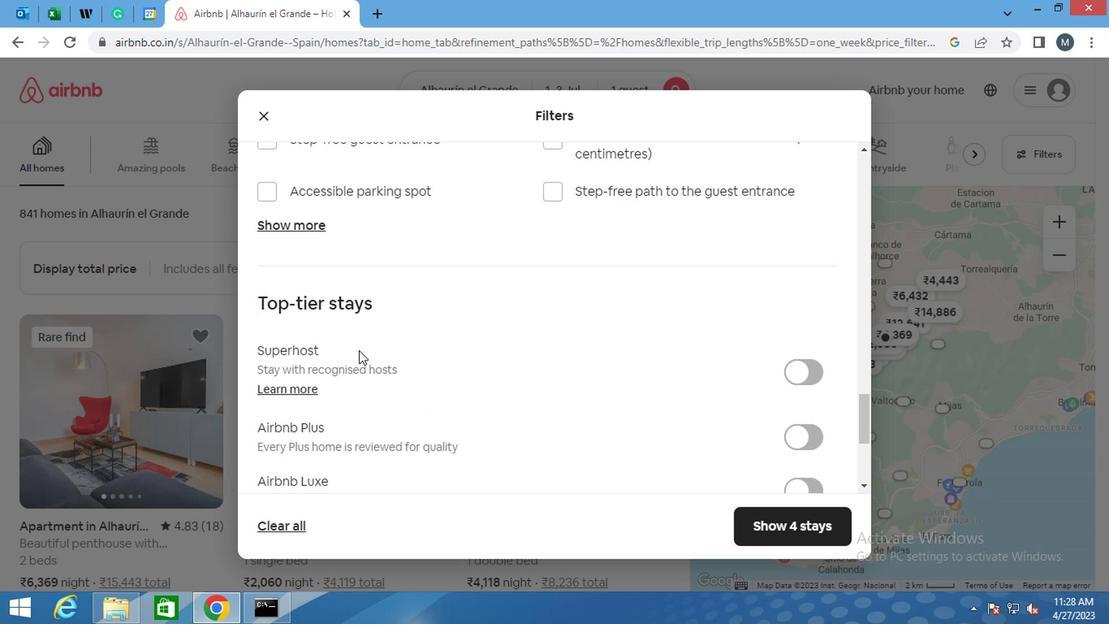 
Action: Mouse scrolled (269, 372) with delta (0, -1)
Screenshot: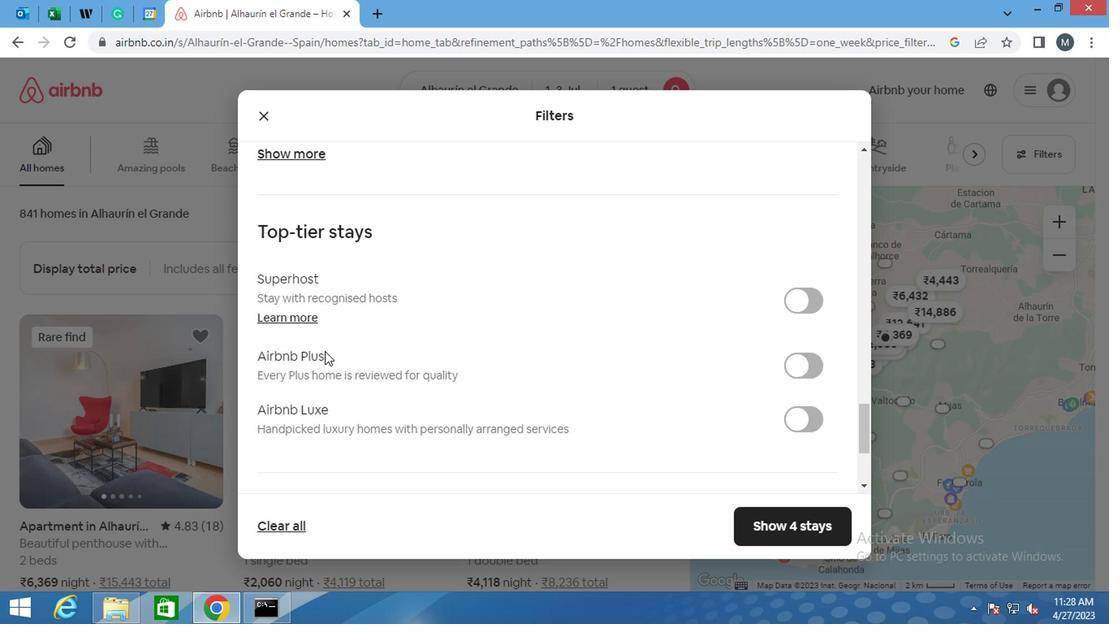 
Action: Mouse scrolled (269, 372) with delta (0, -1)
Screenshot: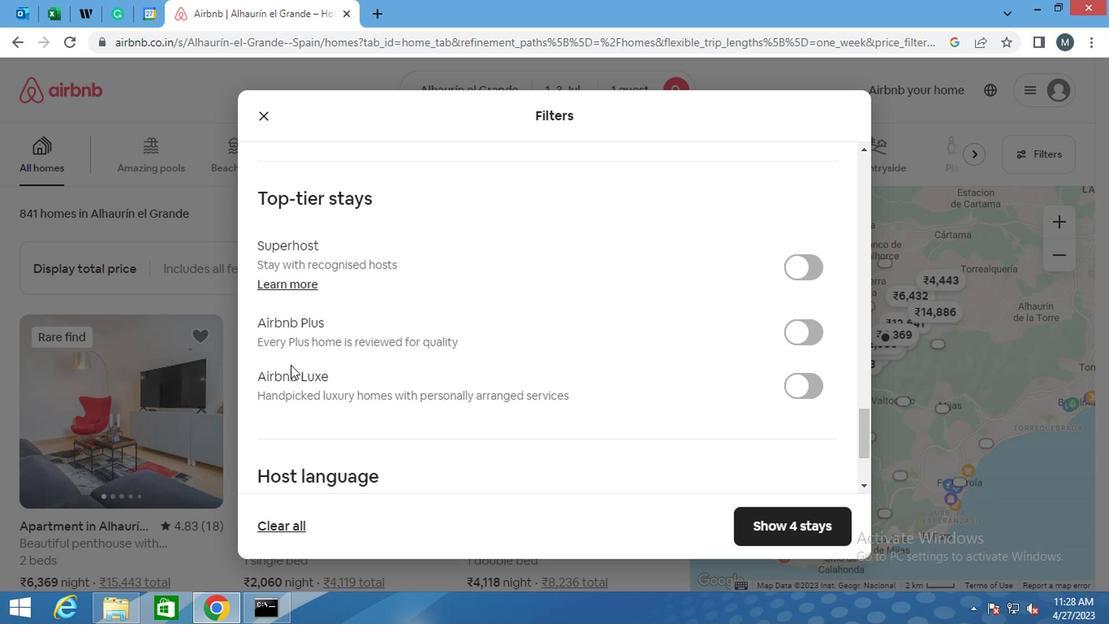 
Action: Mouse moved to (272, 395)
Screenshot: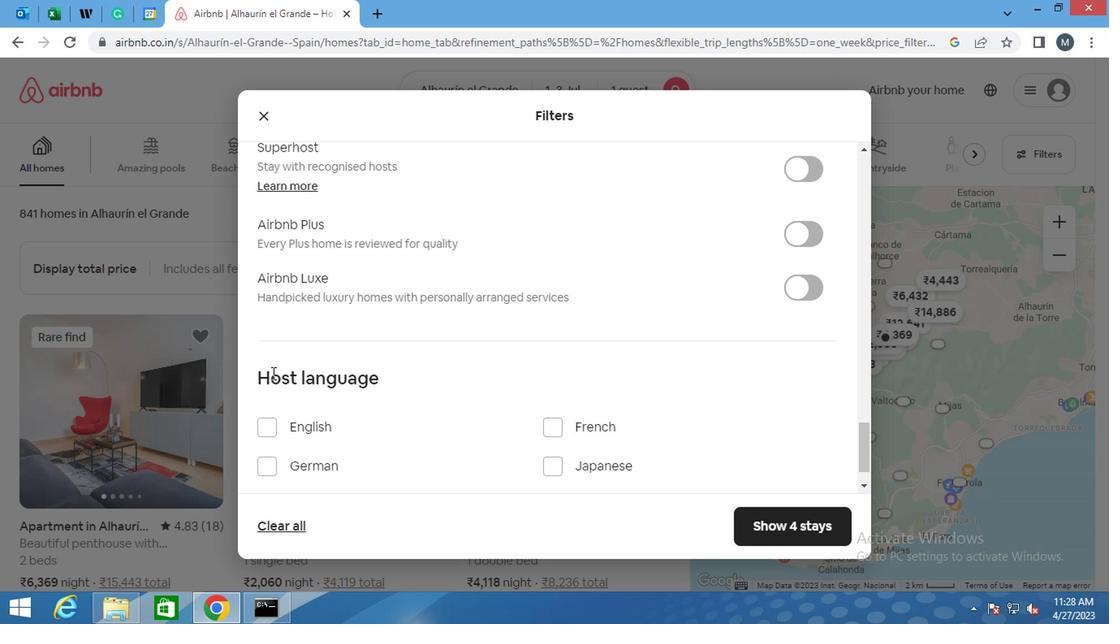 
Action: Mouse scrolled (272, 394) with delta (0, -1)
Screenshot: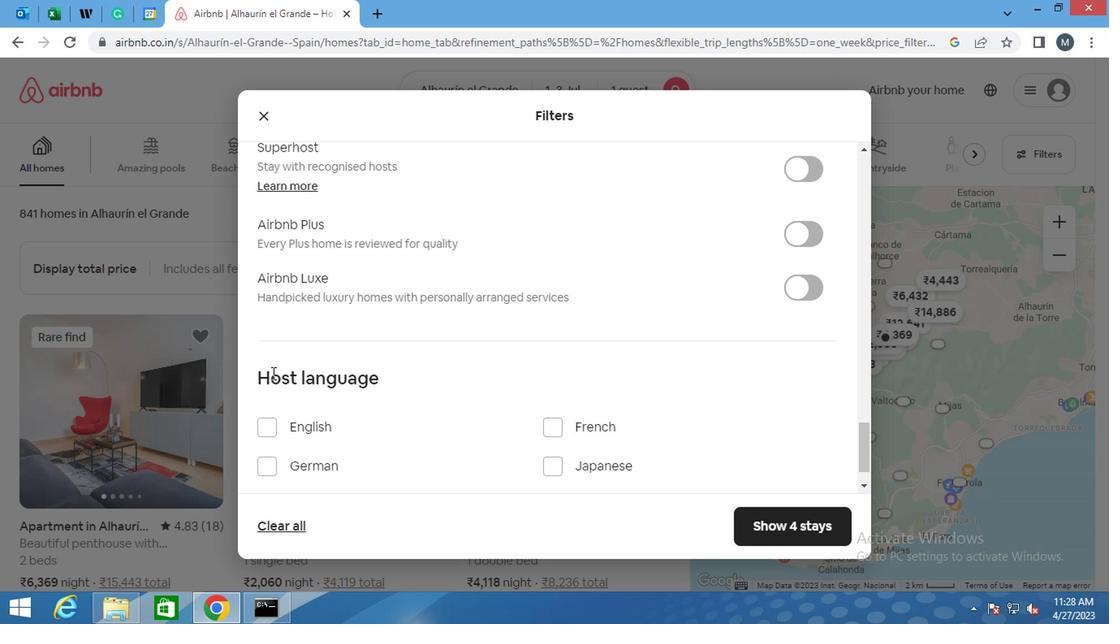 
Action: Mouse moved to (273, 395)
Screenshot: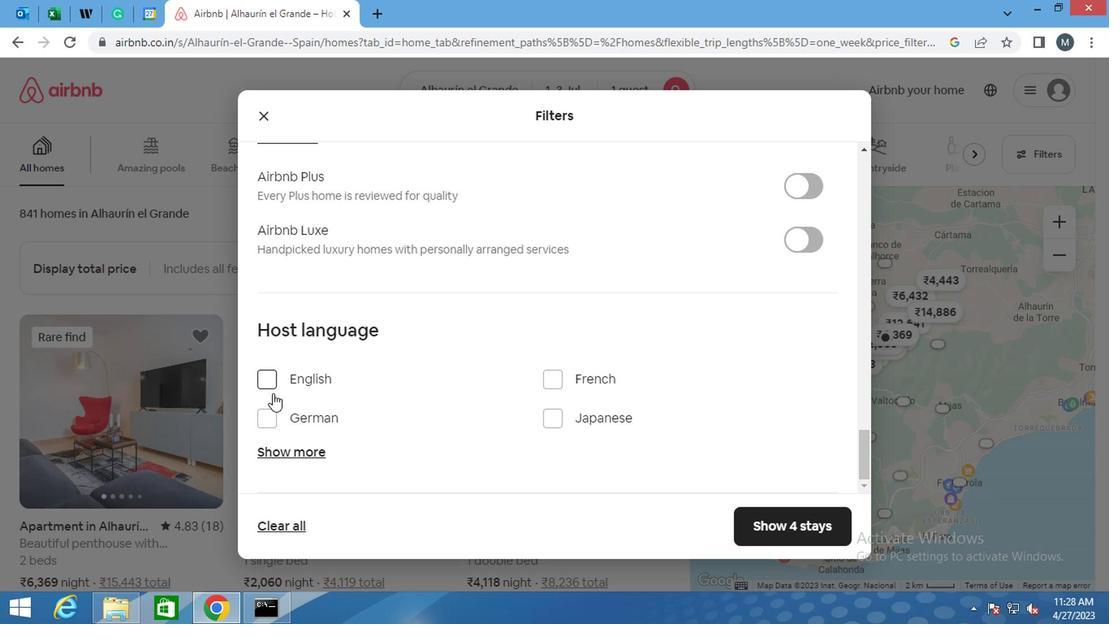 
Action: Mouse scrolled (273, 394) with delta (0, -1)
Screenshot: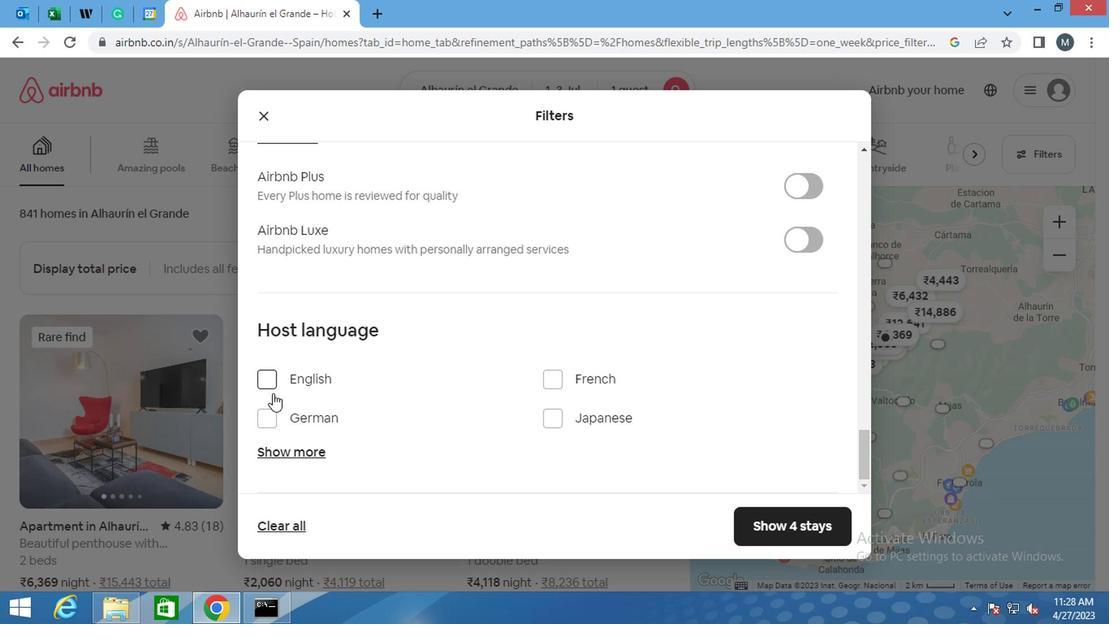 
Action: Mouse moved to (264, 380)
Screenshot: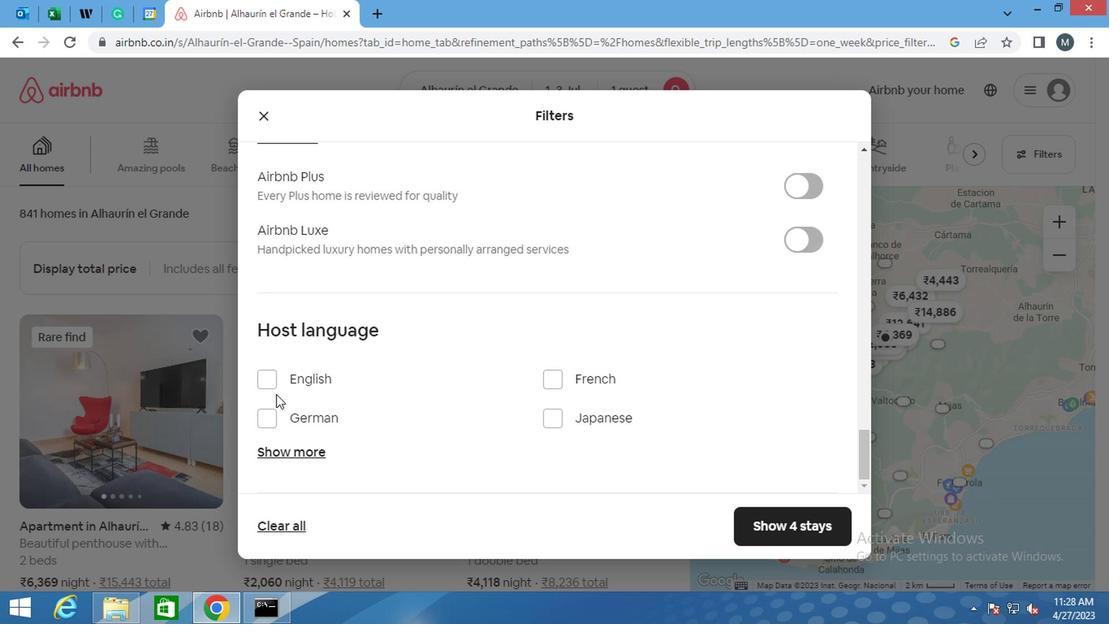 
Action: Mouse pressed left at (264, 380)
Screenshot: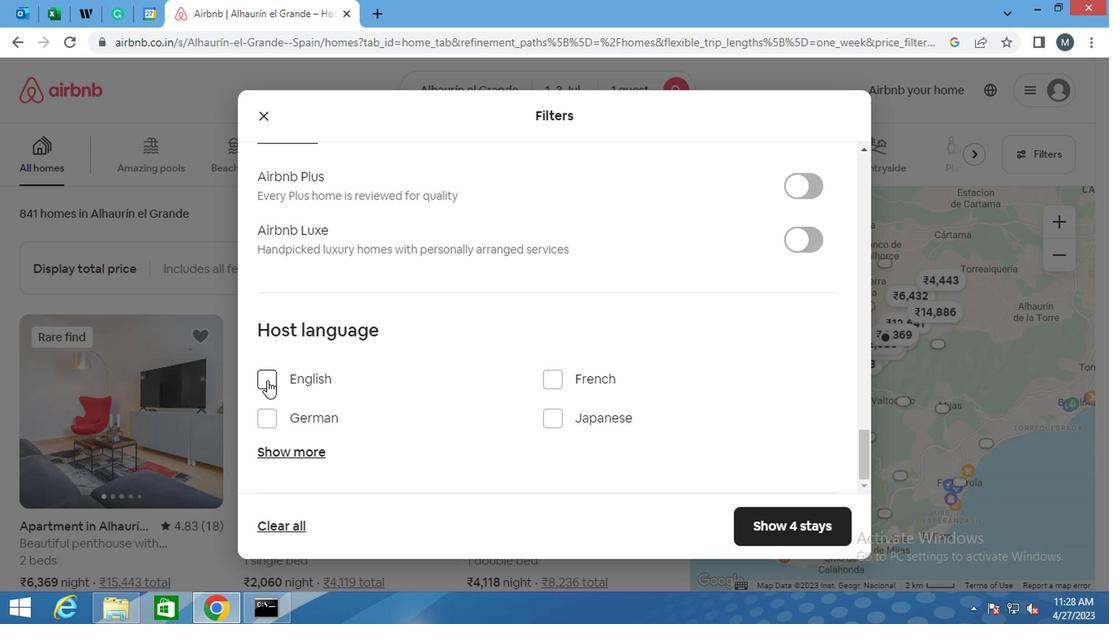 
Action: Mouse moved to (796, 524)
Screenshot: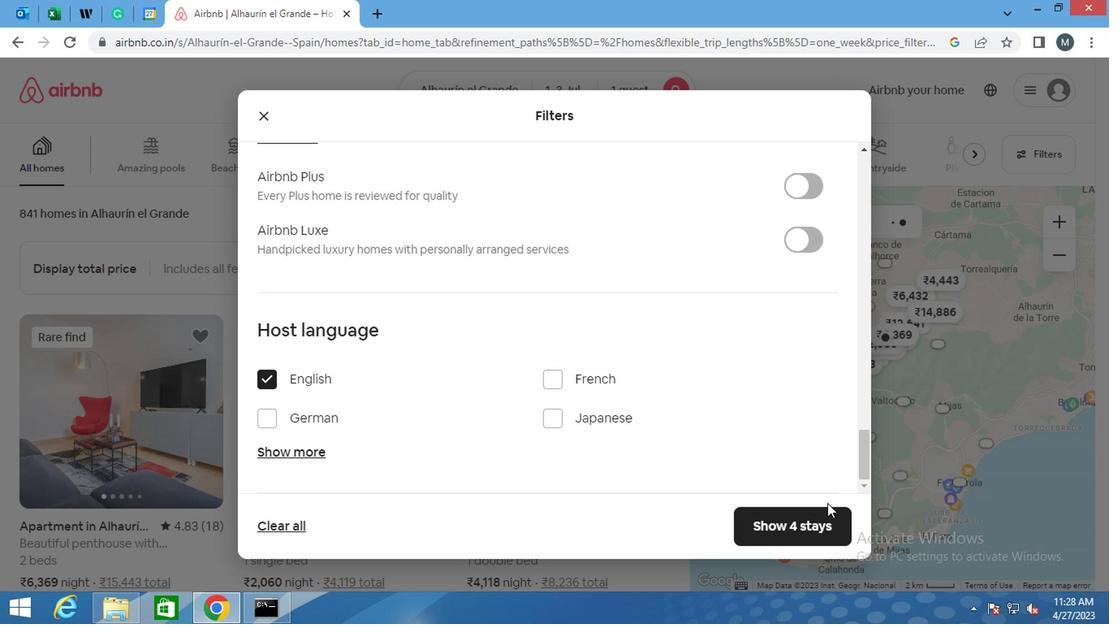 
Action: Mouse pressed left at (796, 524)
Screenshot: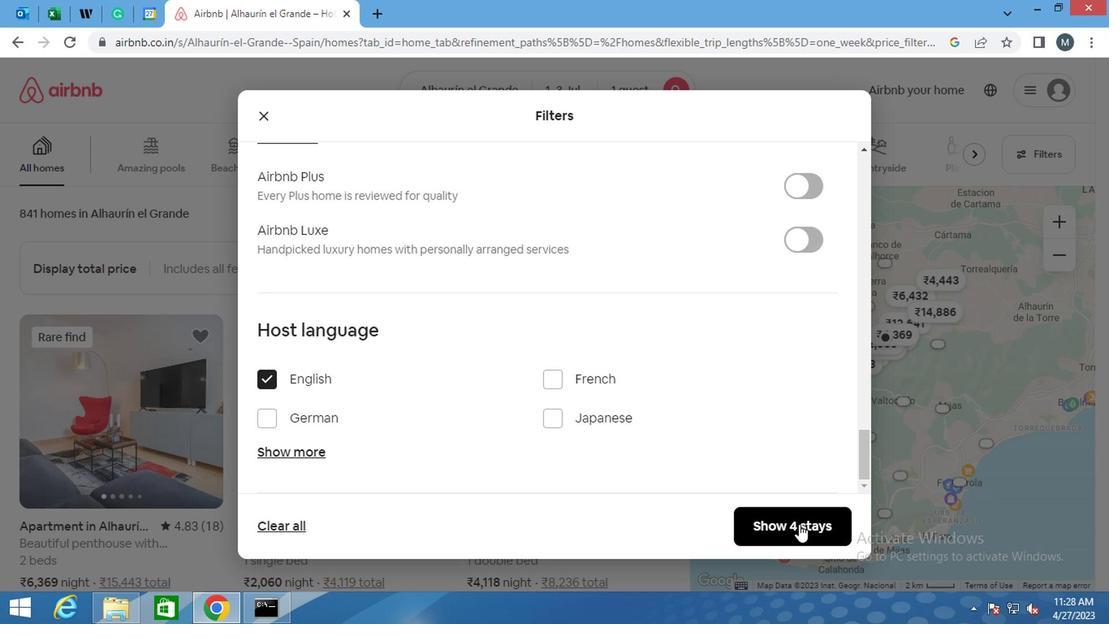 
Action: Mouse moved to (796, 526)
Screenshot: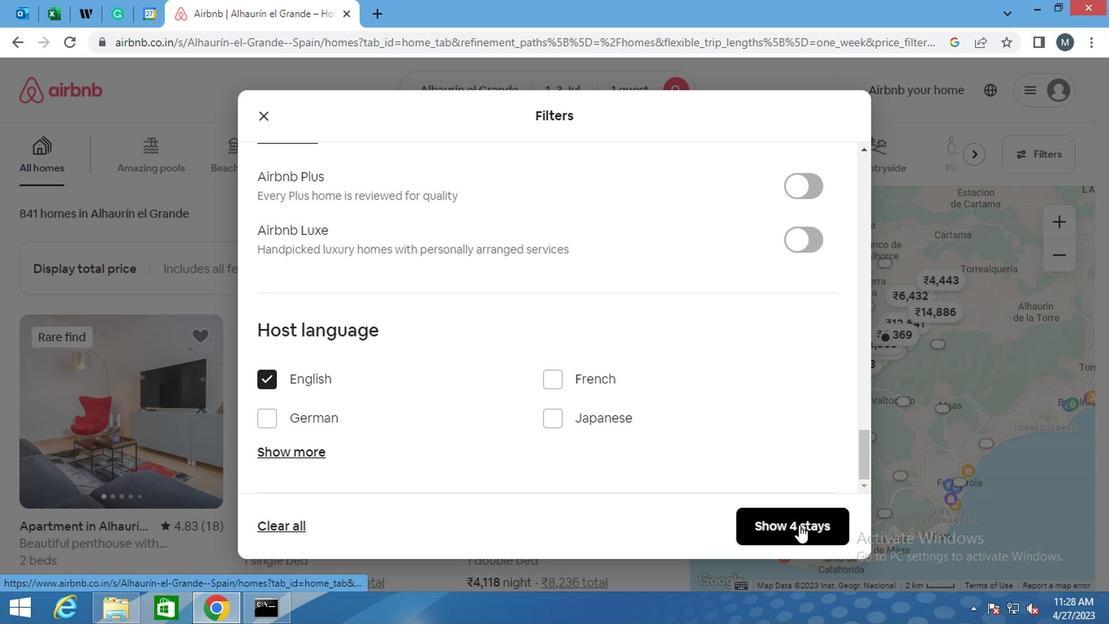 
